 Task: Open a blank google sheet and write heading  Velocity Sales. Add 10 people name  'David White, Emily Green, Andrew Baker, Madison Evans, Logan King, Grace Hill, Gabriel Young, Elizabeth Flores, Samuel Reed, Avery Nelson'Item code in between  1000-2000. Product range in between  4000-7000. Add Products   TOMS Shoe, UGG  Shoe, Wolverine Shoe, Z-Coil Shoe, Adidas shoe, Gucci T-shirt, Louis Vuitton bag, Zara Shirt, H&M jeans, Chanel perfume.Choose quantity  5 to 9 commission 2 percent Total Add Amount. Save page  Velocity Sales templetes   book
Action: Mouse moved to (256, 158)
Screenshot: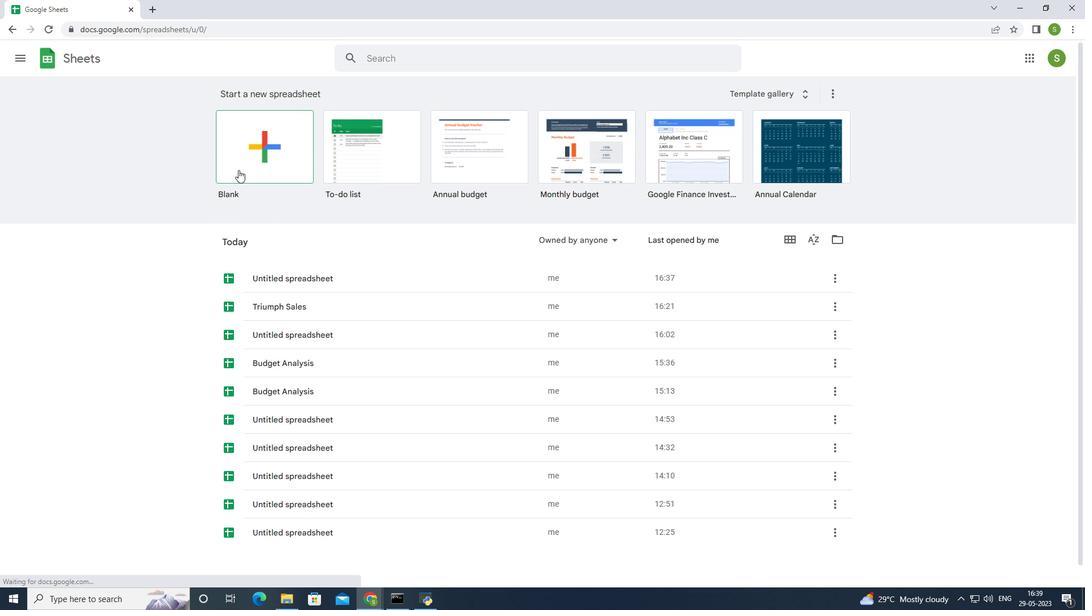 
Action: Mouse pressed left at (256, 158)
Screenshot: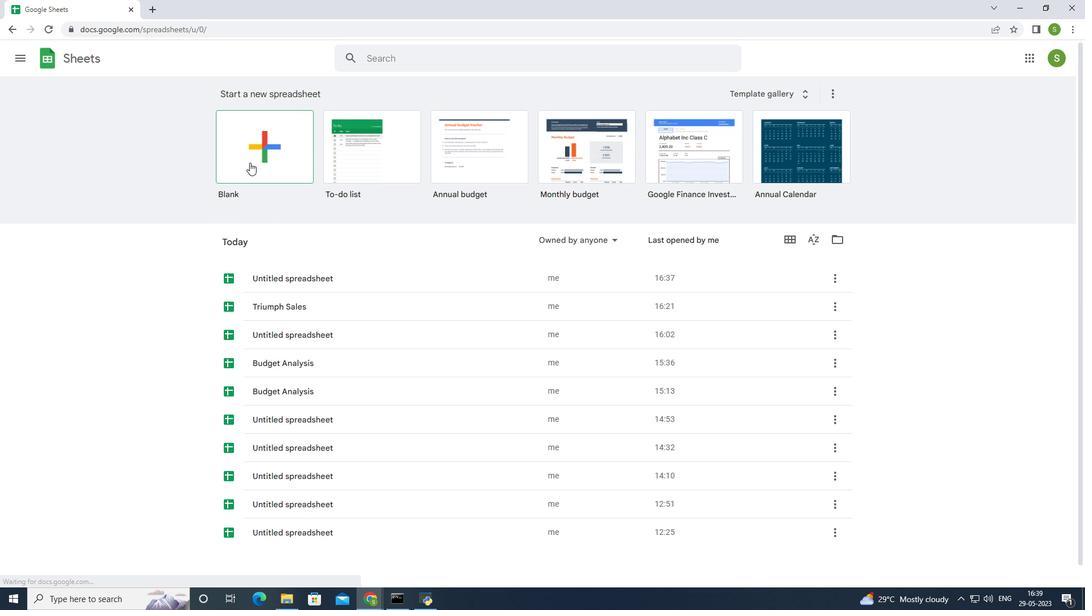 
Action: Mouse moved to (389, 156)
Screenshot: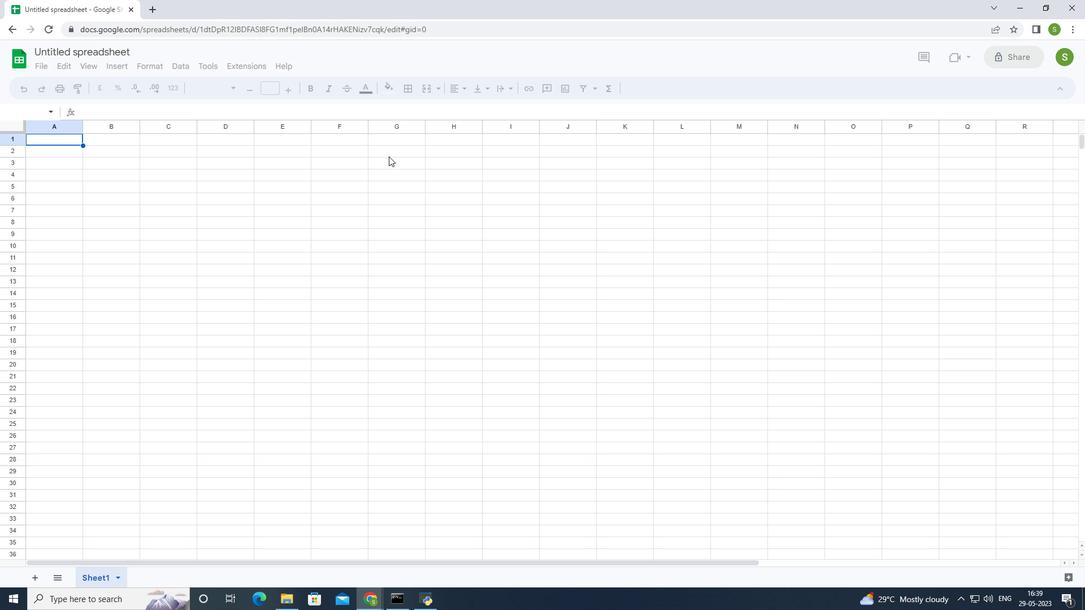 
Action: Mouse pressed left at (389, 156)
Screenshot: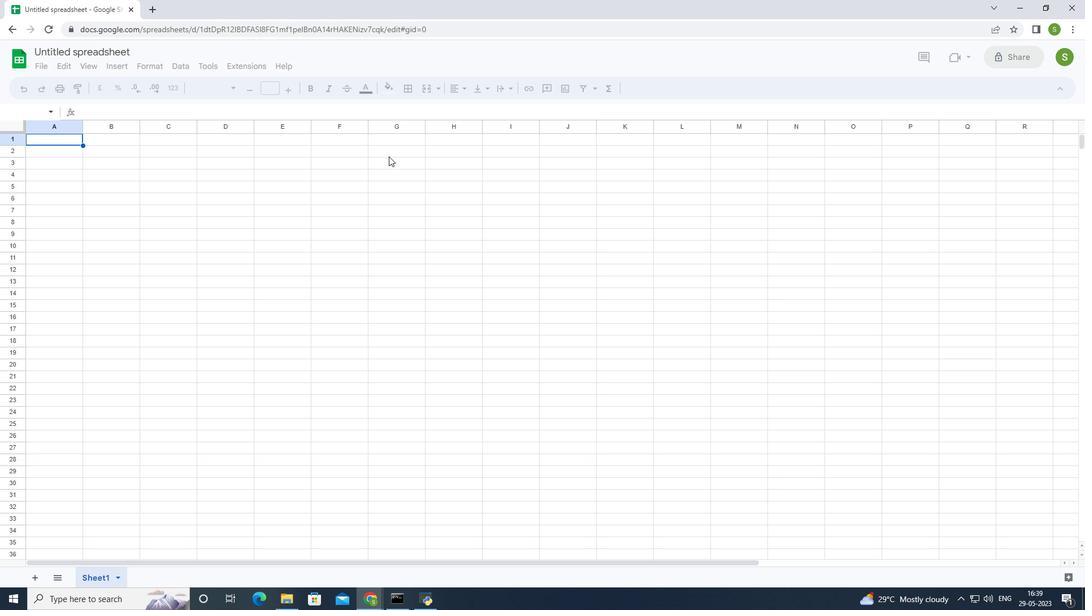 
Action: Mouse moved to (411, 160)
Screenshot: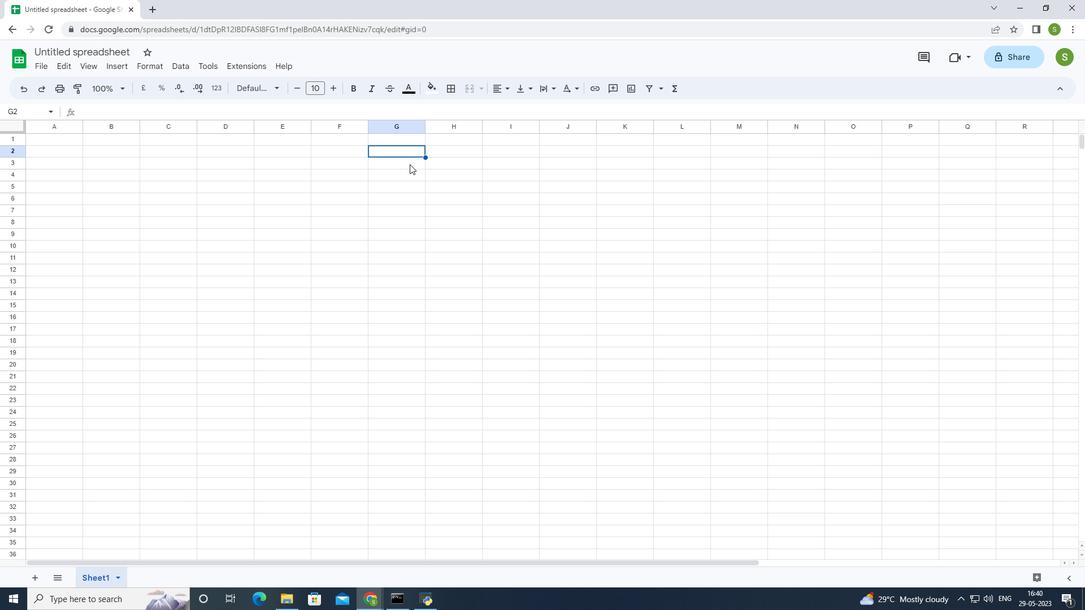 
Action: Key pressed <Key.shift>Velocit<Key.space><Key.backspace>y<Key.space><Key.shift>Sales<Key.enter>
Screenshot: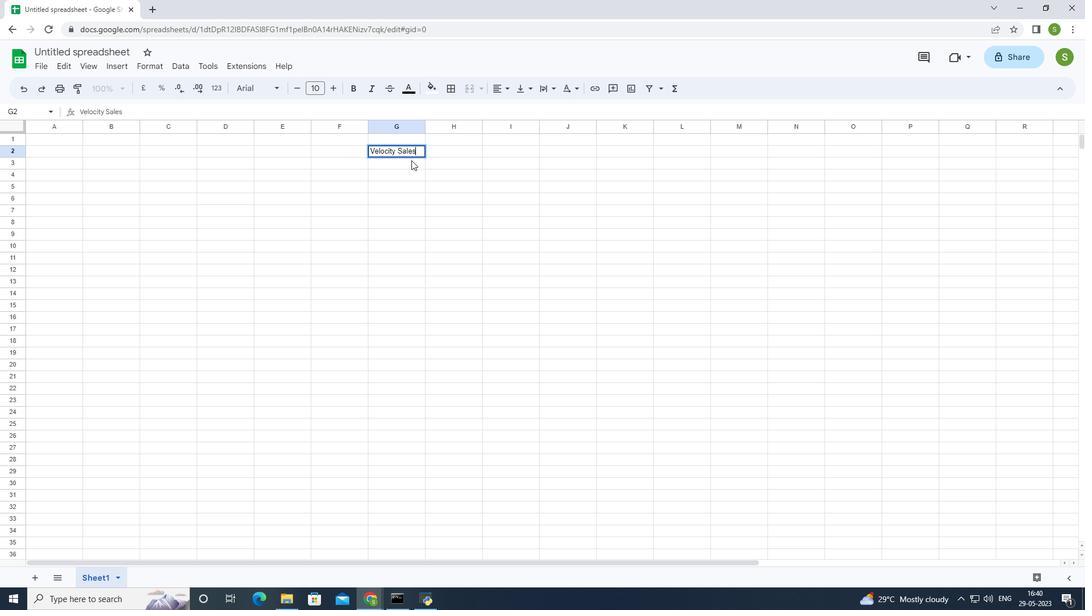 
Action: Mouse moved to (259, 174)
Screenshot: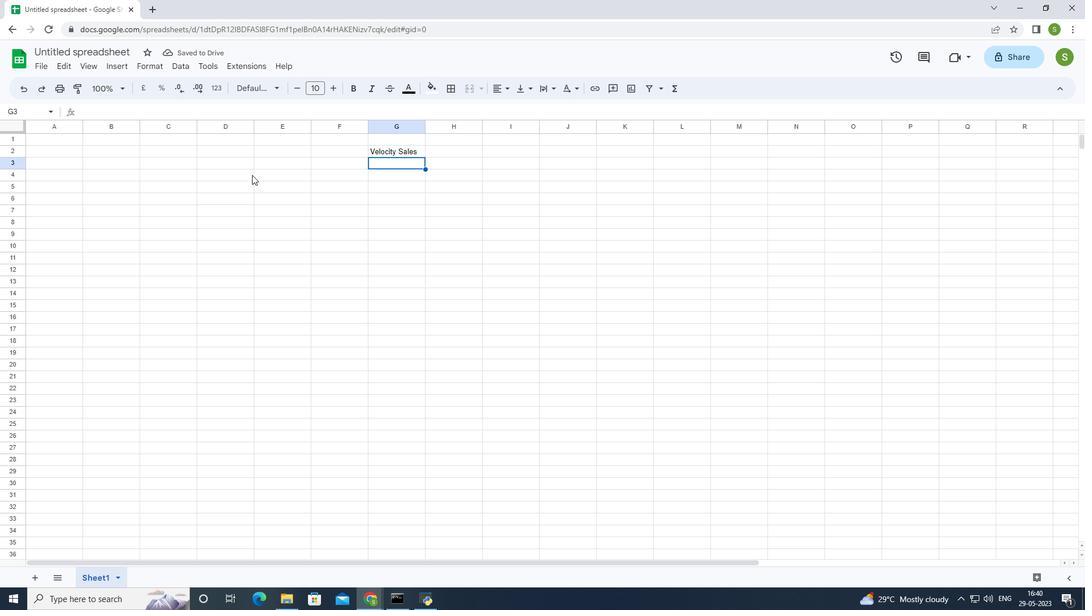 
Action: Mouse pressed left at (259, 174)
Screenshot: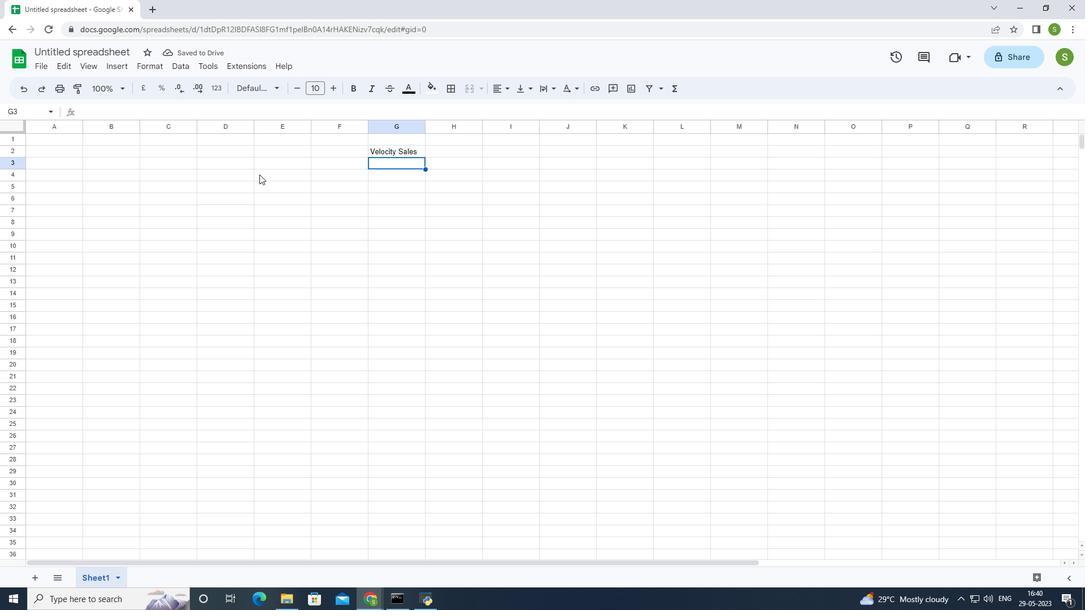 
Action: Mouse moved to (284, 172)
Screenshot: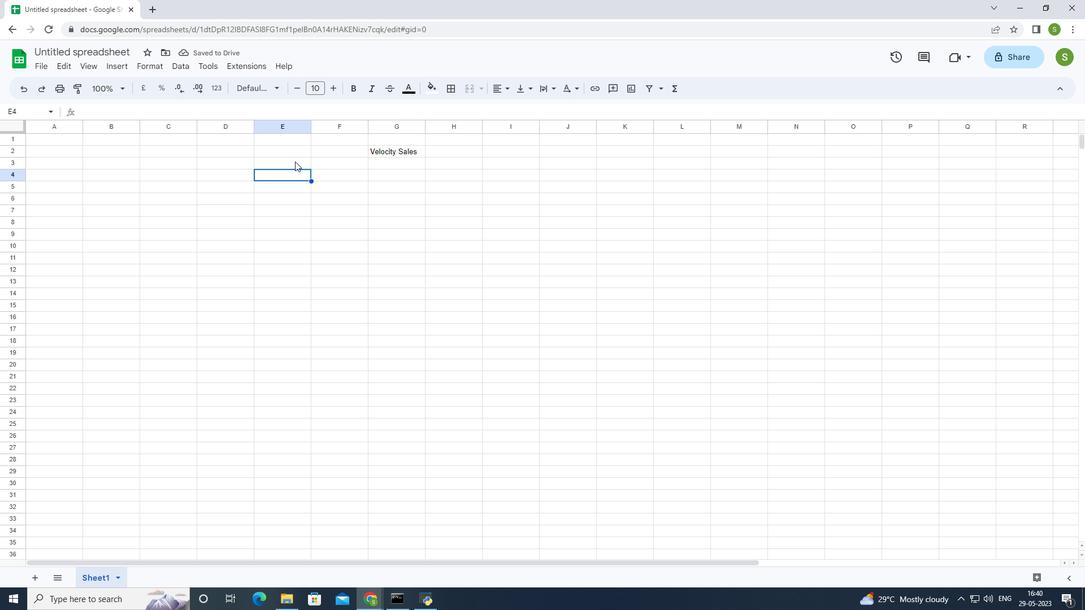 
Action: Key pressed <Key.shift><Key.shift>Name<Key.enter><Key.shift><Key.shift><Key.shift>David<Key.space><Key.shift>White<Key.enter><Key.shift>Emily<Key.space><Key.shift><Key.shift><Key.shift><Key.shift><Key.shift>Green<Key.enter><Key.shift><Key.shift><Key.shift><Key.shift><Key.shift><Key.shift><Key.shift><Key.shift><Key.shift><Key.shift>Andrew<Key.space><Key.shift>Baker<Key.enter><Key.shift>Madison<Key.space><Key.shift><Key.shift><Key.shift><Key.shift><Key.shift><Key.shift><Key.shift><Key.shift><Key.shift><Key.shift><Key.shift><Key.shift><Key.shift><Key.shift><Key.shift><Key.shift><Key.shift><Key.shift><Key.shift><Key.shift><Key.shift><Key.shift><Key.shift><Key.shift><Key.shift><Key.shift><Key.shift><Key.shift><Key.shift><Key.shift><Key.shift>Evans<Key.enter><Key.shift>Logan<Key.space><Key.shift>King<Key.enter><Key.shift><Key.shift>Grace<Key.space><Key.shift><Key.shift><Key.shift><Key.shift><Key.shift>Hill<Key.enter><Key.shift><Key.shift><Key.shift><Key.shift><Key.shift>Gabri<Key.space><Key.shift>Young<Key.enter><Key.up>
Screenshot: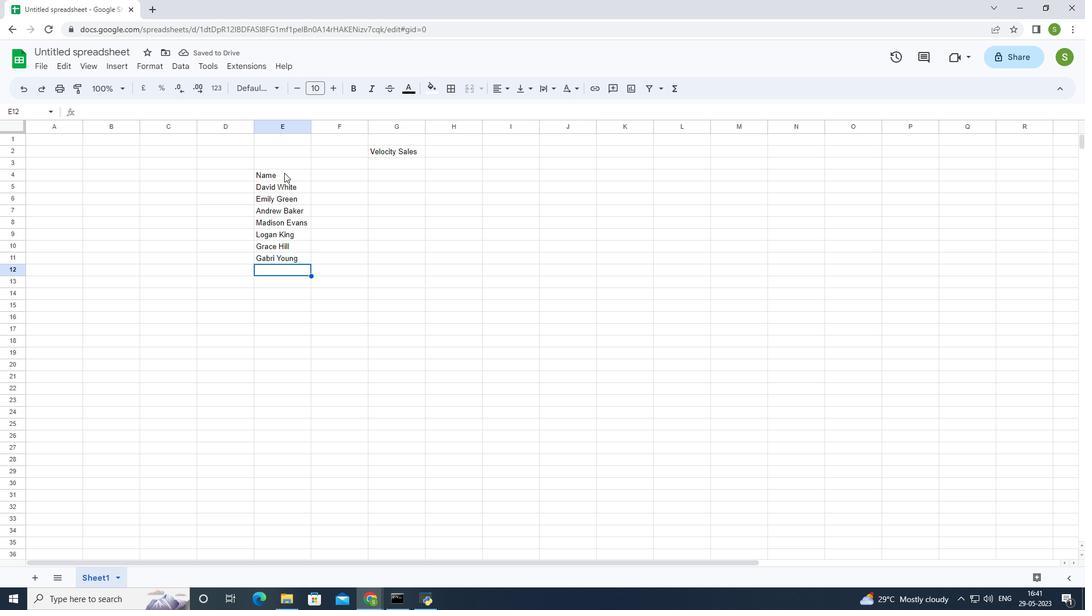 
Action: Mouse moved to (275, 255)
Screenshot: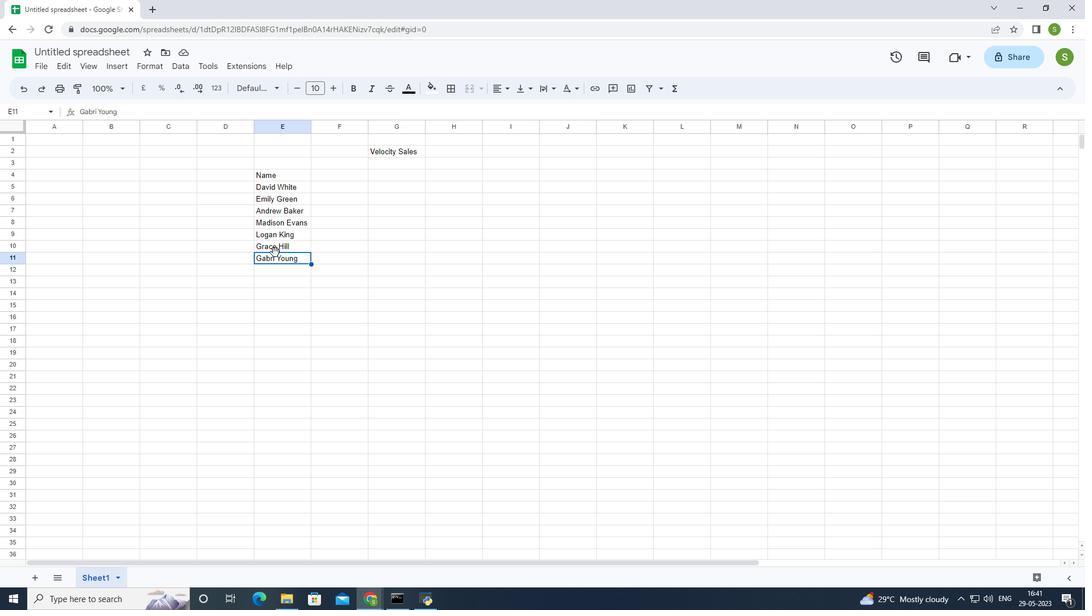 
Action: Mouse pressed left at (275, 255)
Screenshot: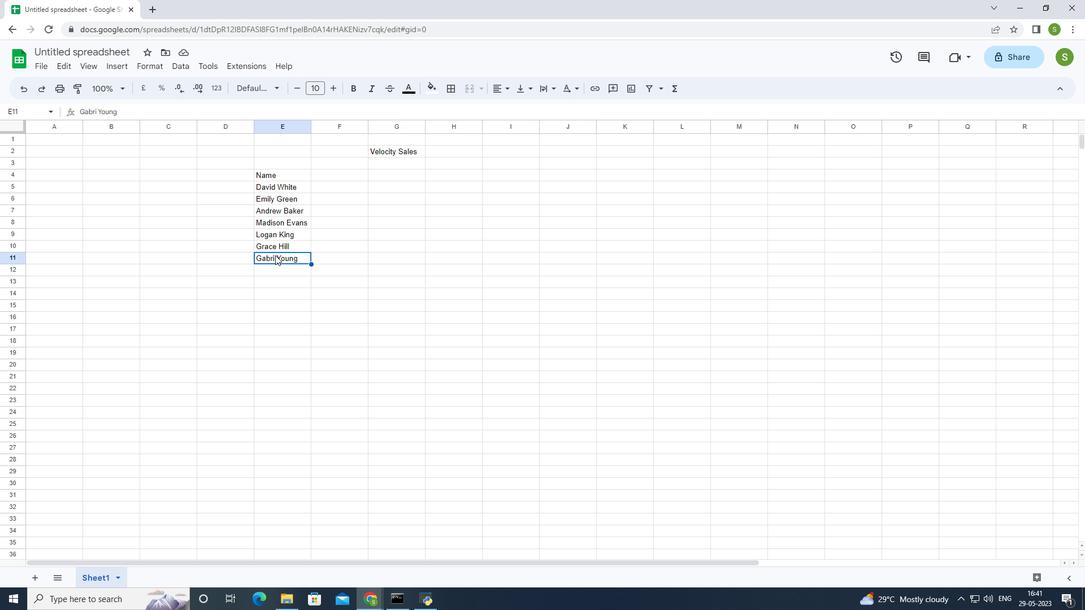 
Action: Mouse moved to (275, 252)
Screenshot: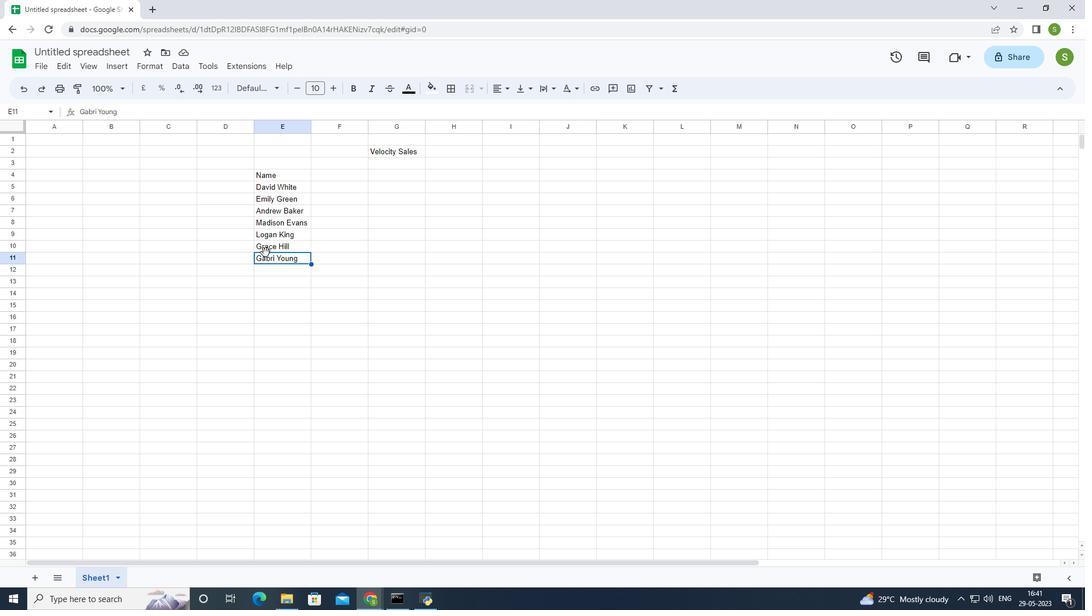 
Action: Mouse pressed left at (275, 252)
Screenshot: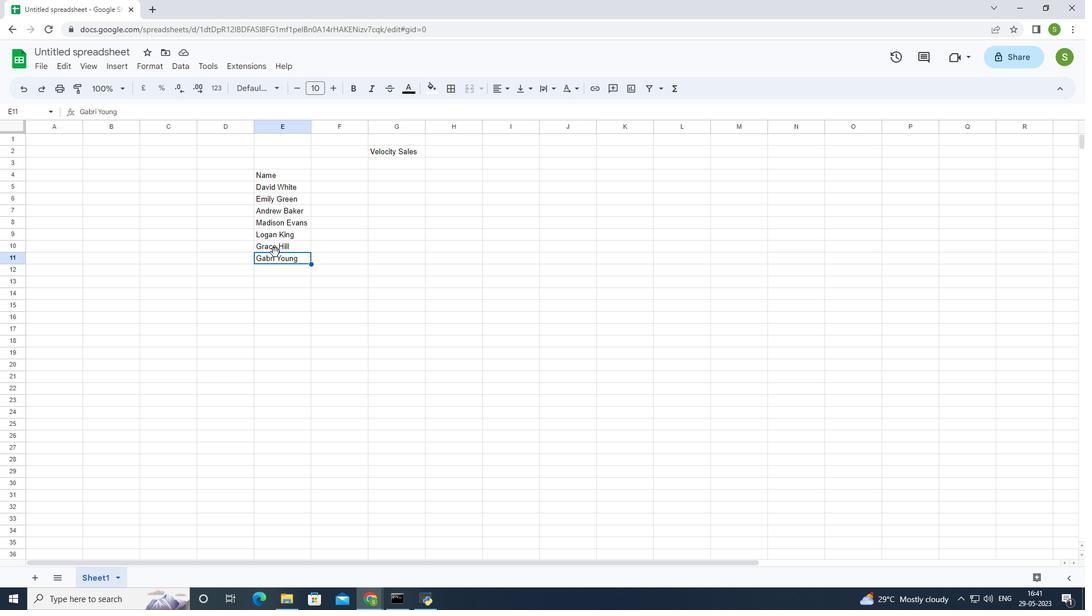 
Action: Mouse moved to (275, 254)
Screenshot: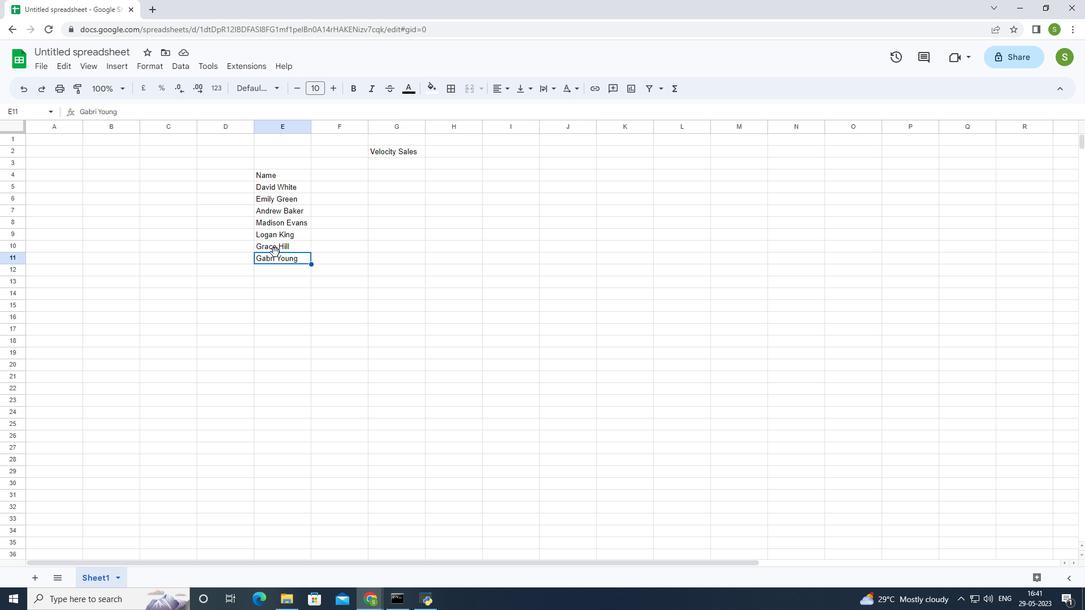 
Action: Mouse pressed left at (275, 254)
Screenshot: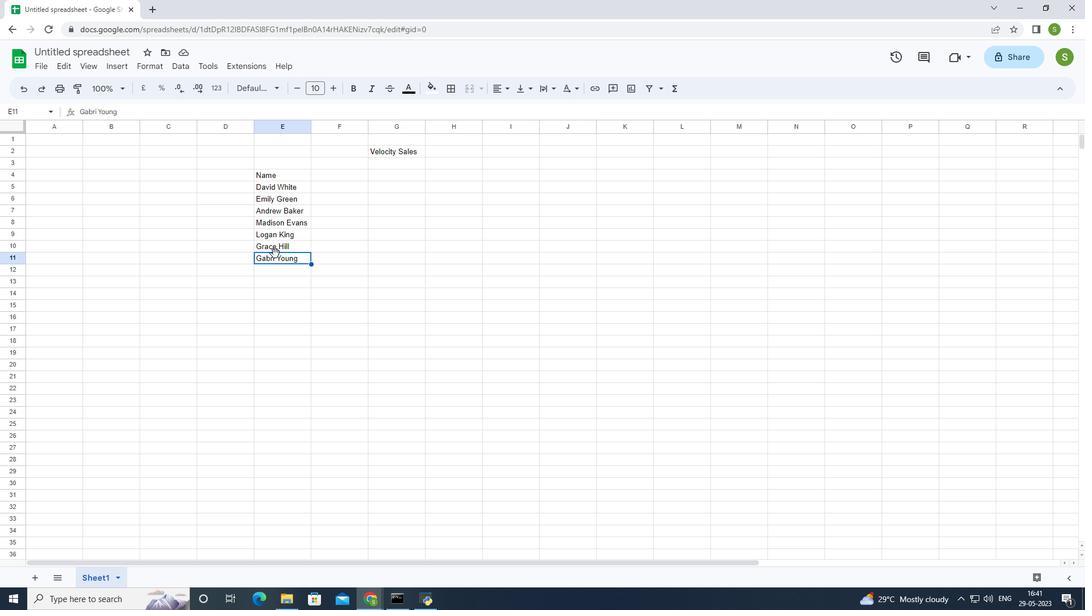 
Action: Mouse pressed left at (275, 254)
Screenshot: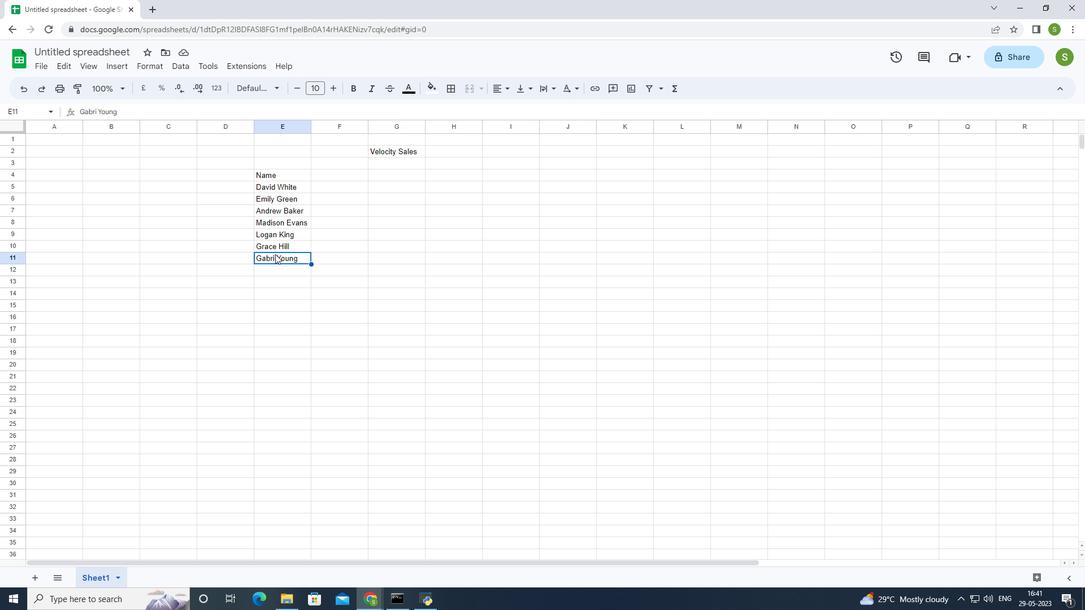 
Action: Mouse moved to (295, 254)
Screenshot: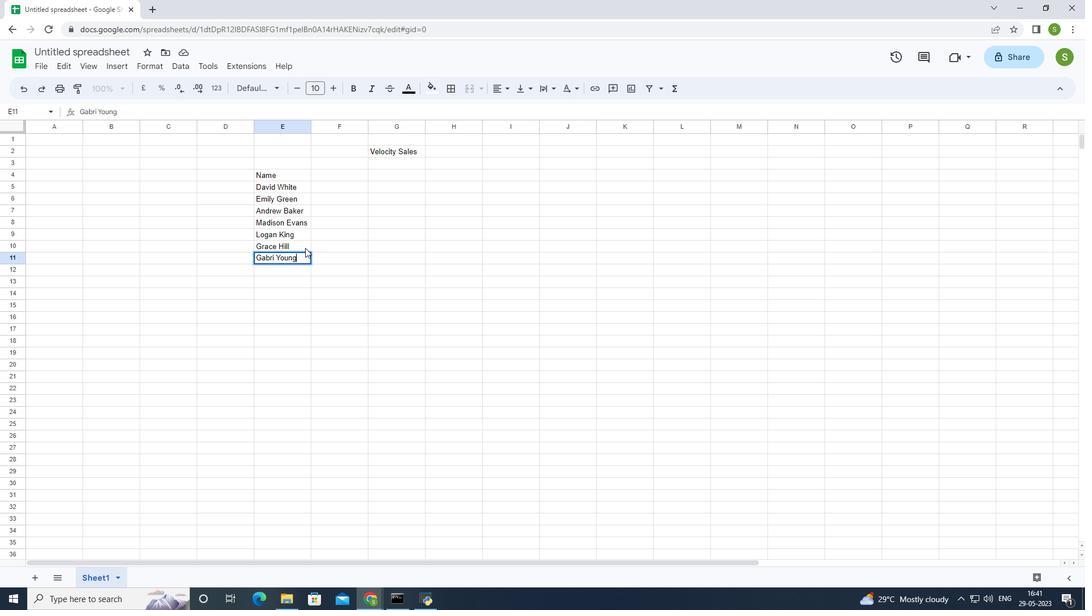 
Action: Key pressed <Key.left><Key.left><Key.left><Key.left><Key.left><Key.left>el<Key.down><Key.down><Key.enter><Key.shift>Elizabeth<Key.space>
Screenshot: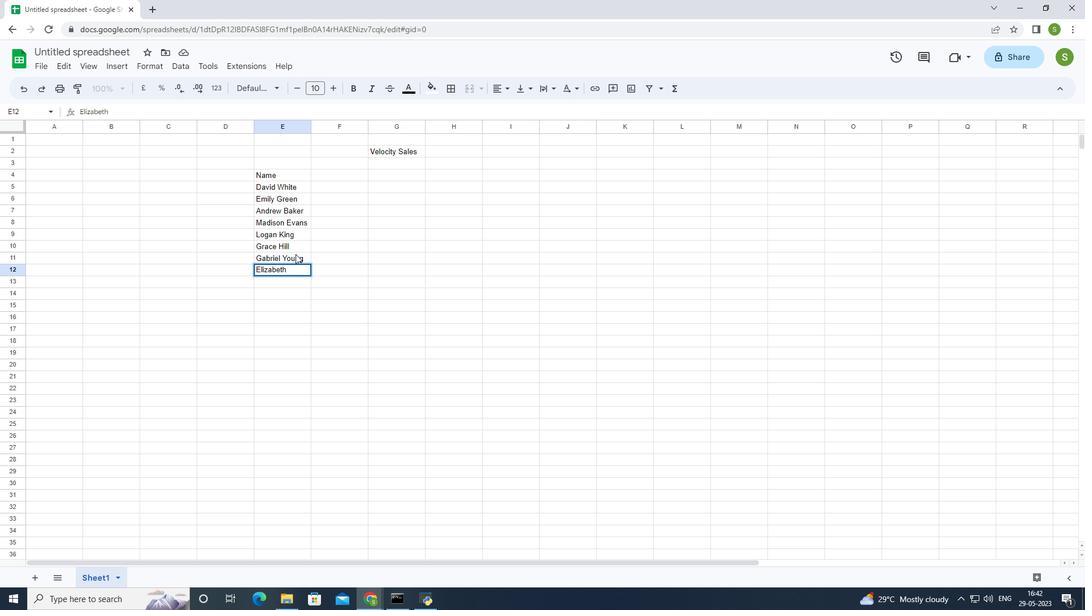 
Action: Mouse moved to (405, 280)
Screenshot: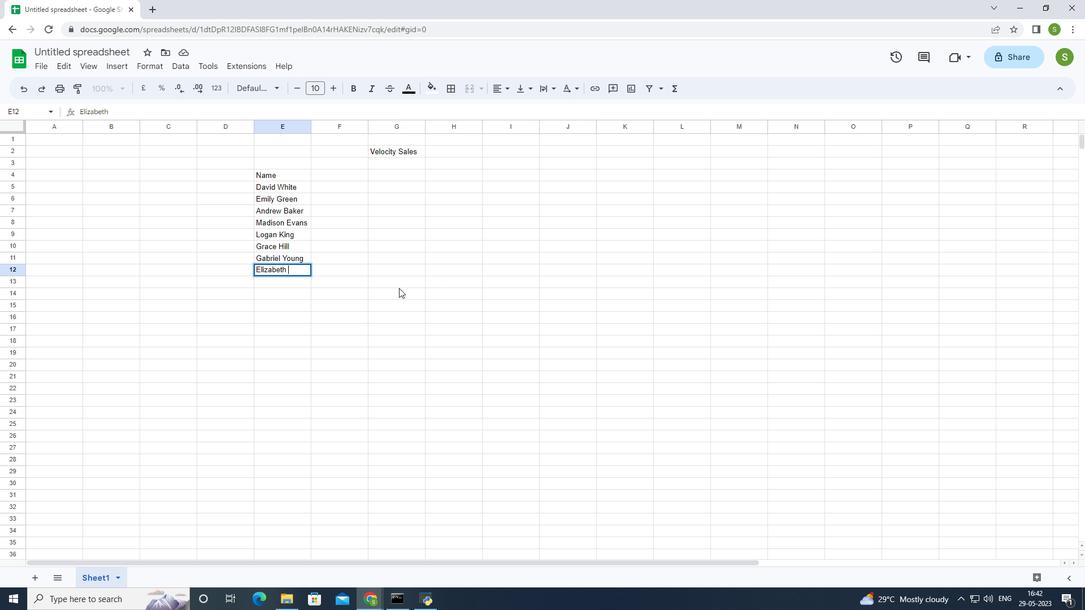 
Action: Key pressed <Key.shift><Key.shift><Key.shift><Key.shift><Key.shift><Key.shift><Key.shift><Key.shift><Key.shift><Key.shift><Key.shift><Key.shift><Key.shift><Key.shift><Key.shift><Key.shift><Key.shift><Key.shift><Key.shift><Key.shift><Key.shift>Flores<Key.enter><Key.shift>samuel<Key.space><Key.shift>Reed<Key.enter><Key.shift>Avery<Key.space><Key.shift>Nelson<Key.enter>
Screenshot: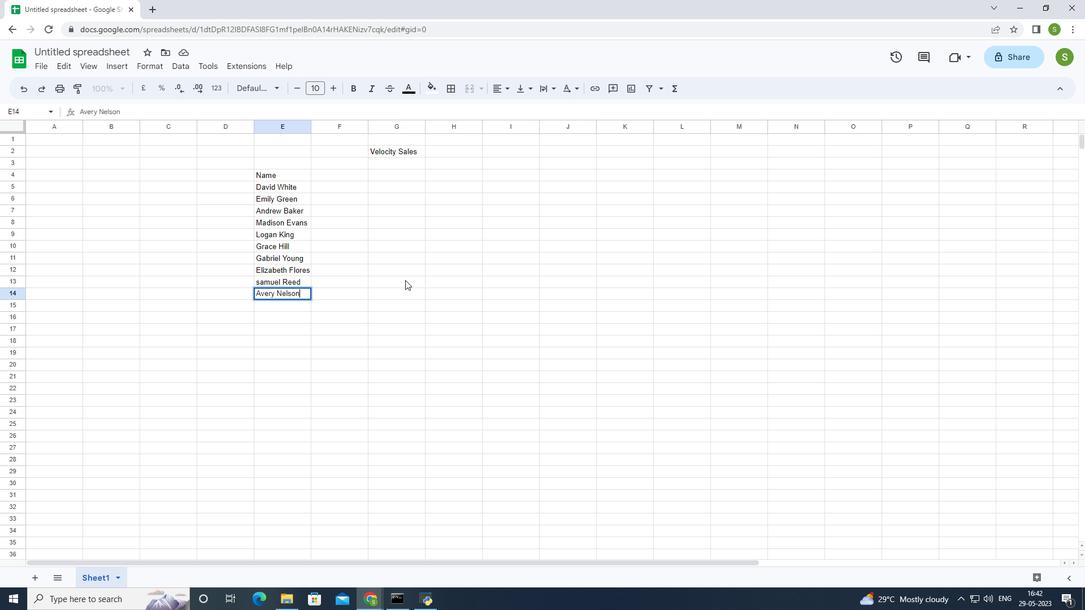 
Action: Mouse moved to (341, 172)
Screenshot: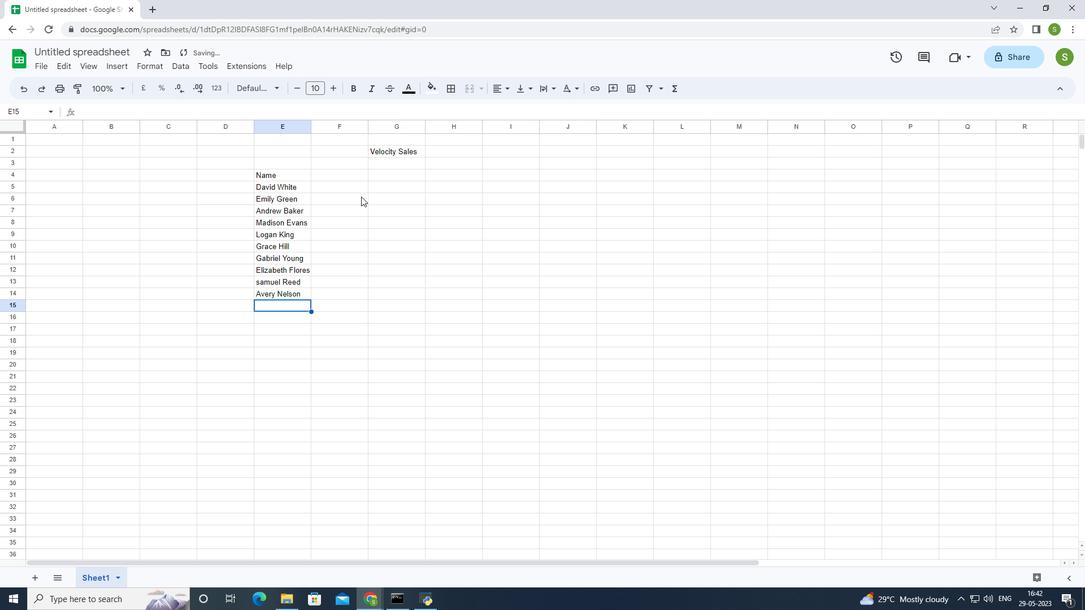 
Action: Mouse pressed left at (341, 172)
Screenshot: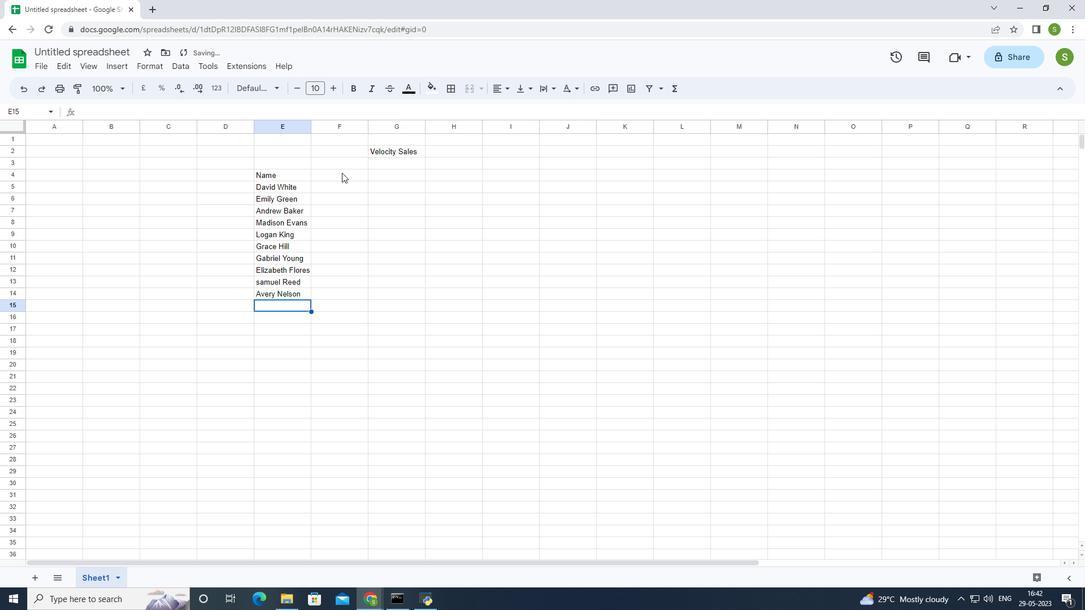 
Action: Mouse moved to (352, 167)
Screenshot: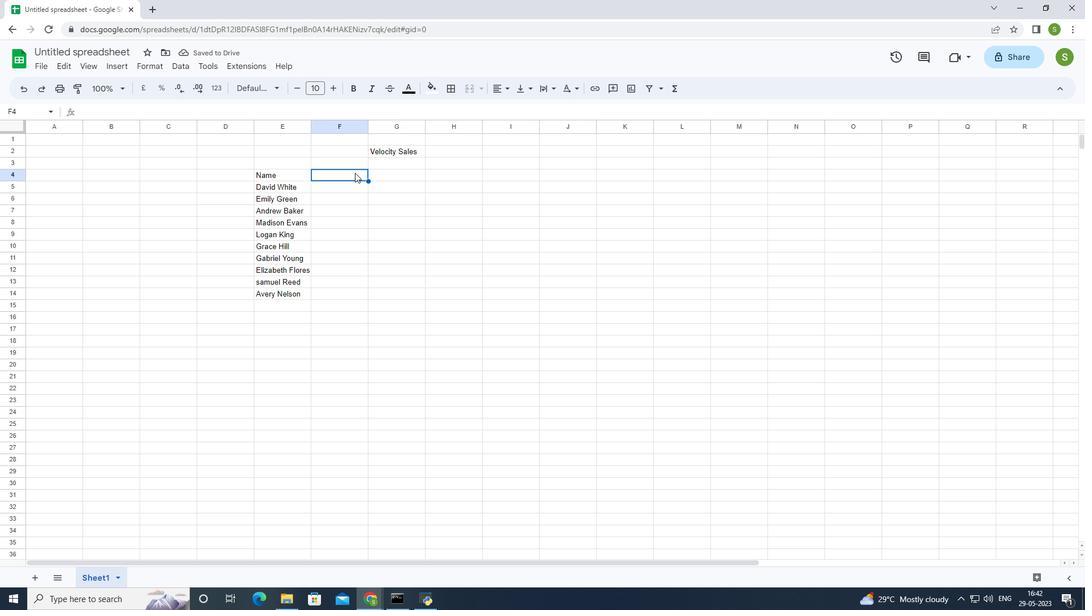 
Action: Key pressed <Key.shift>Item<Key.enter>
Screenshot: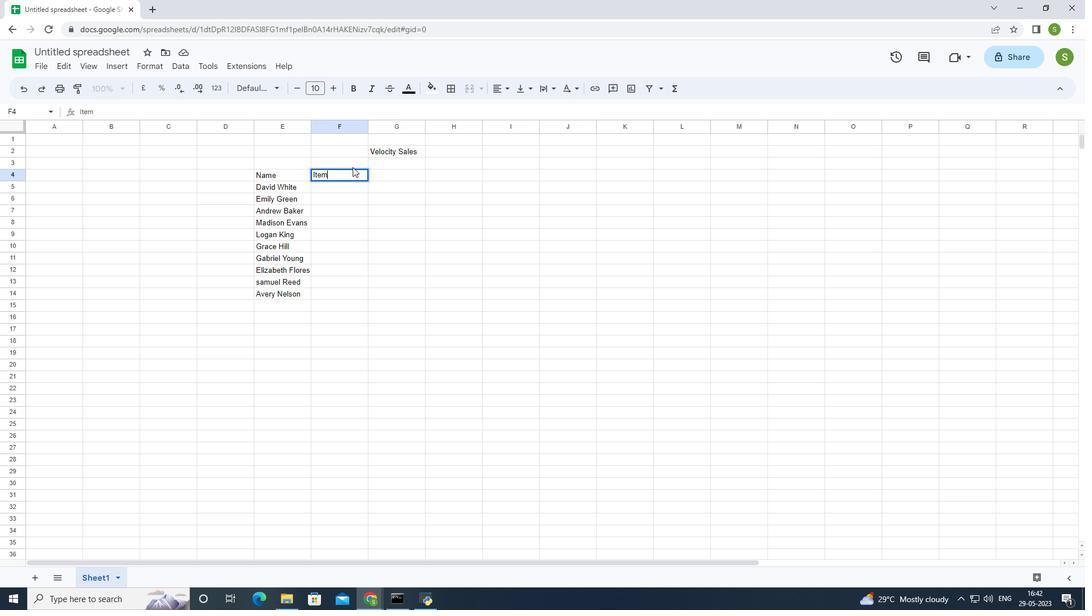 
Action: Mouse moved to (451, 166)
Screenshot: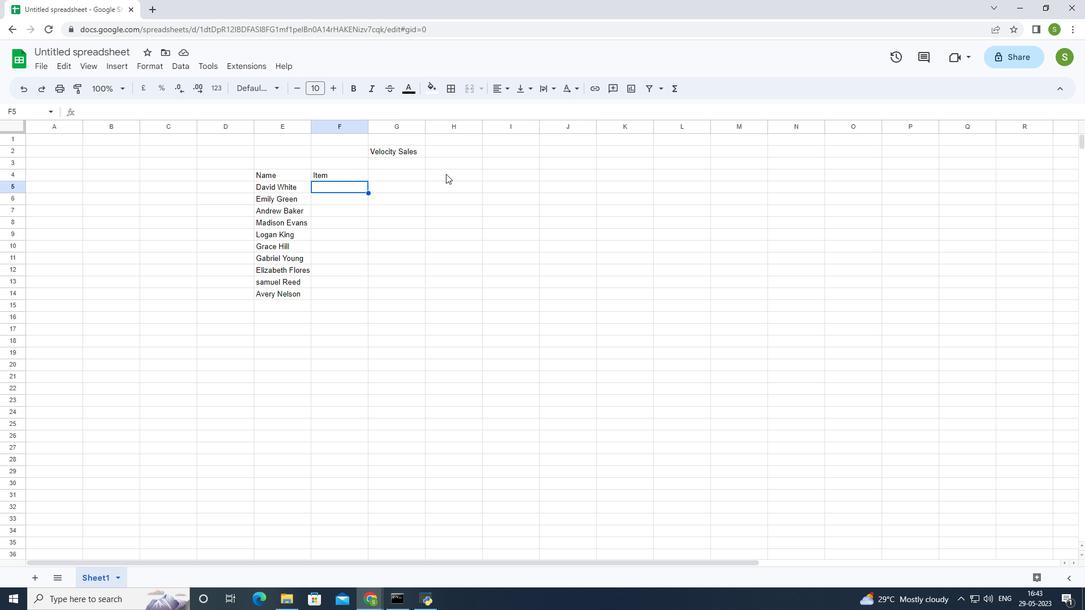 
Action: Key pressed 1000<Key.enter>1010<Key.enter>1020<Key.enter>1030<Key.enter>111110<Key.backspace><Key.backspace><Key.backspace><Key.backspace><Key.backspace>040<Key.enter>1050<Key.enter>1060<Key.enter>1070<Key.enter>1080<Key.enter>2000<Key.enter>
Screenshot: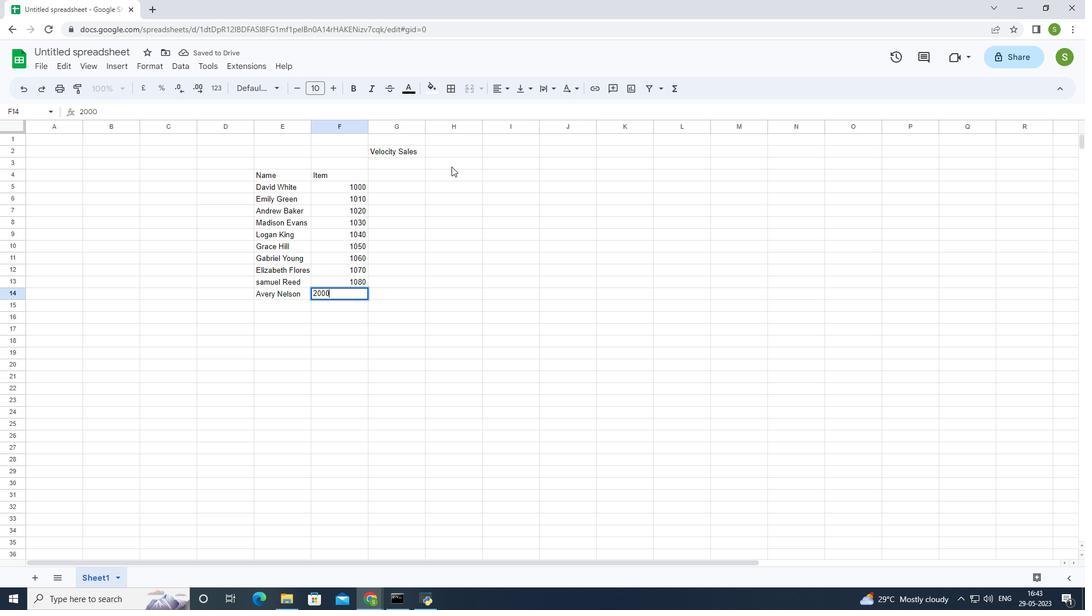 
Action: Mouse moved to (392, 171)
Screenshot: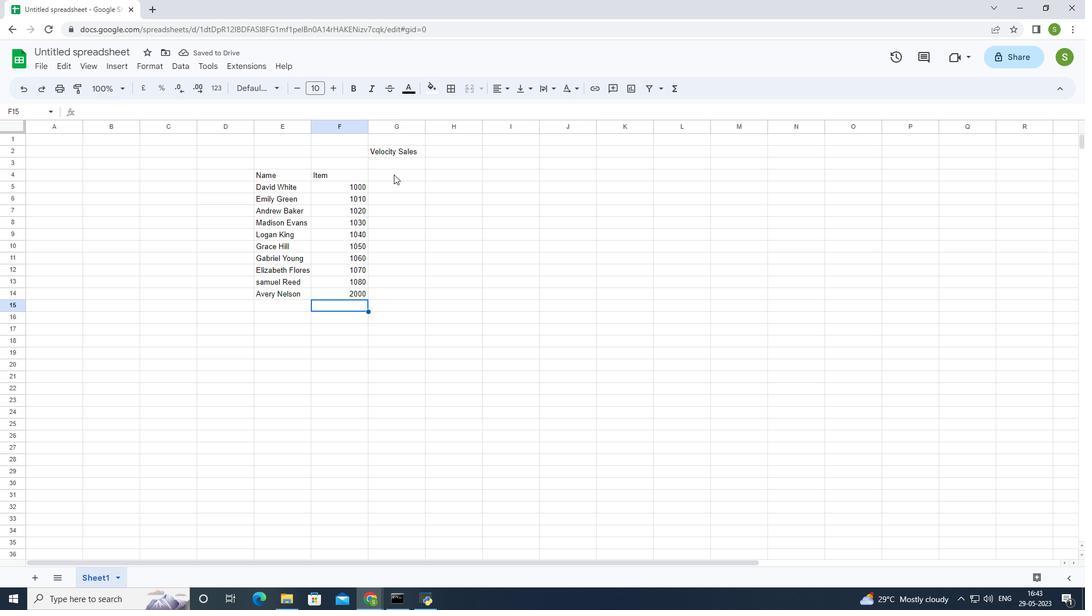 
Action: Mouse pressed left at (392, 171)
Screenshot: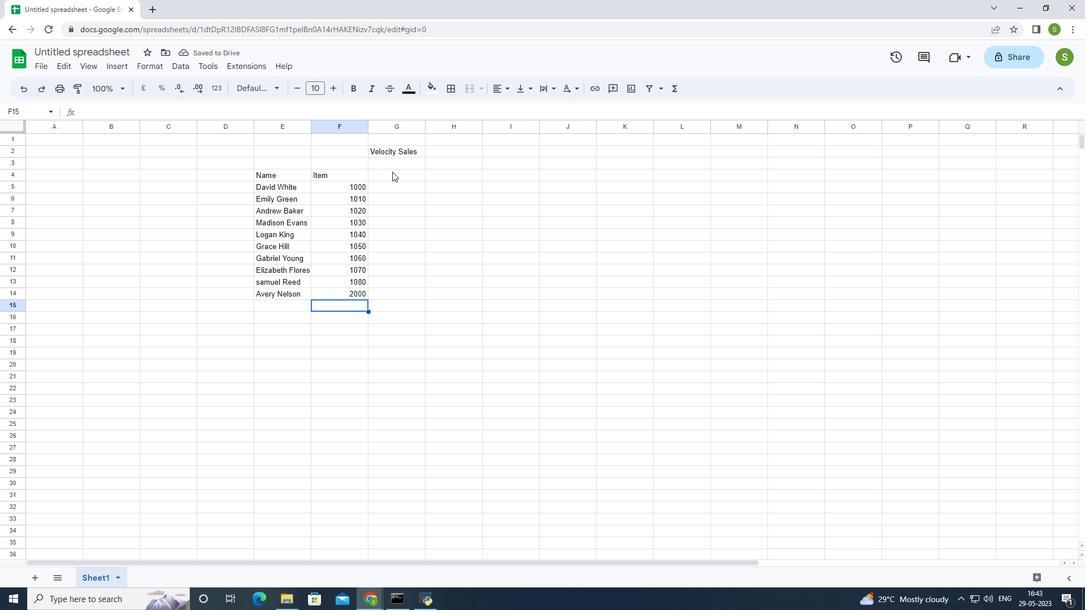 
Action: Mouse moved to (410, 171)
Screenshot: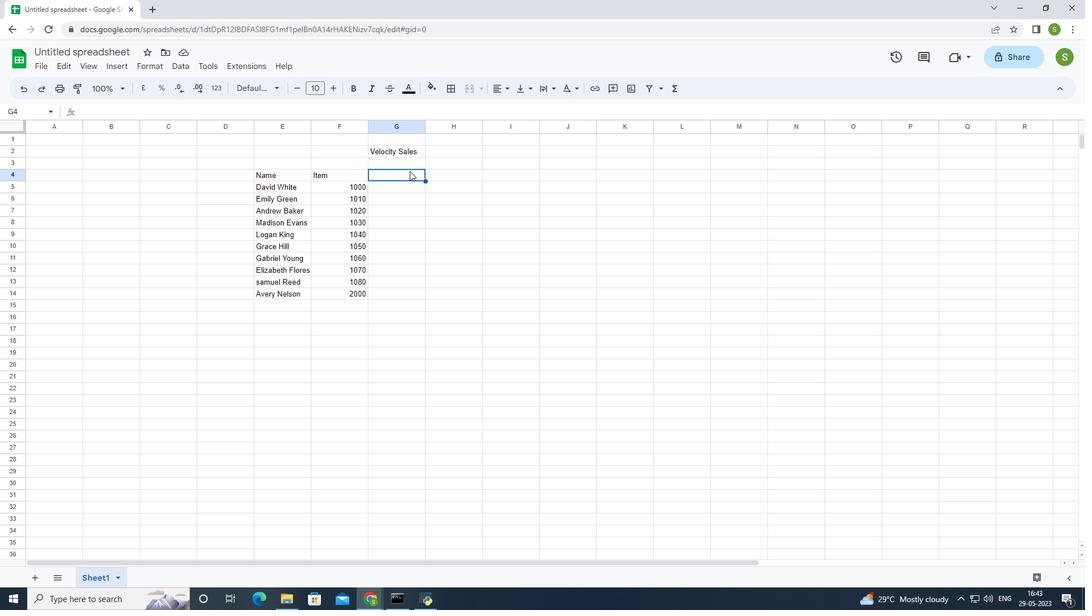 
Action: Key pressed <Key.shift>Product<Key.enter>4000<Key.enter>4444<Key.enter>4567<Key.enter>5000<Key.enter>5678<Key.enter>6789<Key.backspace><Key.enter><Key.up><Key.up><Key.down>6000<Key.enter>6789<Key.enter>765<Key.backspace><Key.backspace><Key.backspace>5678<Key.backspace>9<Key.enter>5067<Key.enter>7000<Key.enter>
Screenshot: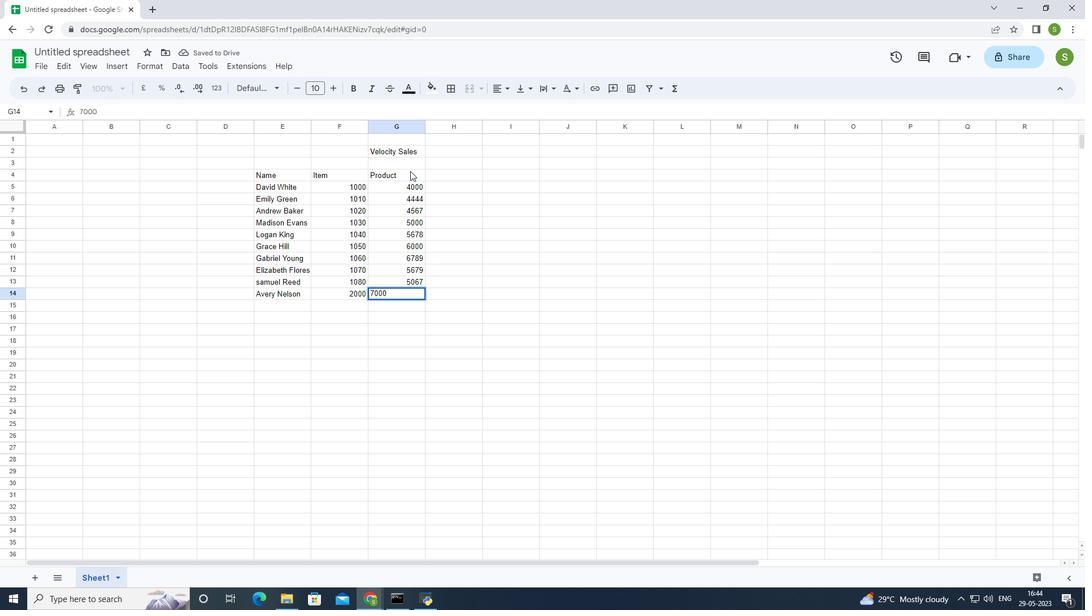 
Action: Mouse moved to (469, 174)
Screenshot: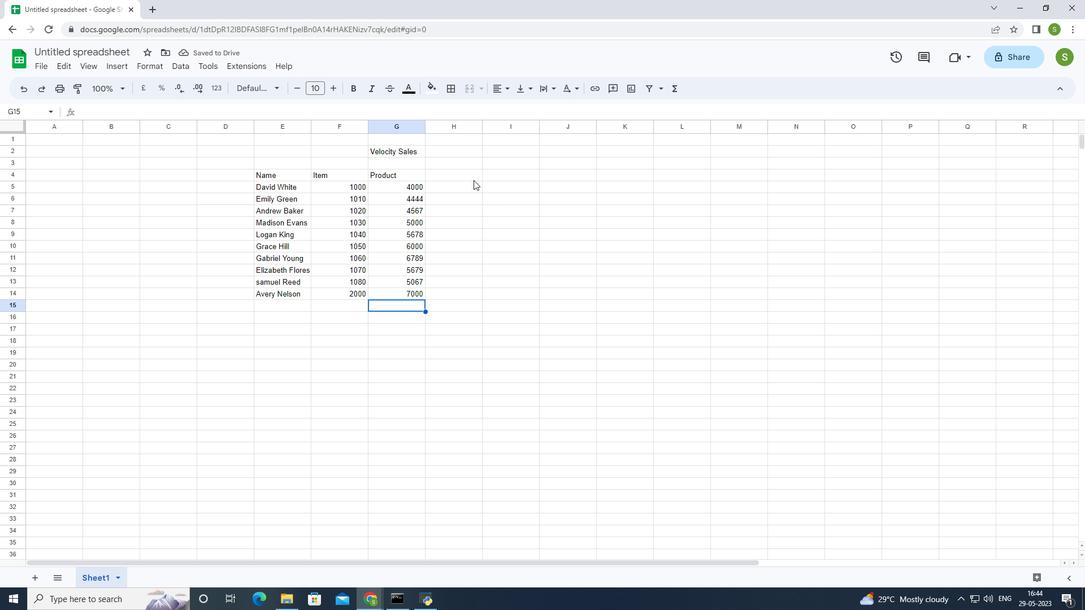 
Action: Mouse pressed left at (469, 174)
Screenshot: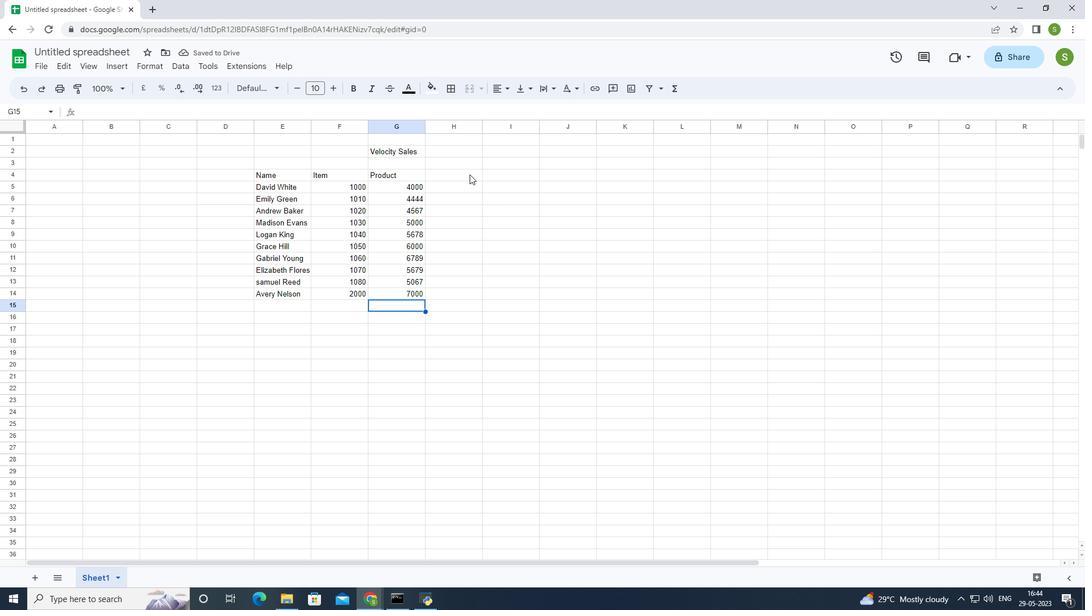 
Action: Key pressed <Key.shift>Product<Key.space><Key.shift>Range<Key.enter>
Screenshot: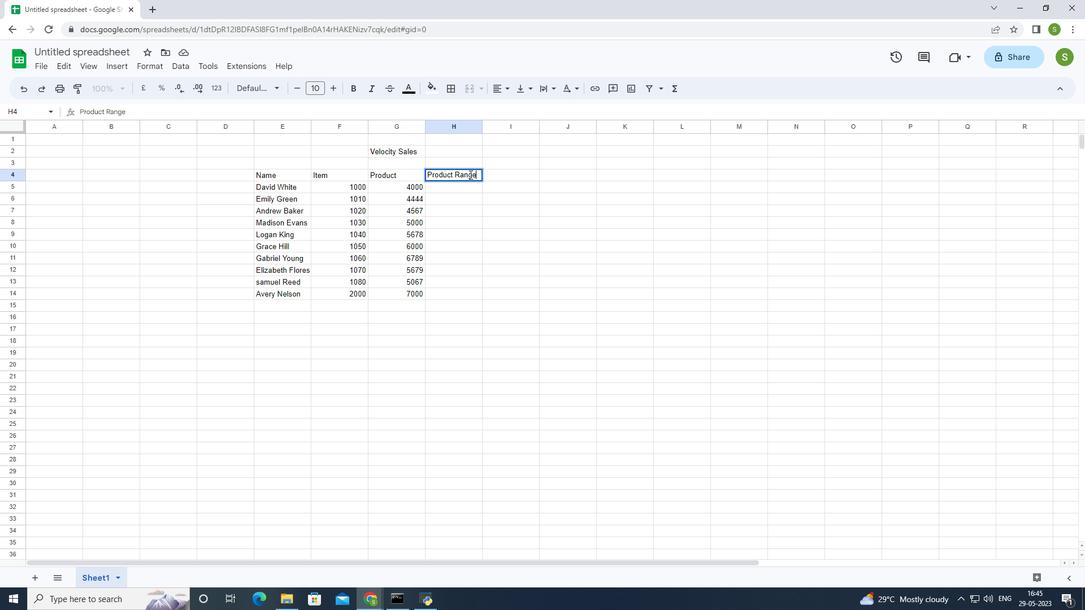 
Action: Mouse moved to (401, 172)
Screenshot: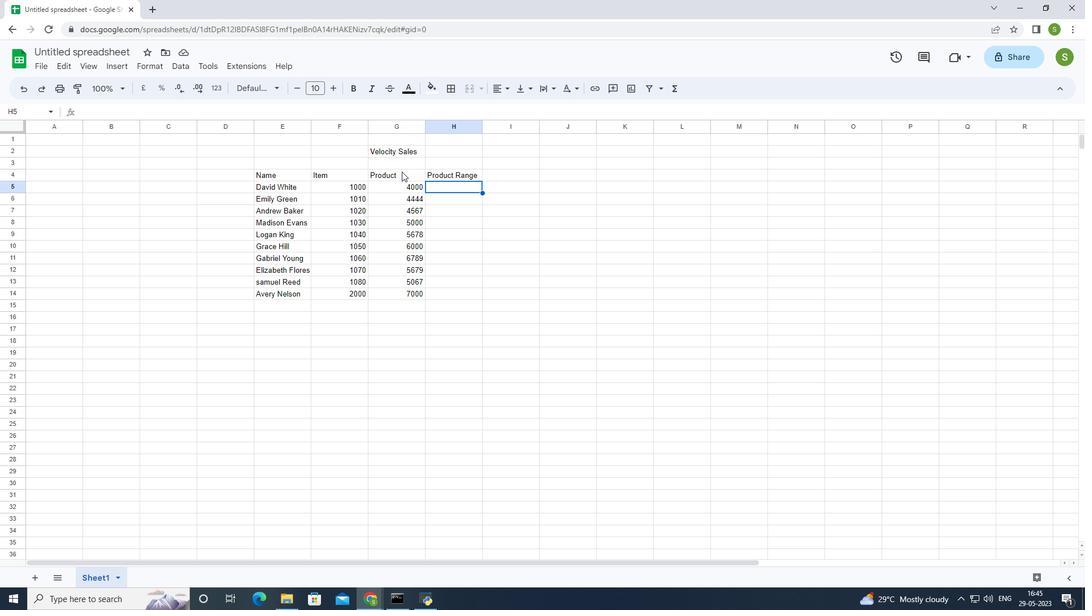 
Action: Mouse pressed left at (401, 172)
Screenshot: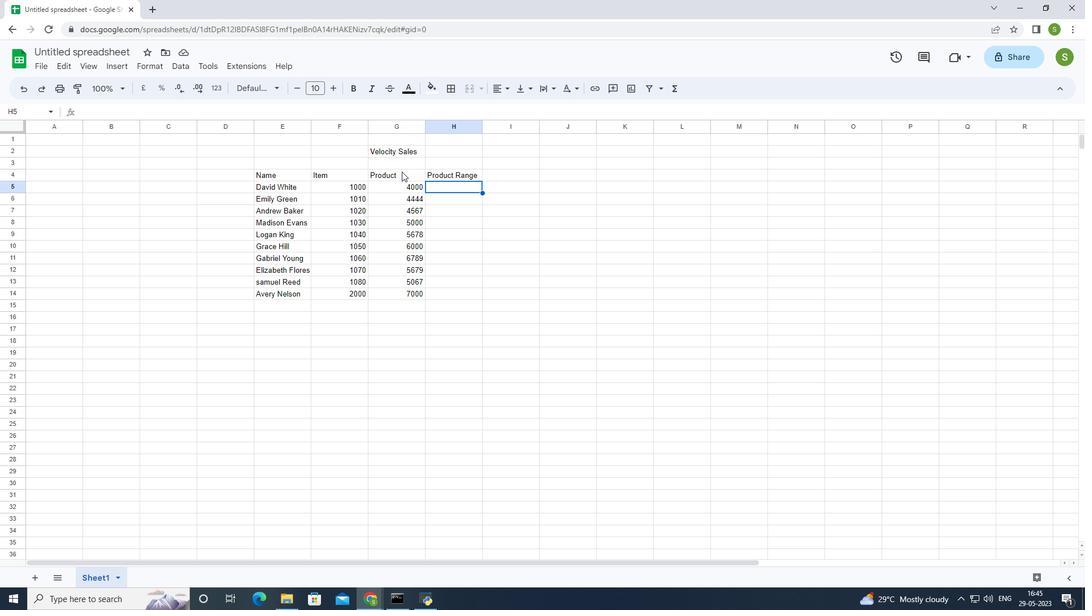 
Action: Mouse moved to (405, 175)
Screenshot: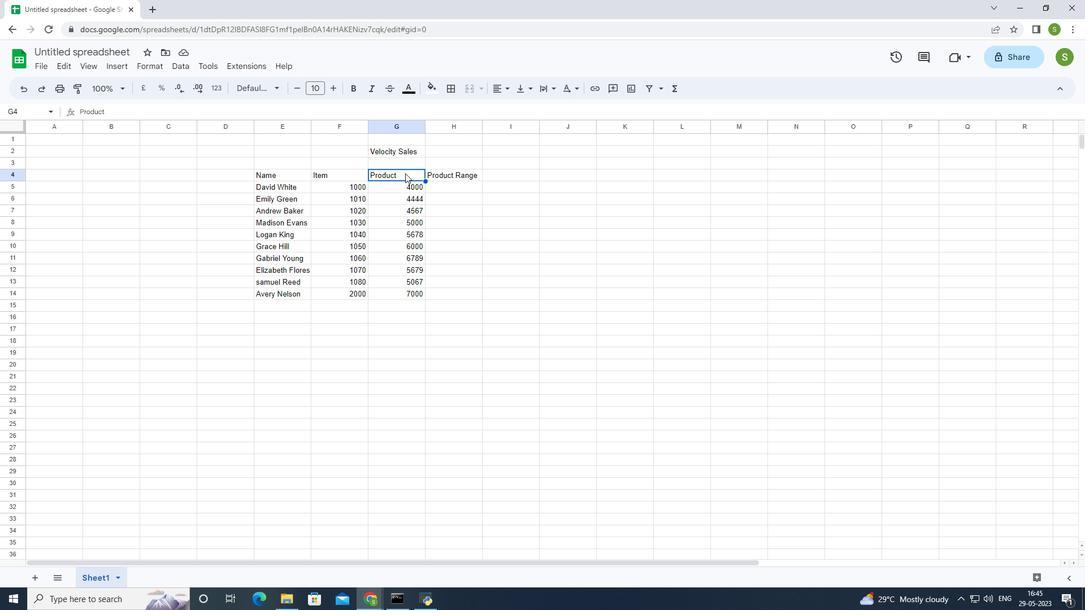 
Action: Mouse pressed left at (405, 174)
Screenshot: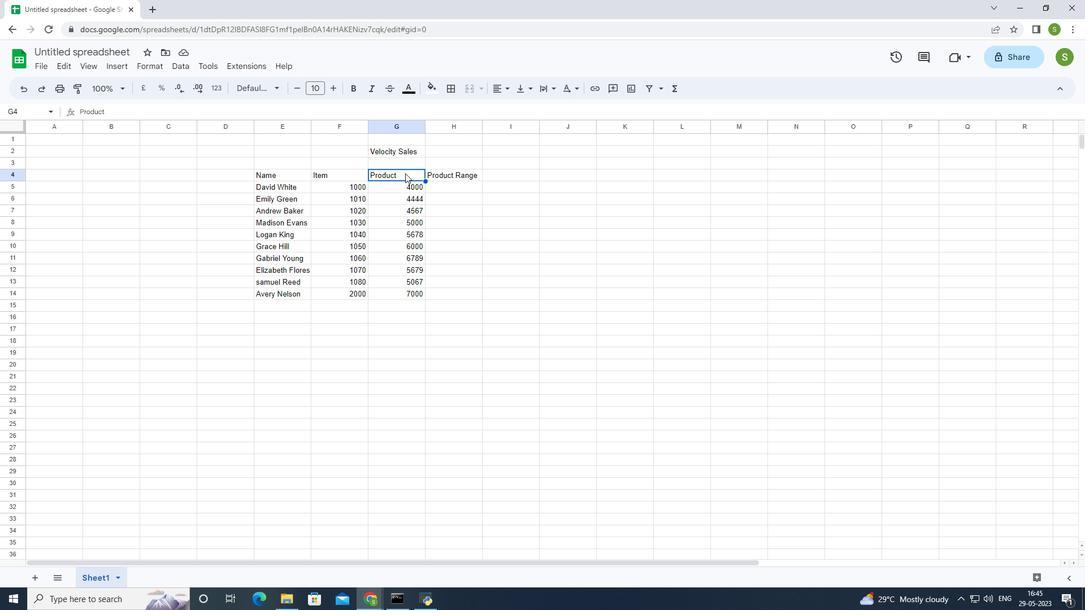 
Action: Mouse pressed left at (405, 175)
Screenshot: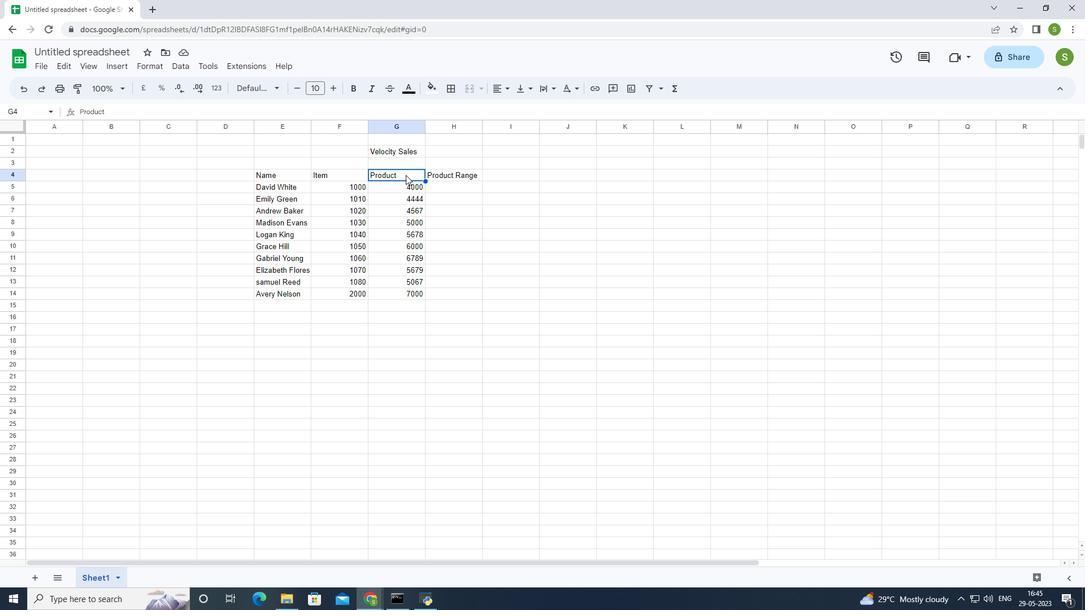 
Action: Mouse pressed left at (405, 175)
Screenshot: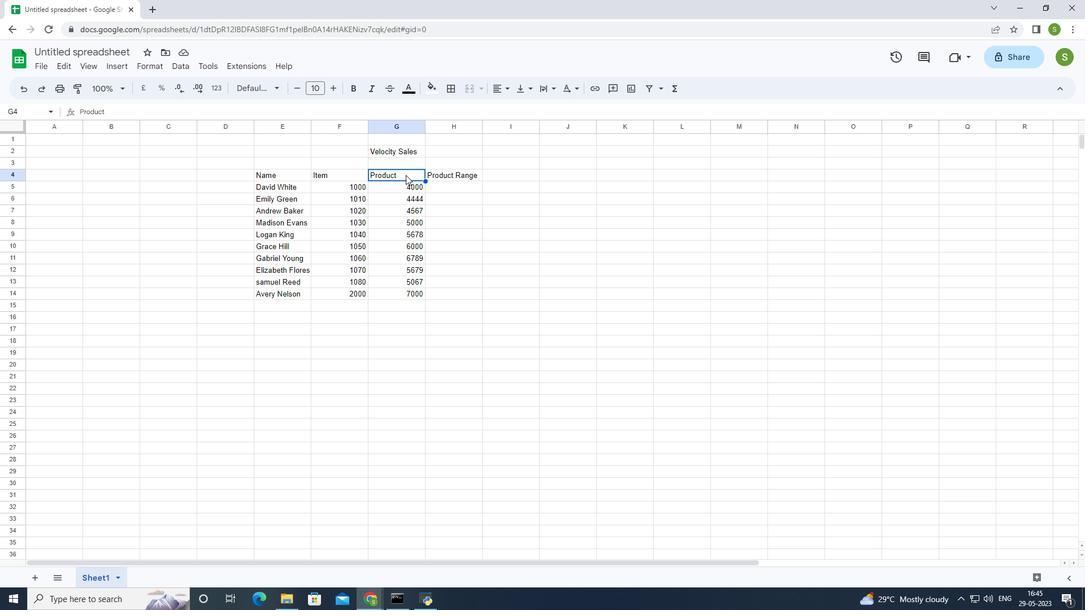 
Action: Mouse moved to (406, 174)
Screenshot: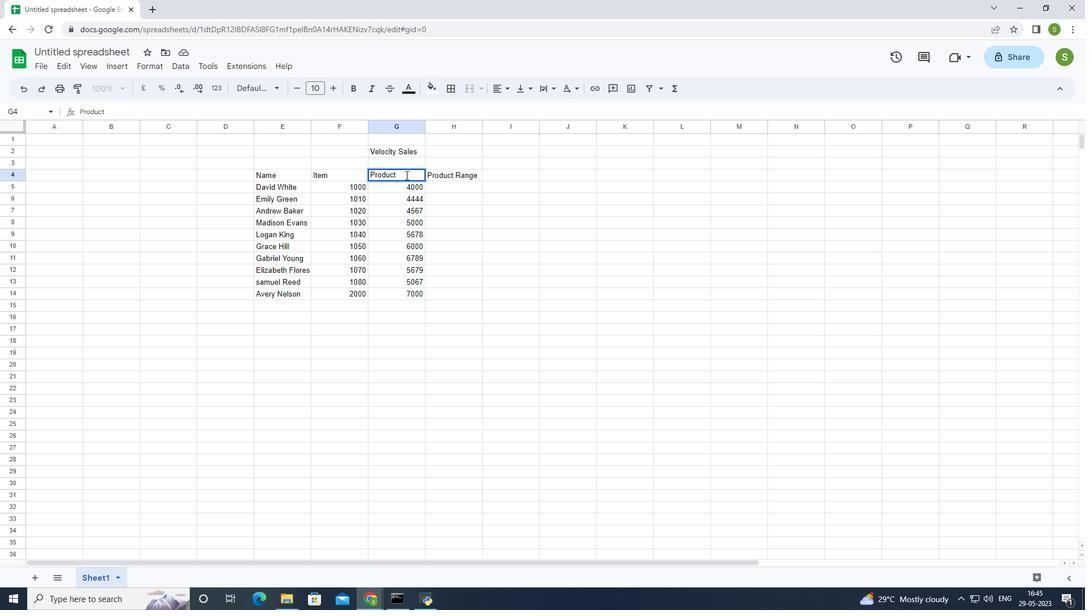 
Action: Key pressed <Key.space>r<Key.backspace><Key.shift>Range<Key.enter>
Screenshot: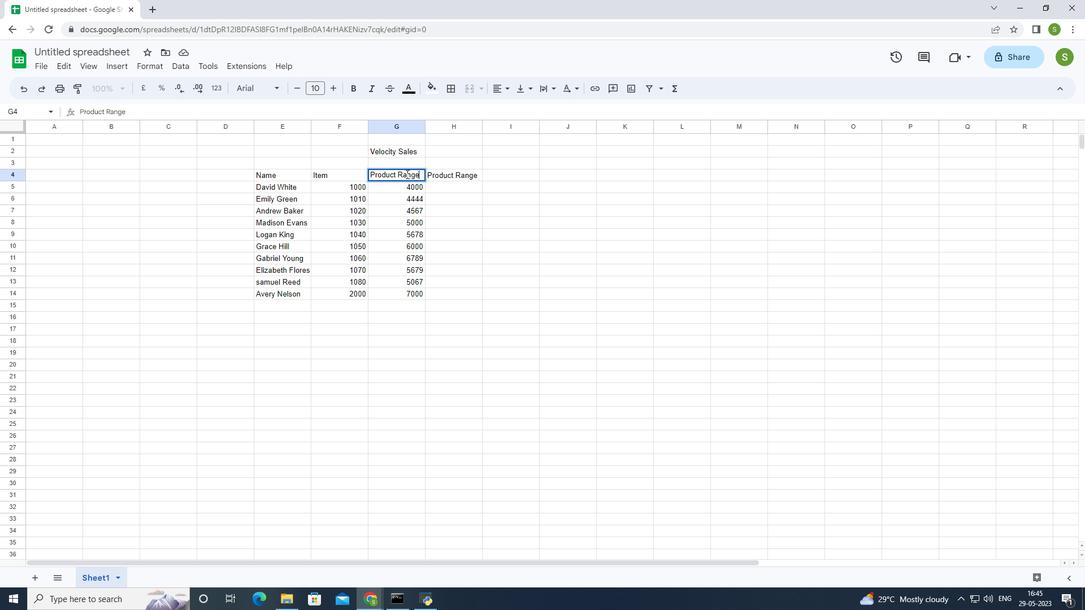 
Action: Mouse moved to (464, 173)
Screenshot: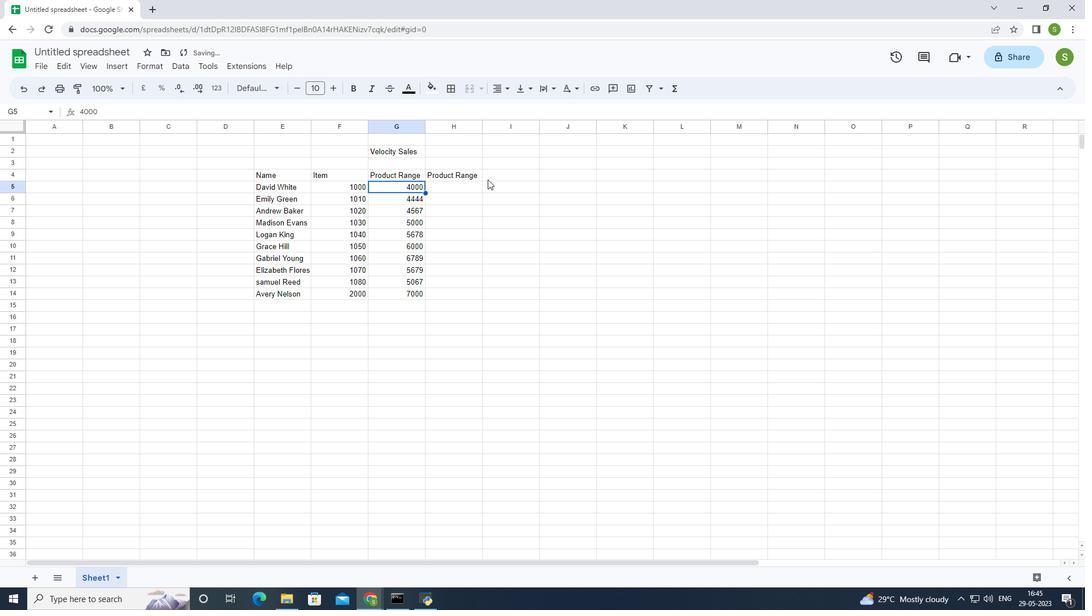 
Action: Mouse pressed left at (464, 173)
Screenshot: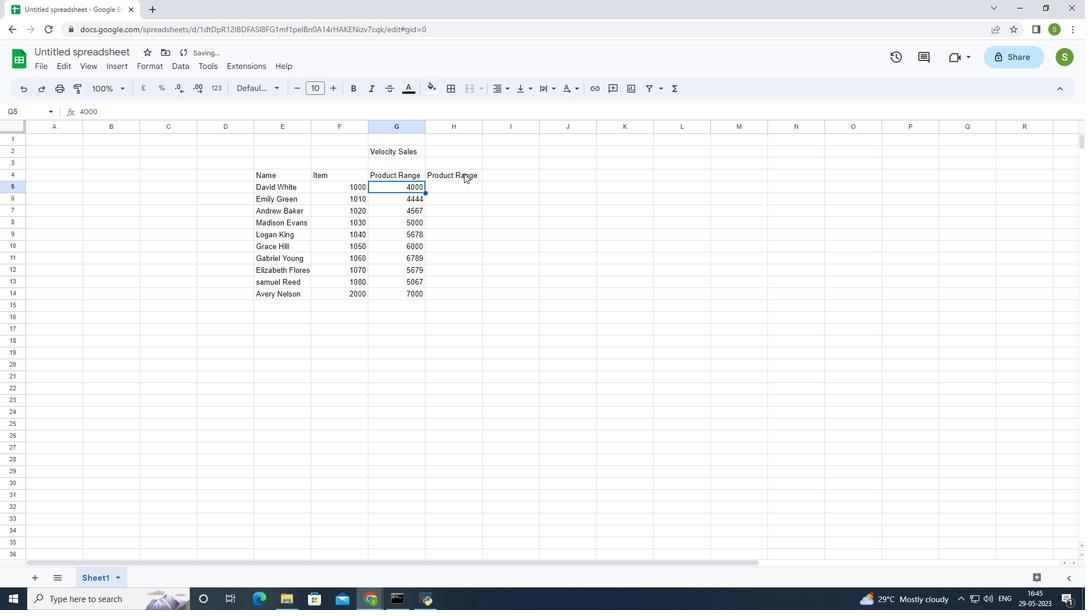 
Action: Mouse moved to (464, 173)
Screenshot: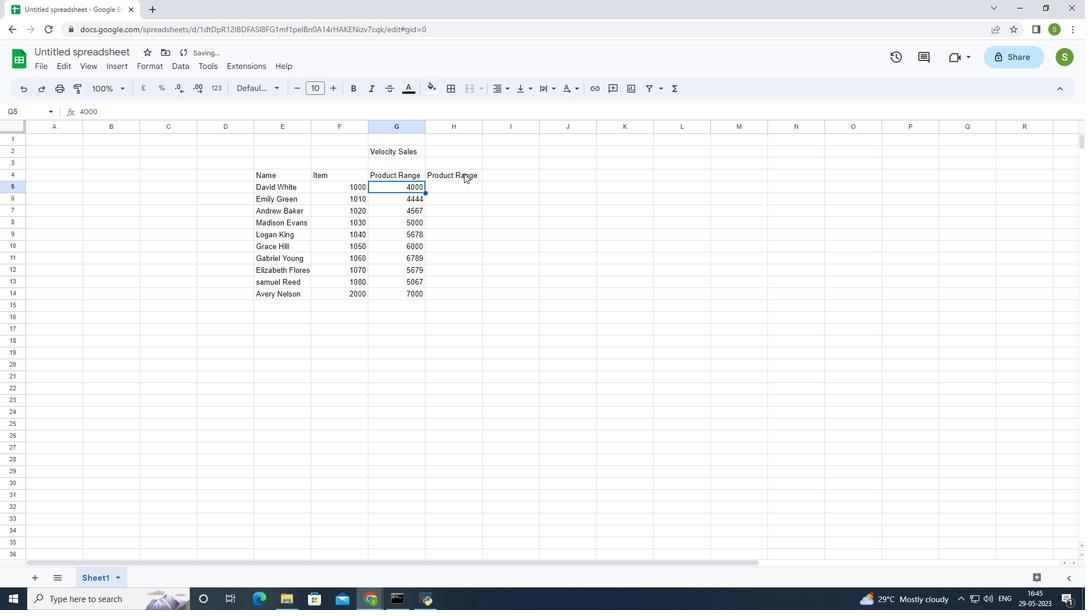 
Action: Mouse pressed left at (464, 173)
Screenshot: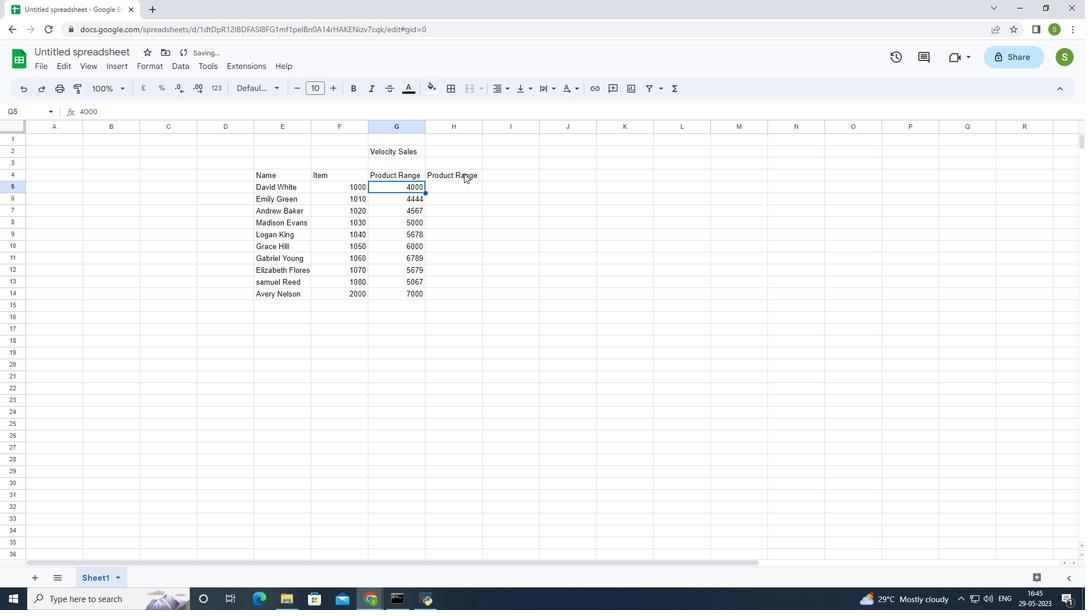 
Action: Mouse pressed left at (464, 173)
Screenshot: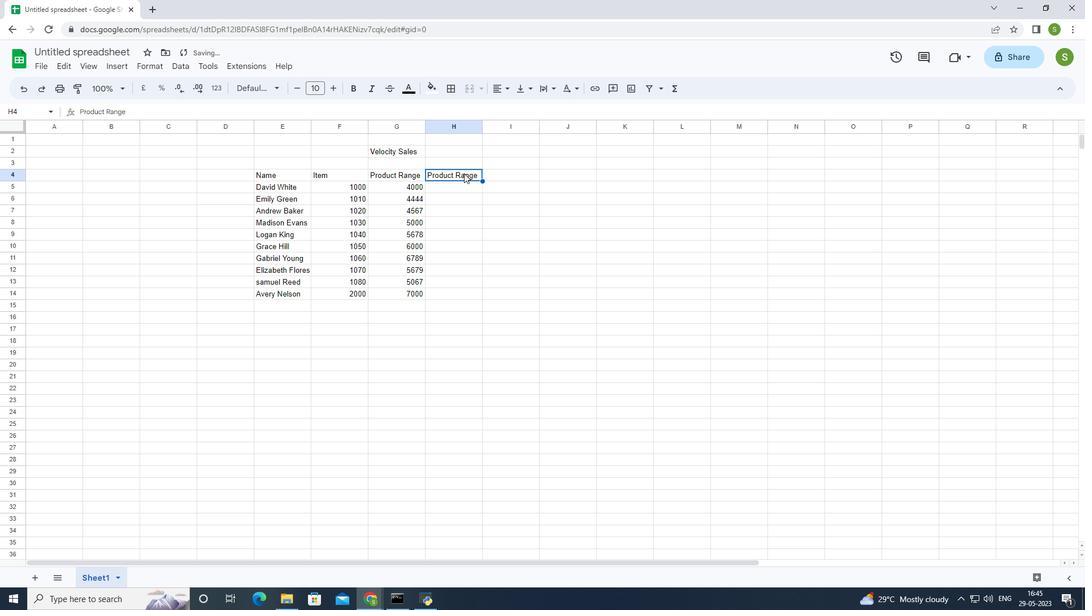 
Action: Mouse moved to (462, 162)
Screenshot: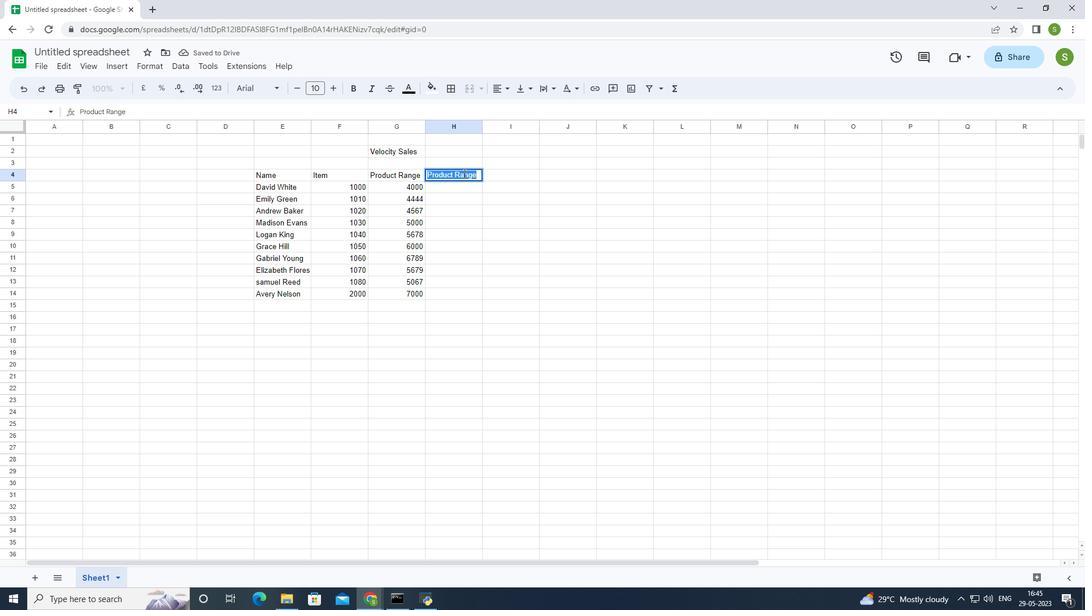 
Action: Key pressed <Key.shift>Product<Key.enter>
Screenshot: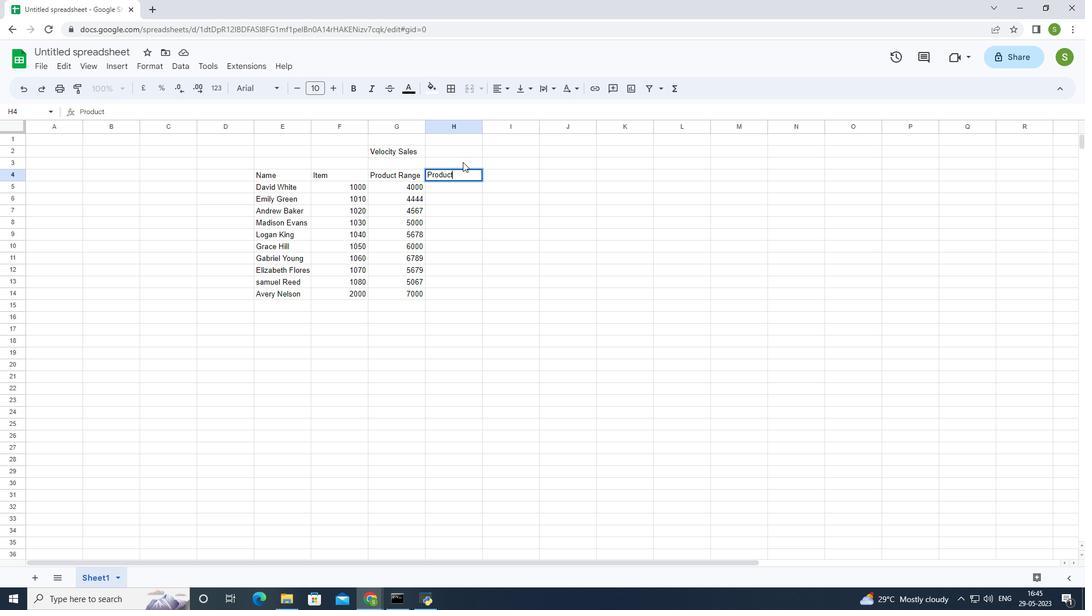 
Action: Mouse moved to (469, 157)
Screenshot: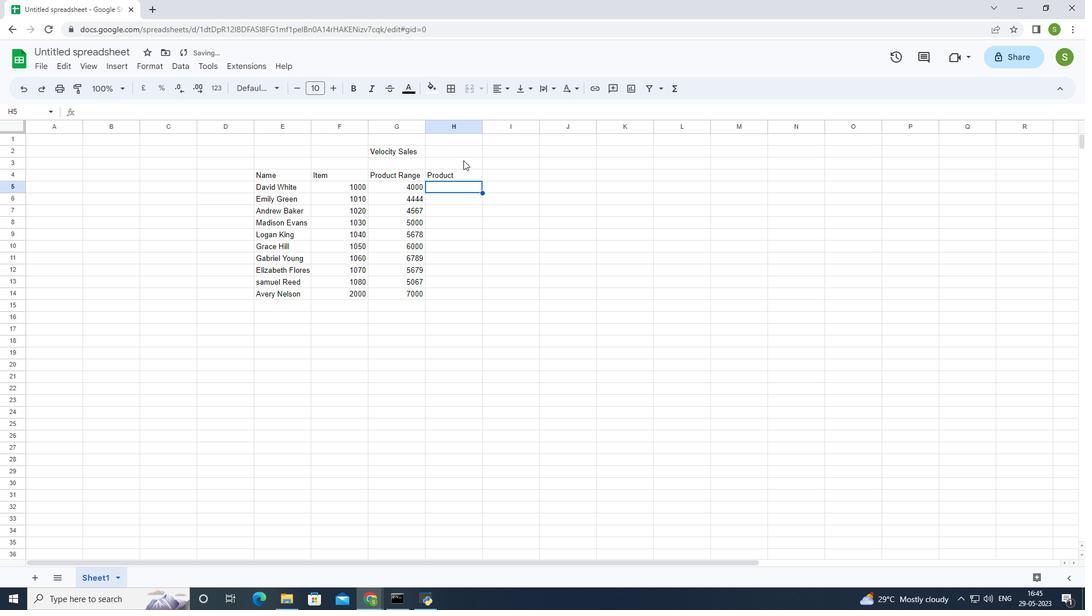 
Action: Key pressed <Key.shift>Tom<Key.backspace><Key.backspace><Key.shift>OMS<Key.space><Key.shift>shoe<Key.enter><Key.shift>Ugc<Key.backspace><Key.backspace><Key.shift><Key.shift><Key.shift><Key.shift><Key.shift><Key.shift><Key.shift><Key.shift><Key.shift><Key.shift>GC<Key.space><Key.shift>Shoe<Key.enter><Key.shift>Wolverine<Key.space><Key.shift>Shoe<Key.enter><Key.shift>z-<Key.space><Key.shift>Coli<Key.backspace><Key.backspace>il<Key.space><Key.shift>Shoe<Key.enter><Key.shift>Adidas<Key.space><Key.shift>Shoe<Key.enter><Key.space><Key.shift><Key.shift><Key.shift>Gucci<Key.space><Key.shift><Key.shift><Key.shift><Key.shift><Key.shift><Key.shift><Key.shift><Key.shift><Key.shift><Key.shift><Key.shift><Key.shift><Key.shift><Key.shift><Key.shift><Key.shift><Key.shift><Key.shift><Key.shift><Key.shift><Key.shift><Key.shift><Key.shift><Key.shift><Key.shift><Key.shift><Key.shift><Key.shift><Key.shift><Key.shift><Key.shift><Key.shift>T-<Key.shift>Shirt<Key.enter><Key.shift>Louis<Key.space><Key.shift>Vuitton<Key.space>bag<Key.enter><Key.shift>Zara<Key.space><Key.shift>Shirt<Key.enter><Key.shift><Key.shift><Key.shift><Key.shift><Key.shift><Key.shift><Key.shift><Key.shift><Key.shift>H<Key.shift_r><Key.shift_r><Key.shift_r><Key.shift_r><Key.shift_r>&M<Key.space>jeans<Key.enter><Key.shift>Chanel<Key.space>perfume
Screenshot: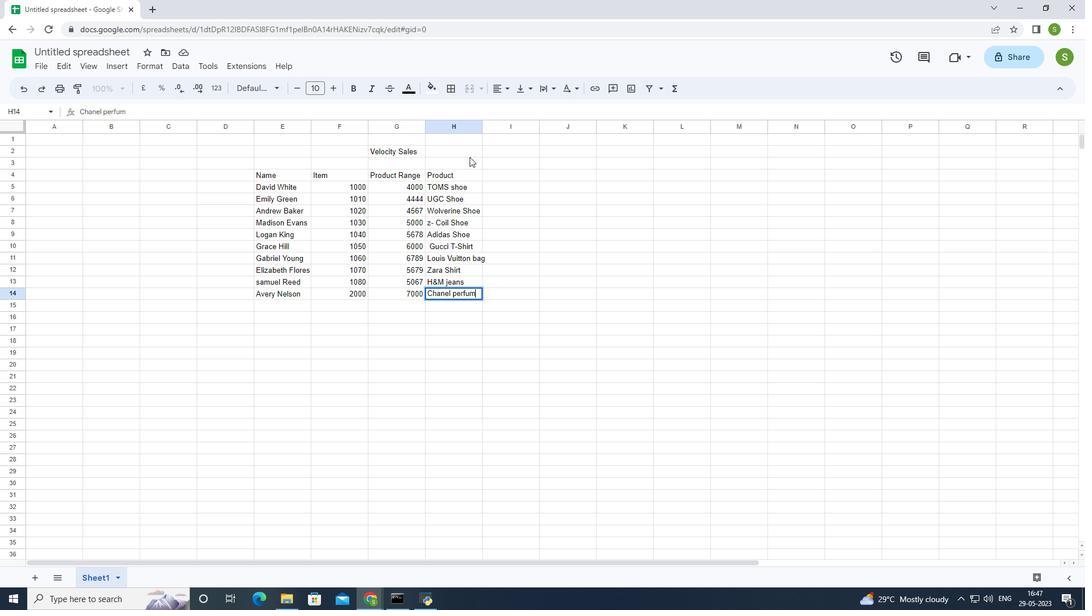 
Action: Mouse moved to (501, 177)
Screenshot: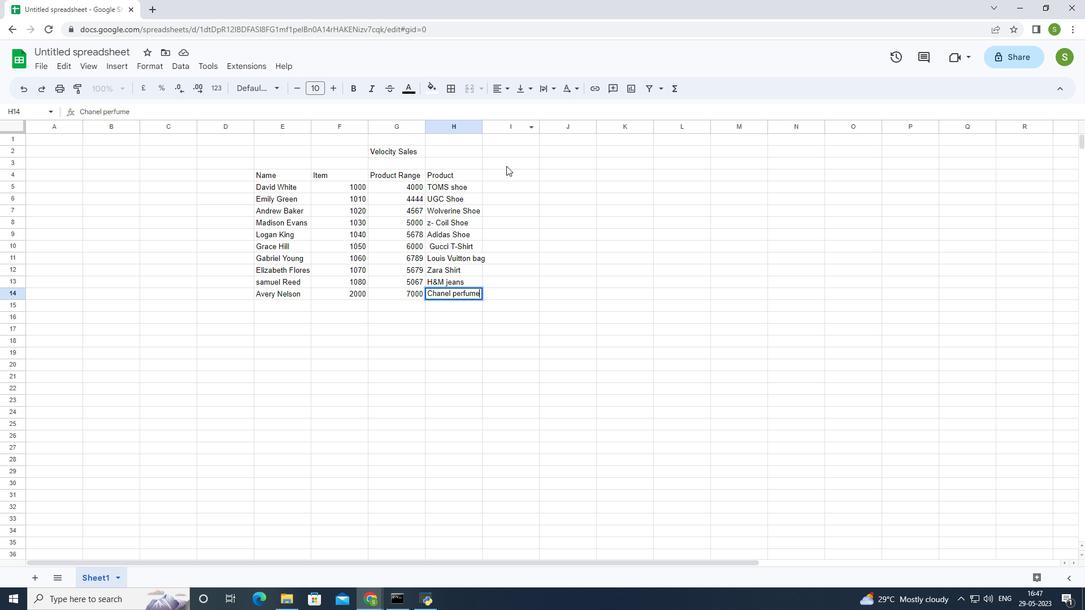 
Action: Mouse pressed left at (501, 177)
Screenshot: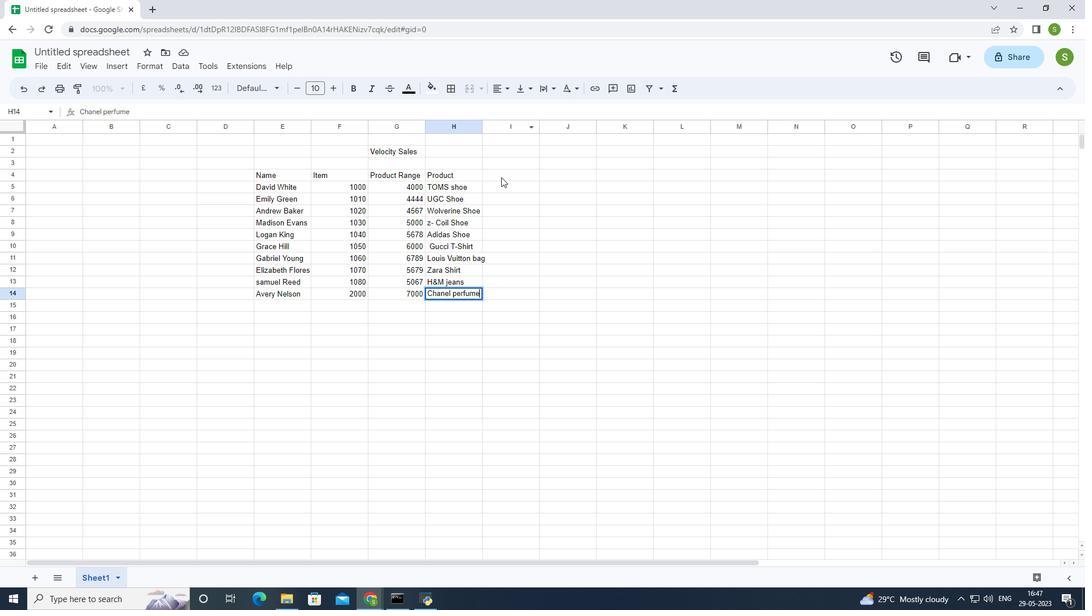 
Action: Mouse moved to (491, 142)
Screenshot: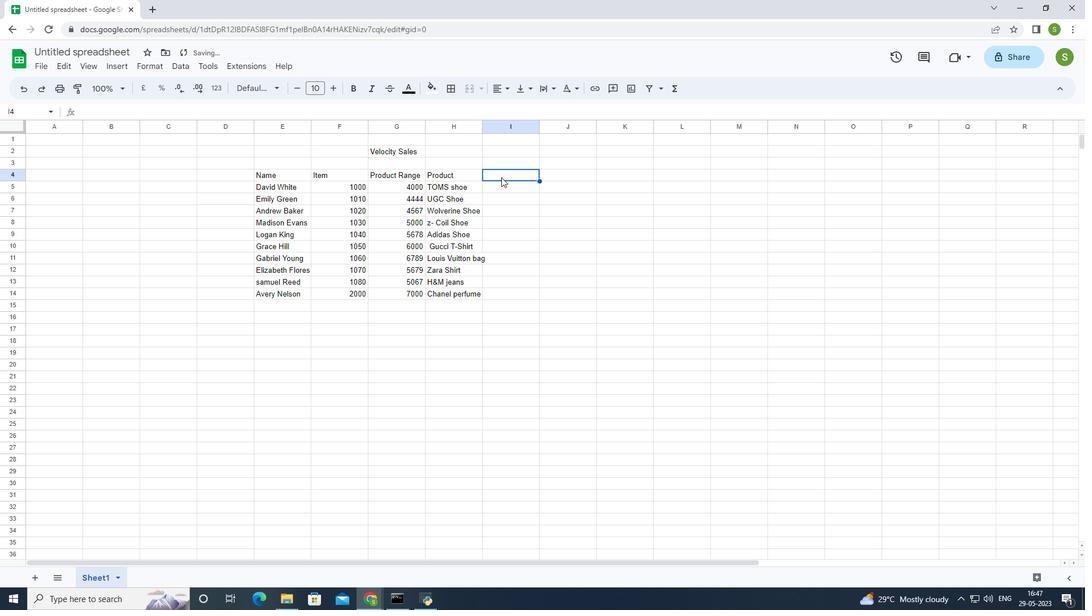 
Action: Key pressed <Key.shift><Key.shift><Key.shift><Key.shift><Key.shift><Key.shift><Key.shift><Key.shift>Quantity<Key.enter>
Screenshot: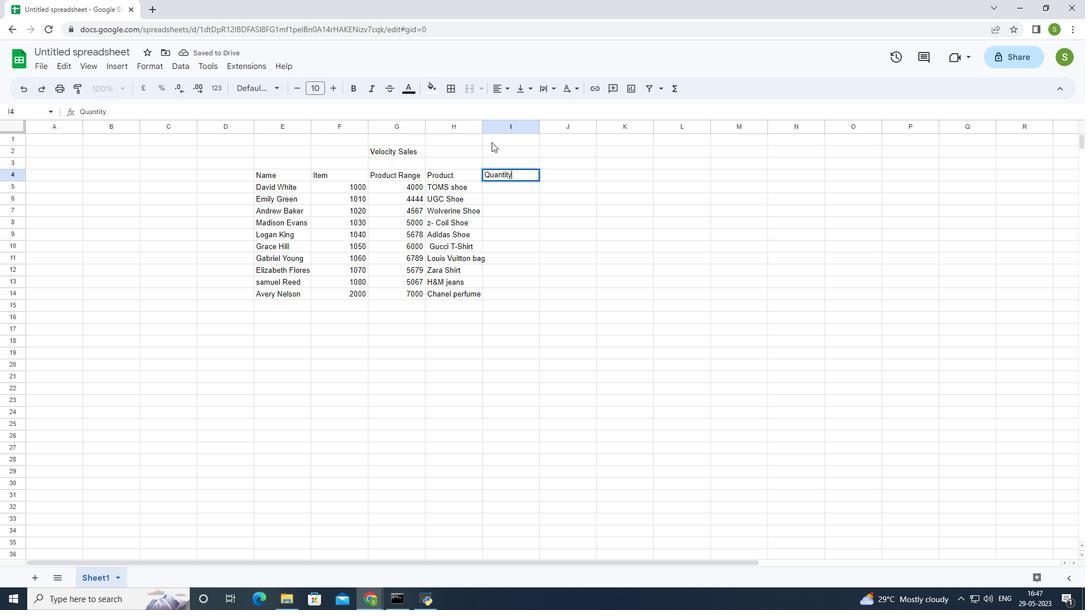 
Action: Mouse moved to (463, 145)
Screenshot: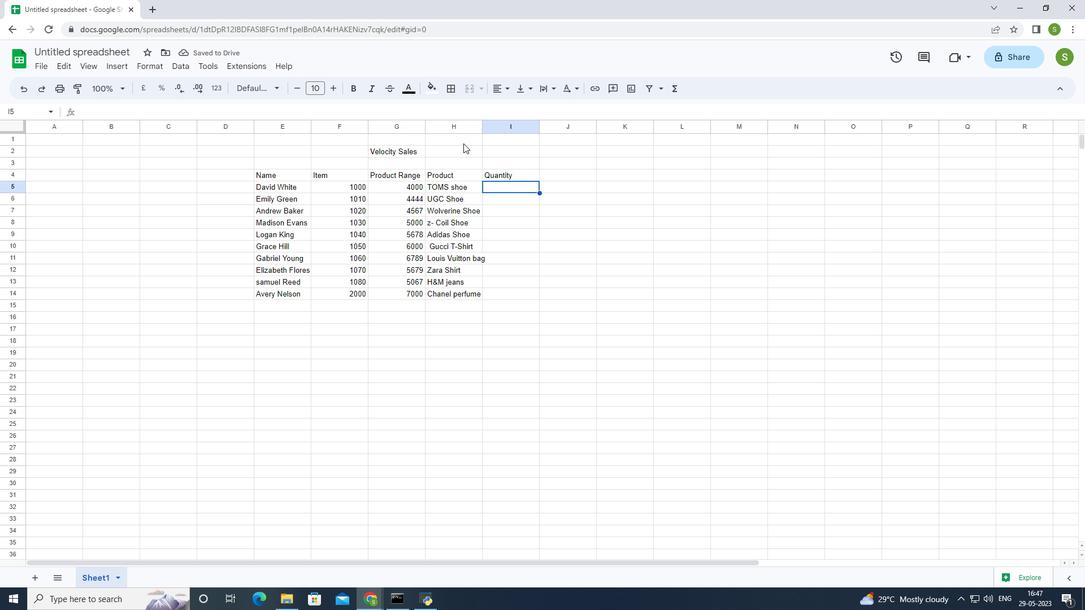
Action: Key pressed 5
Screenshot: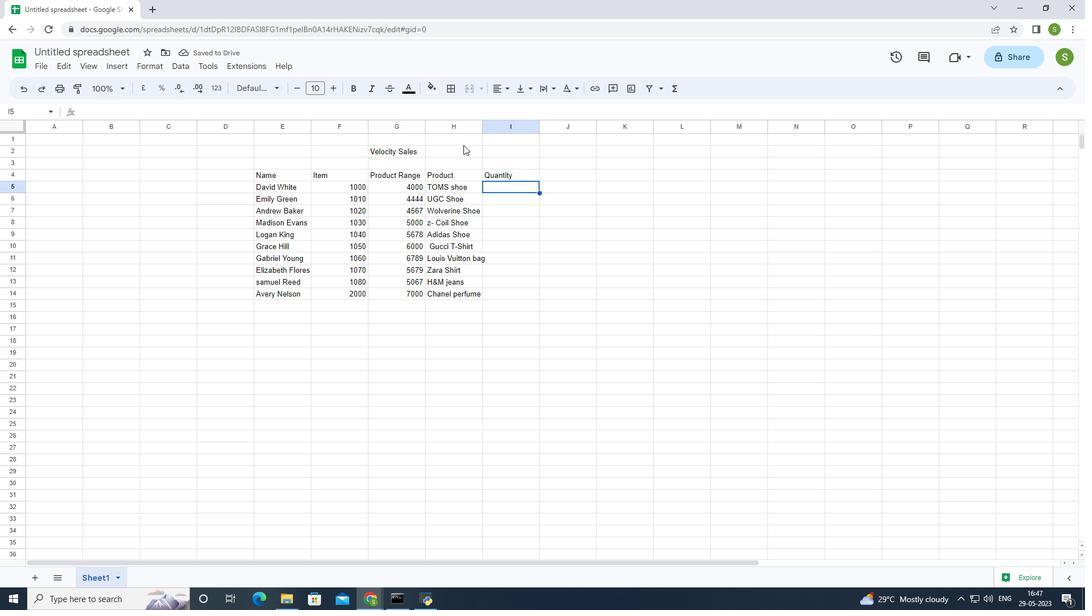 
Action: Mouse moved to (610, 170)
Screenshot: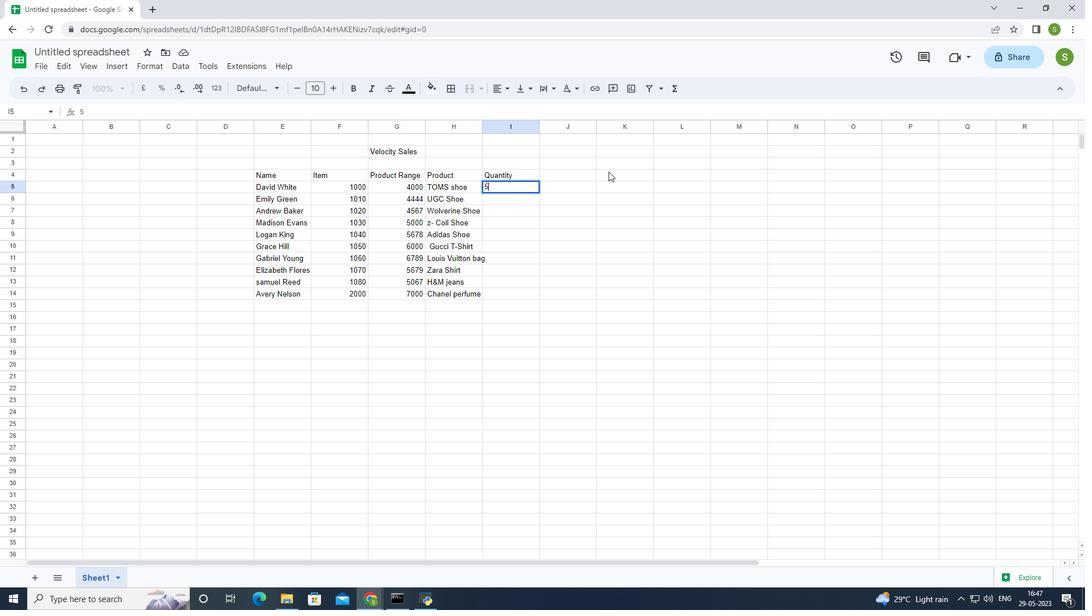 
Action: Key pressed <Key.down>67<Key.down><Key.up>6<Key.down>7<Key.down>8<Key.down>9<Key.down>8<Key.down>7<Key.down>6<Key.down>5<Key.down>7<Key.down>
Screenshot: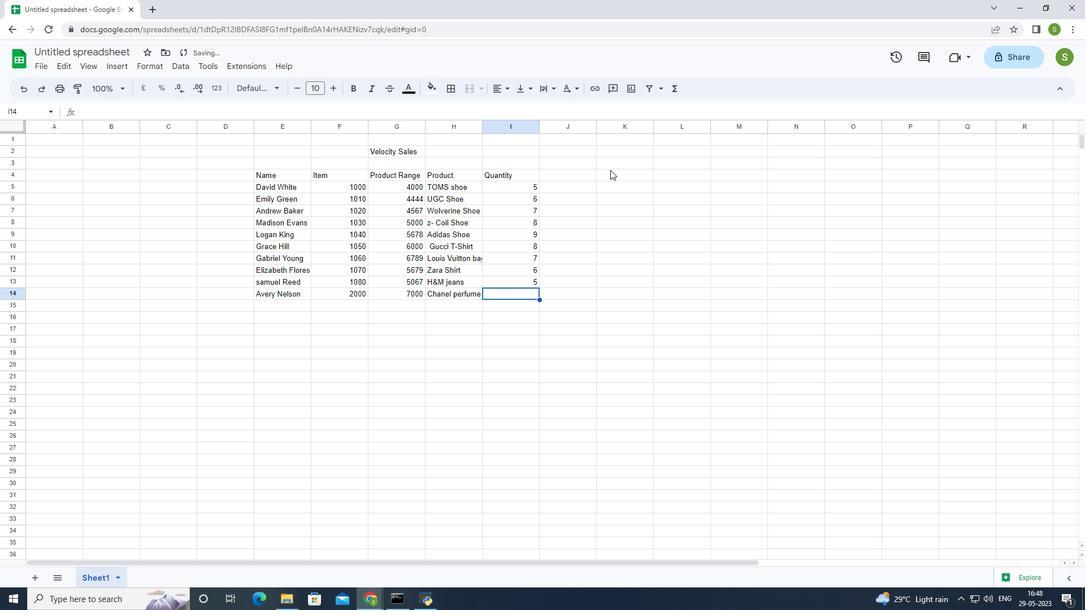 
Action: Mouse moved to (574, 172)
Screenshot: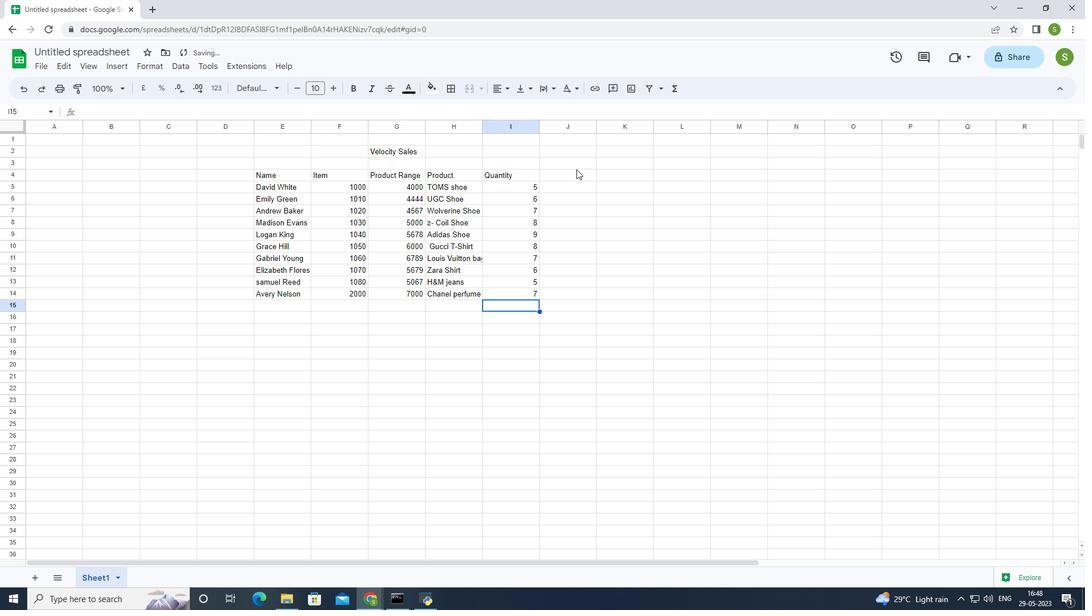 
Action: Mouse pressed left at (574, 172)
Screenshot: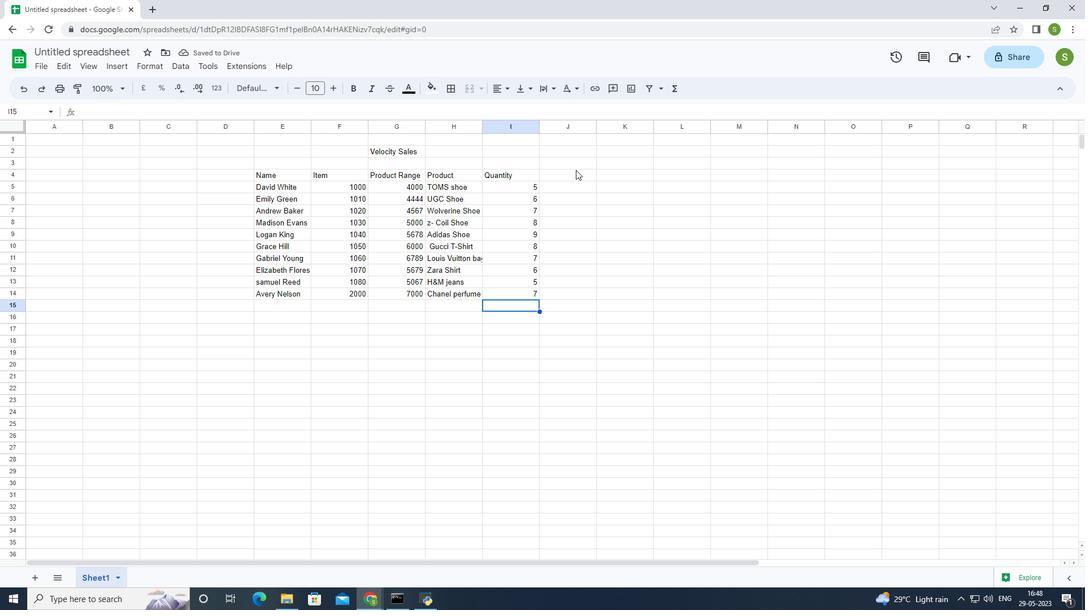 
Action: Mouse moved to (634, 204)
Screenshot: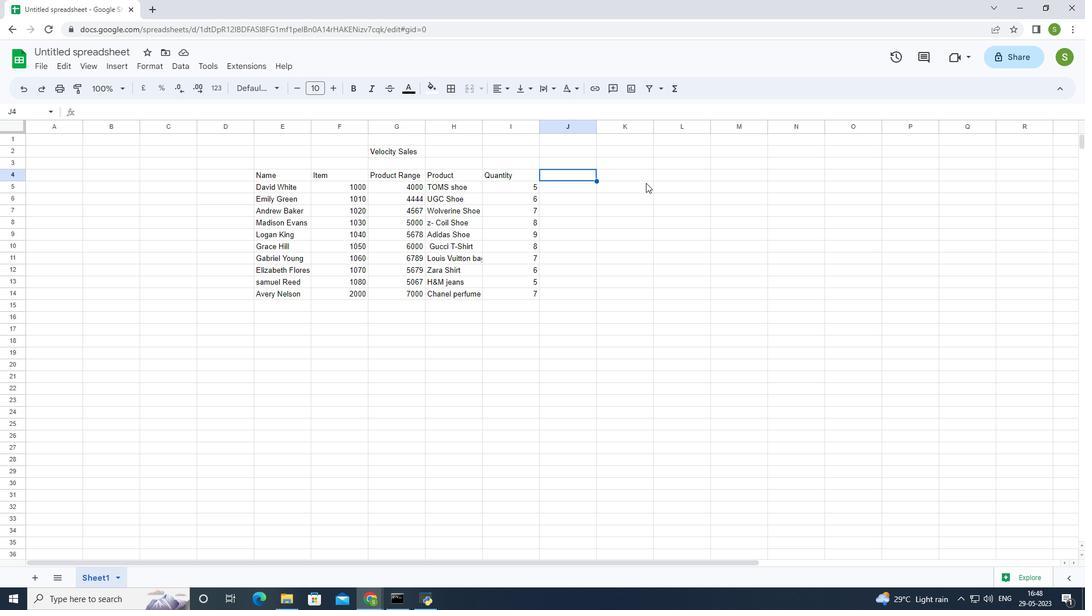 
Action: Key pressed ctrl+Amo<Key.backspace><Key.backspace><Key.backspace>ctrl+A
Screenshot: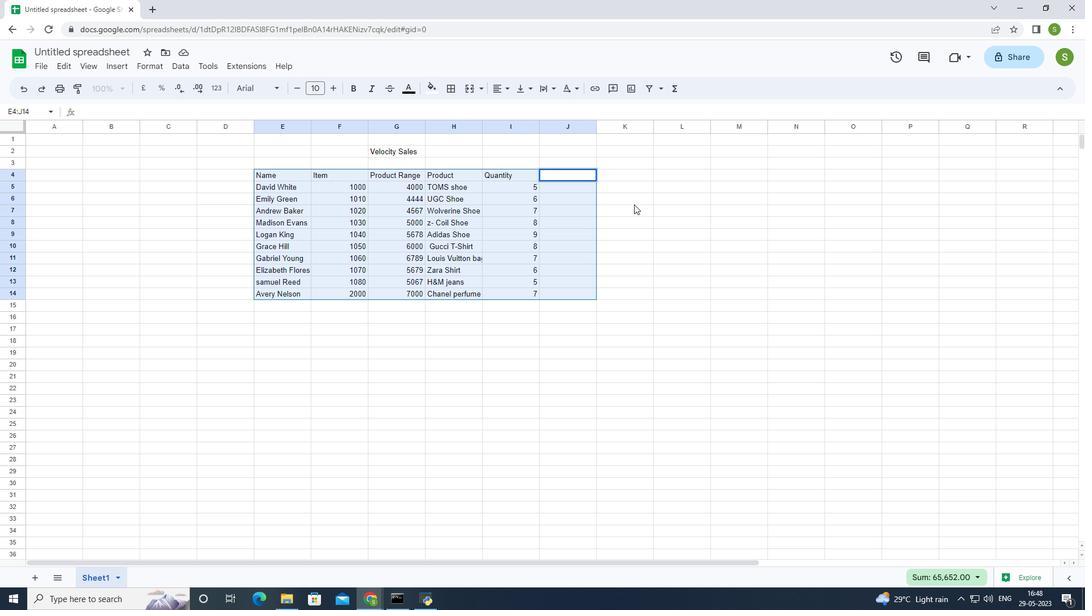 
Action: Mouse moved to (577, 184)
Screenshot: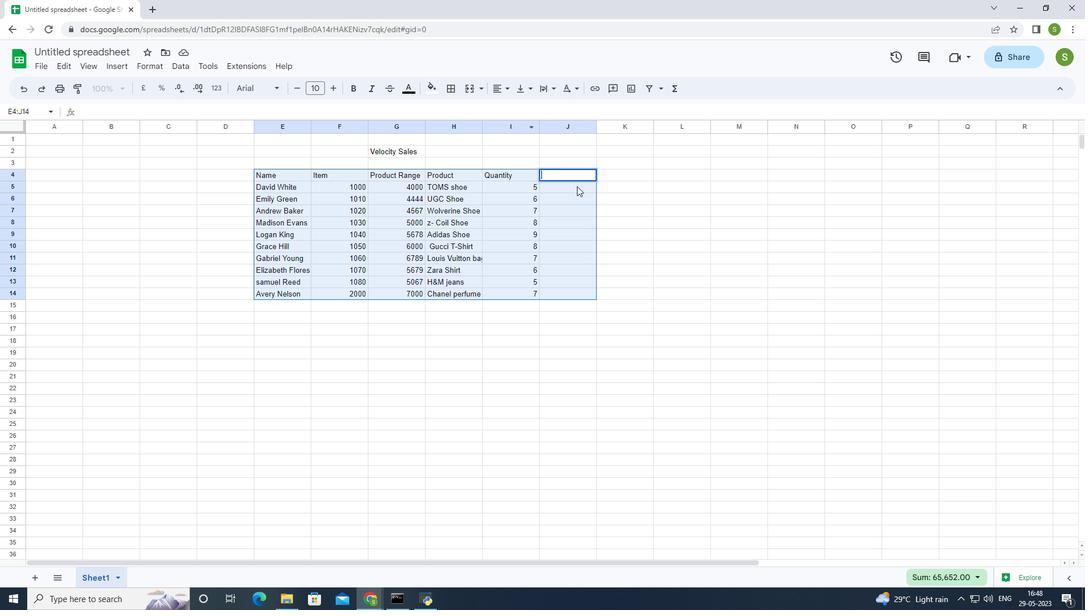 
Action: Mouse pressed left at (577, 184)
Screenshot: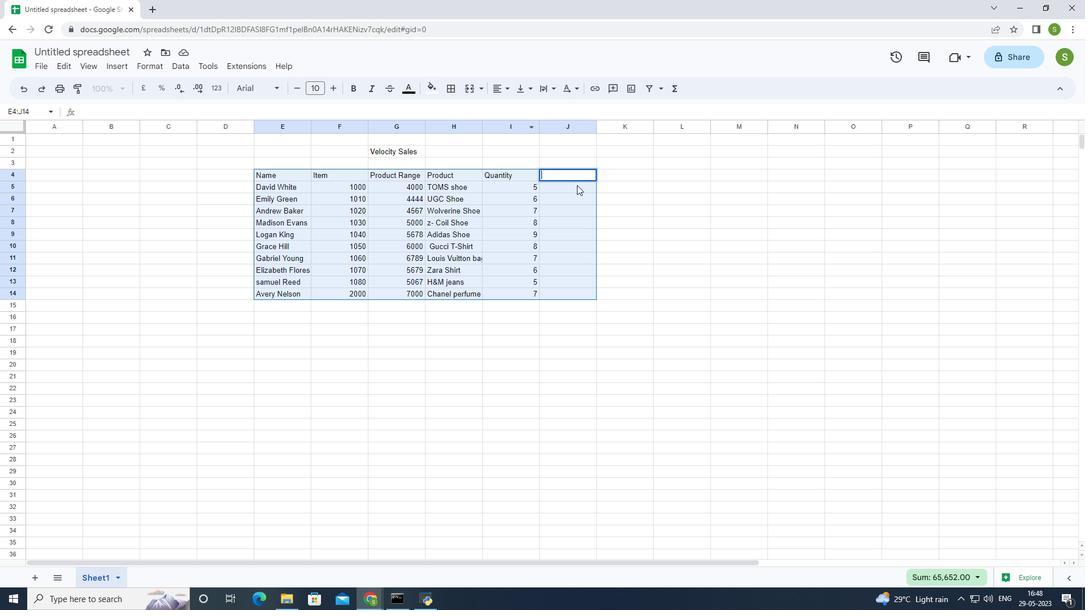 
Action: Mouse moved to (560, 171)
Screenshot: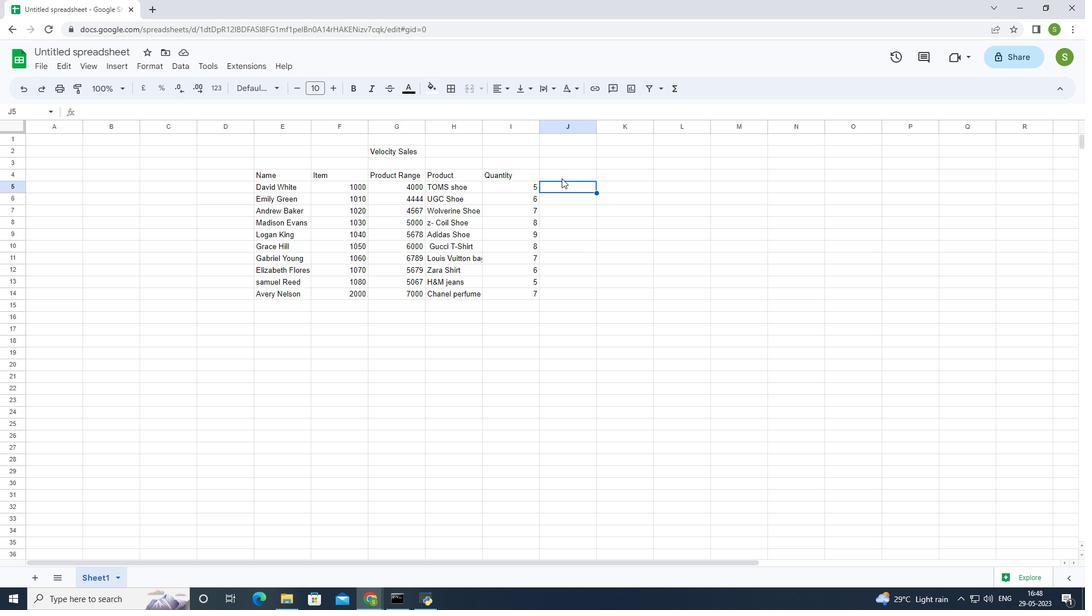 
Action: Mouse pressed left at (560, 171)
Screenshot: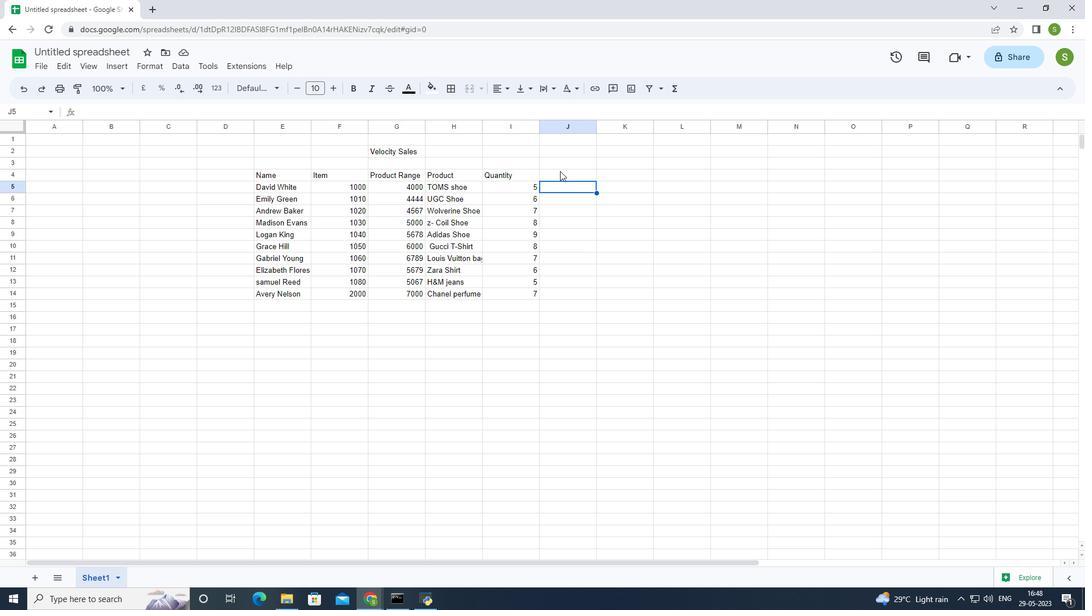 
Action: Mouse moved to (558, 171)
Screenshot: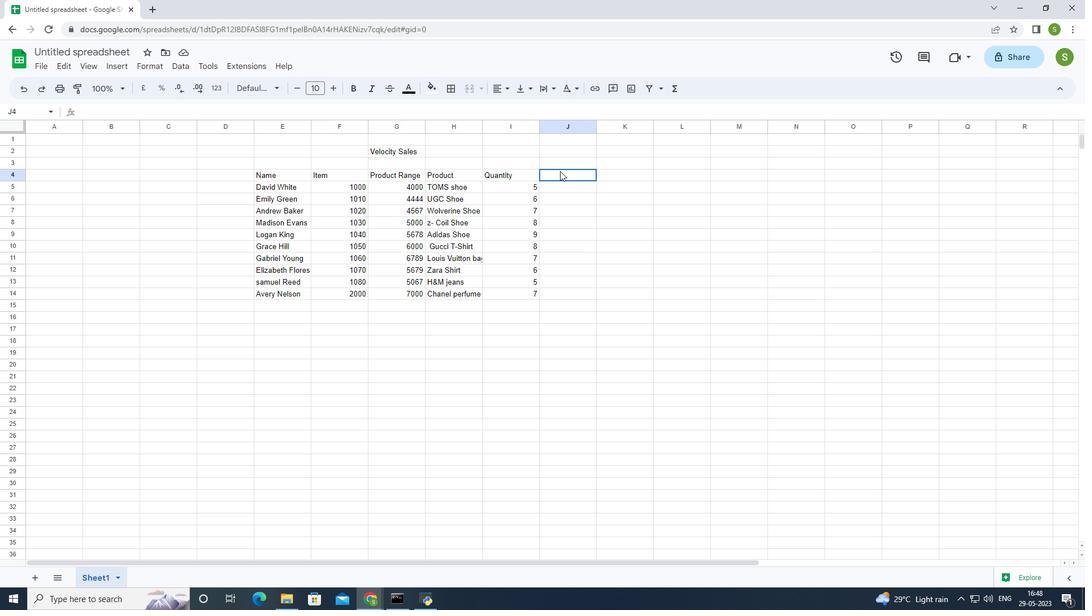 
Action: Key pressed ctrl+Amo
Screenshot: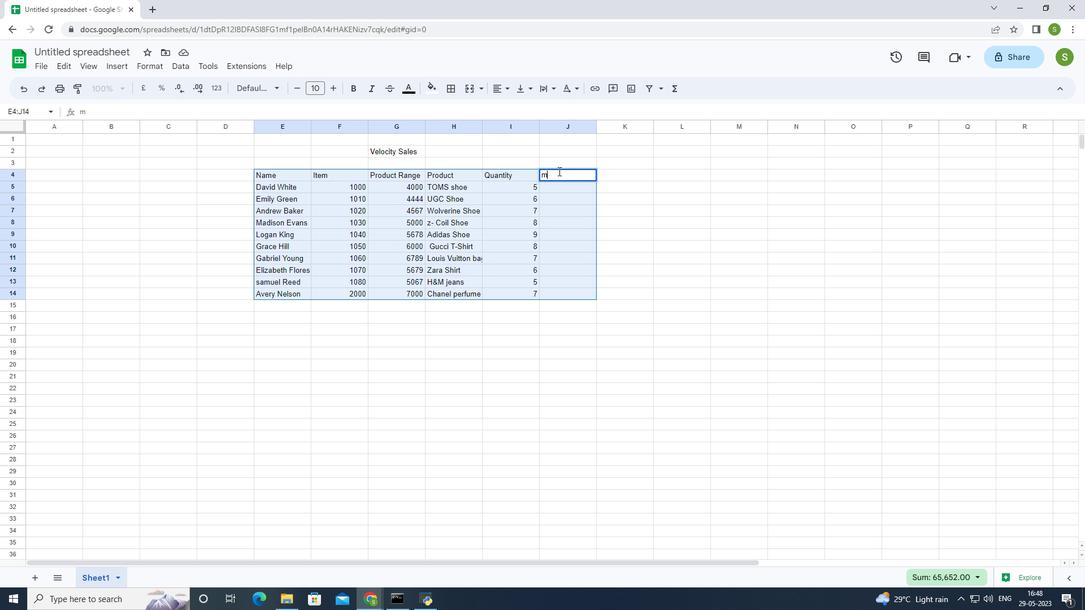 
Action: Mouse moved to (662, 211)
Screenshot: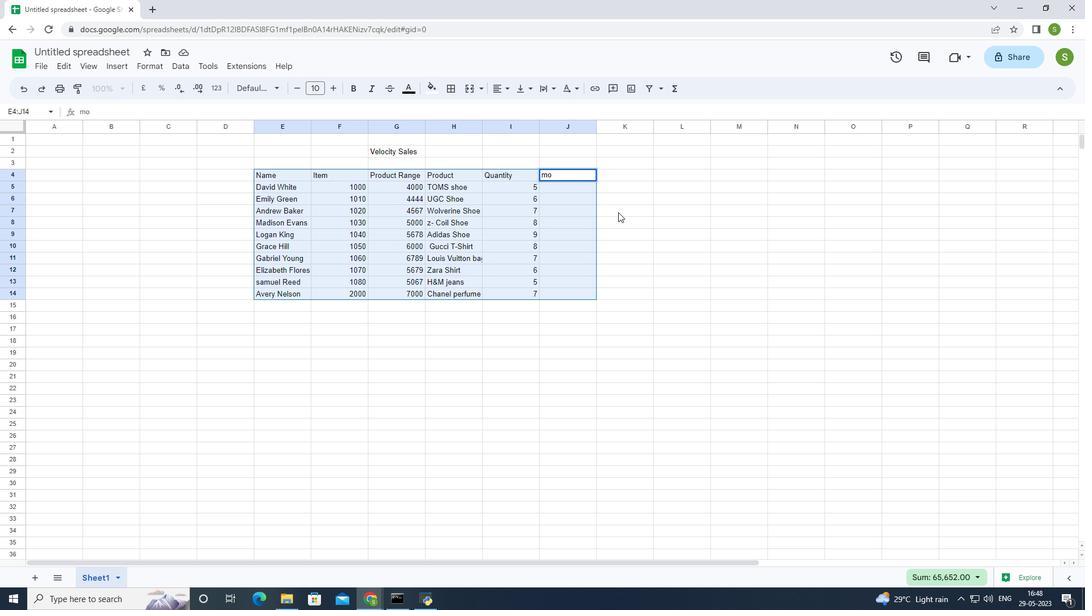 
Action: Mouse pressed left at (662, 211)
Screenshot: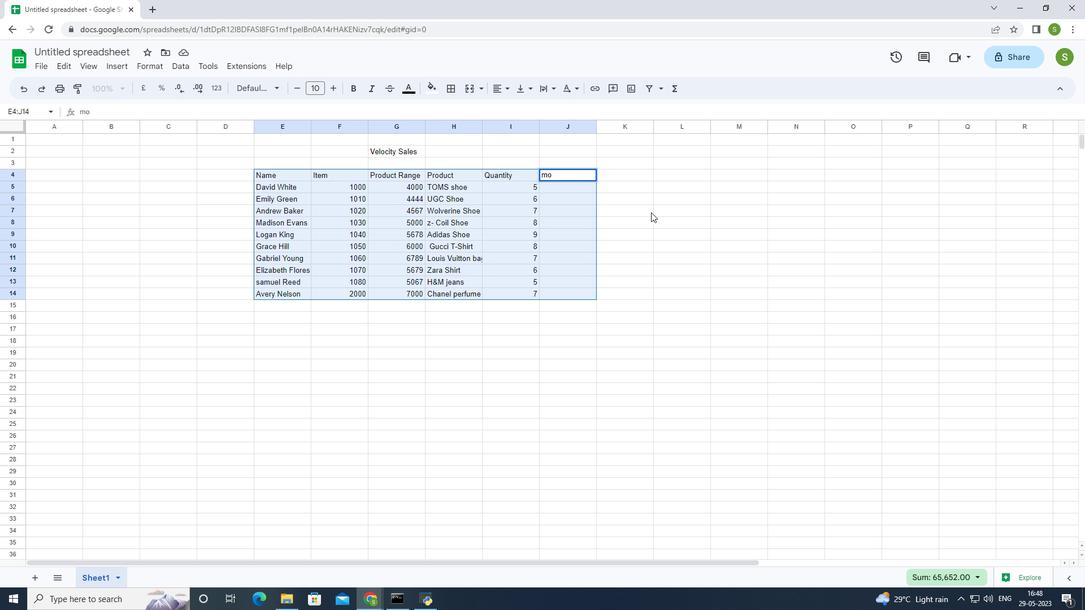 
Action: Mouse moved to (565, 176)
Screenshot: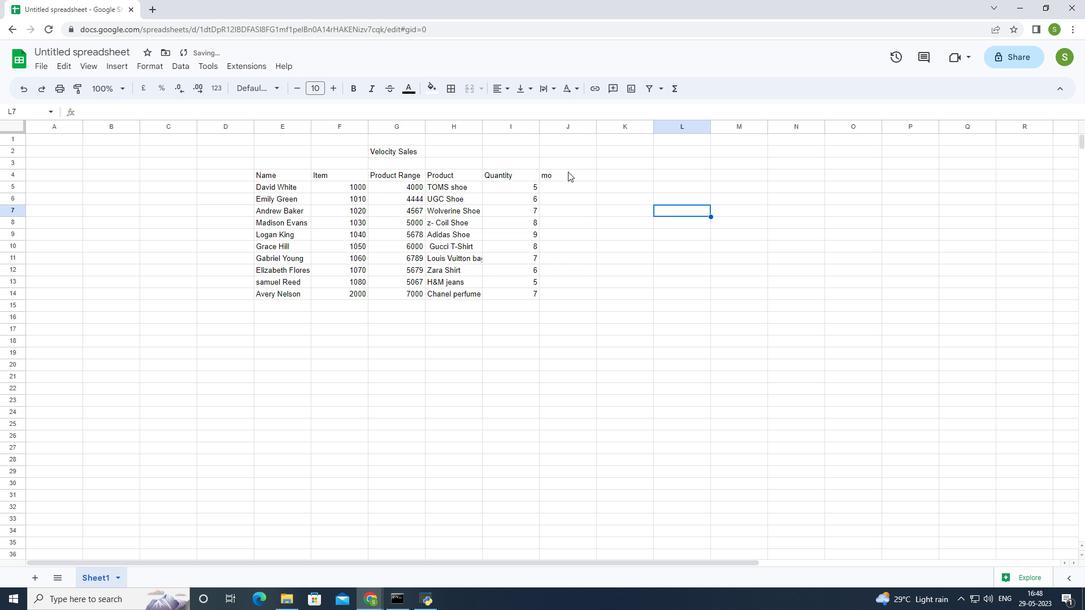 
Action: Mouse pressed left at (565, 176)
Screenshot: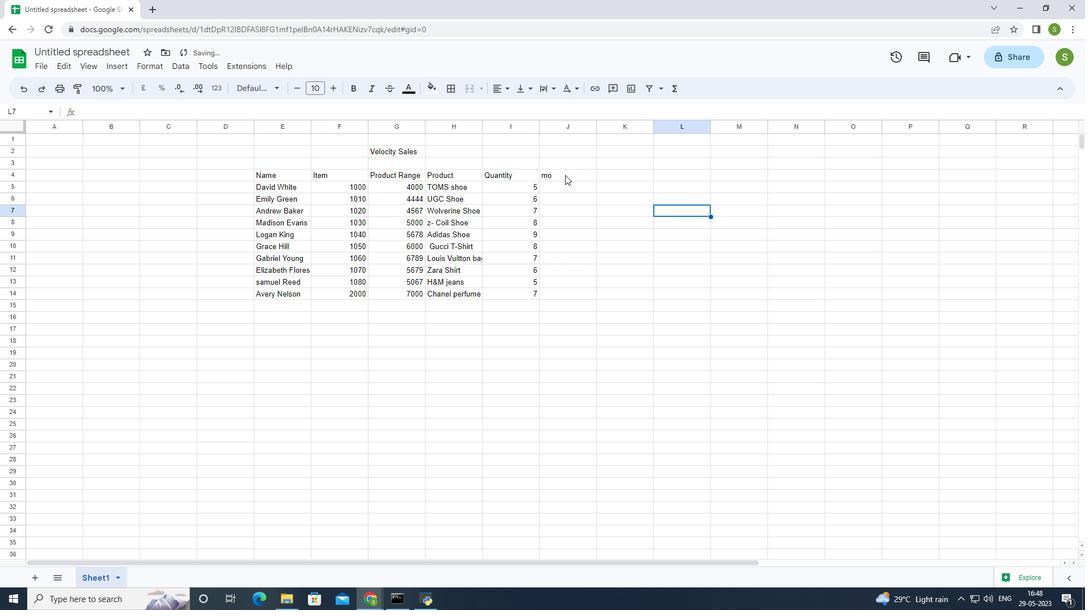 
Action: Key pressed <Key.shift><Key.shift><Key.shift><Key.shift><Key.shift><Key.shift><Key.shift><Key.shift><Key.shift><Key.shift><Key.shift><Key.shift><Key.shift><Key.shift><Key.shift><Key.shift><Key.shift><Key.shift><Key.shift><Key.shift><Key.shift><Key.shift><Key.shift><Key.shift><Key.shift><Key.shift><Key.shift><Key.backspace><Key.backspace><Key.backspace>Amount<Key.enter>=<Key.shift>SUM<Key.shift_r>(
Screenshot: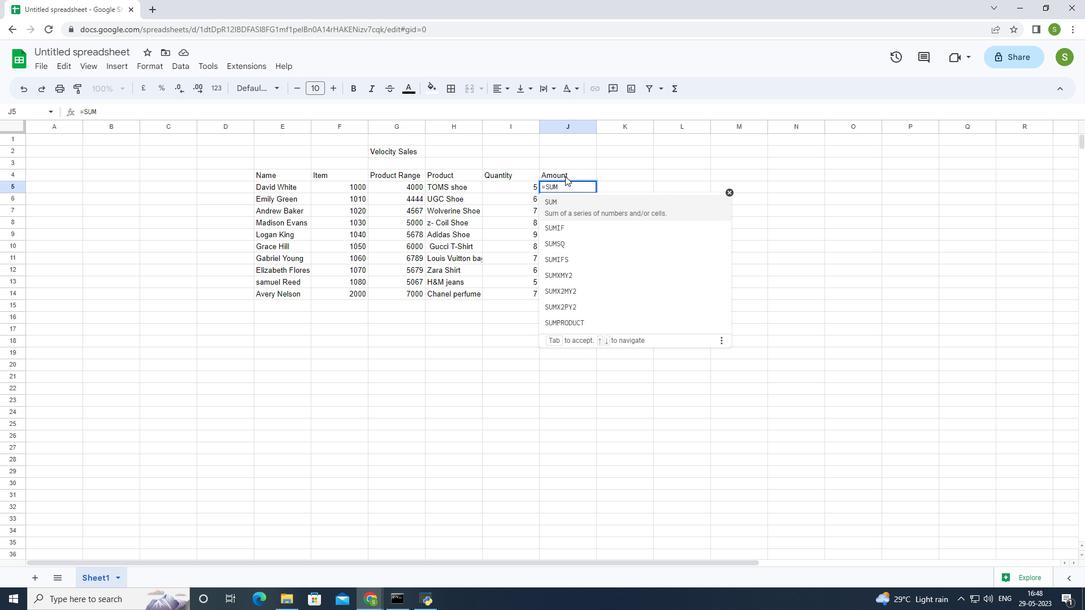 
Action: Mouse moved to (415, 190)
Screenshot: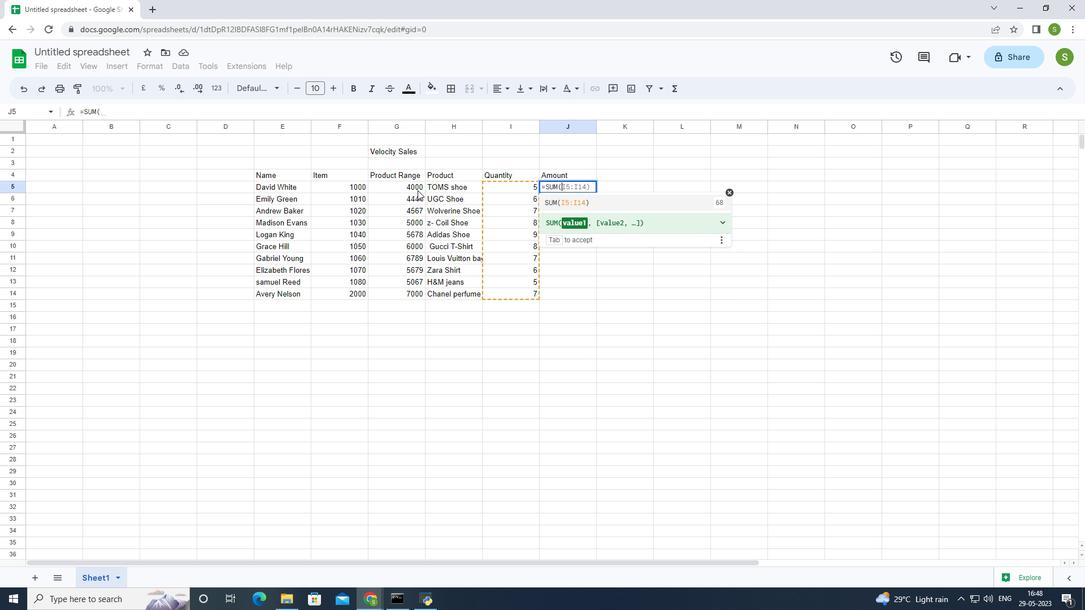 
Action: Mouse pressed left at (415, 190)
Screenshot: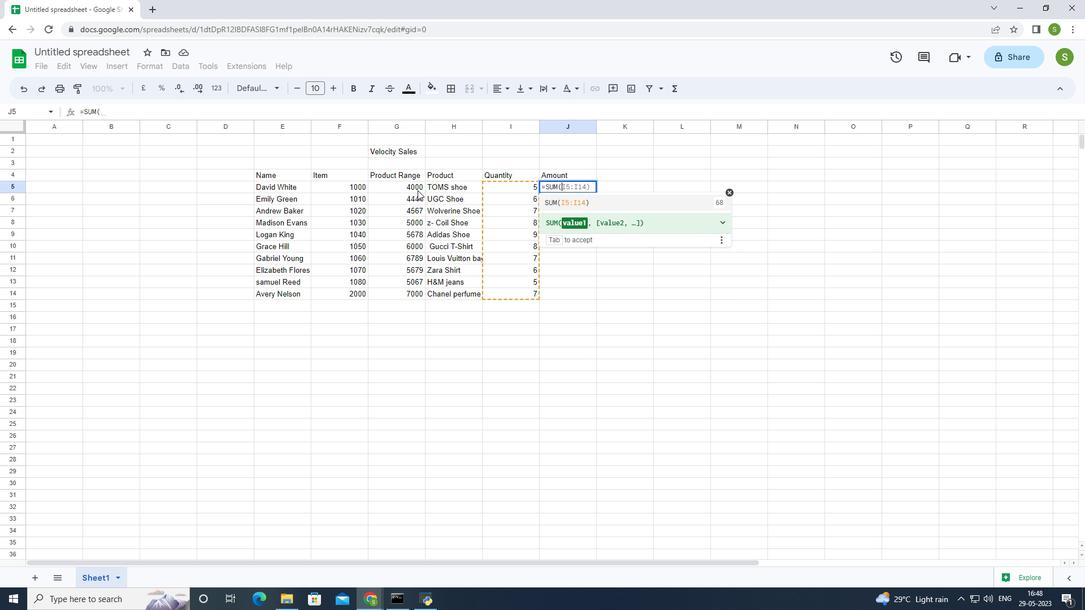 
Action: Mouse moved to (573, 187)
Screenshot: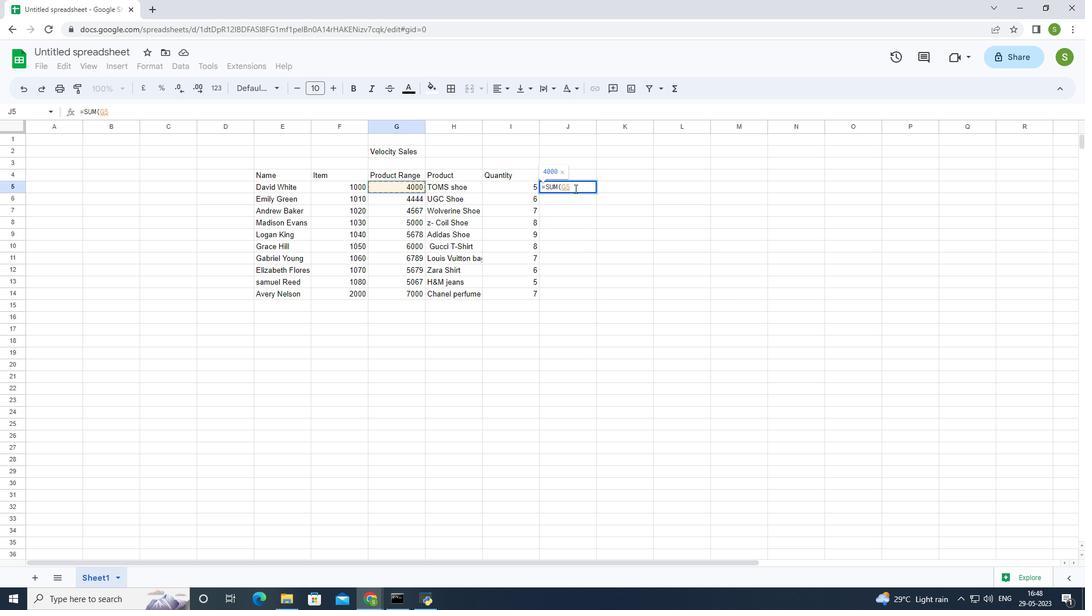 
Action: Key pressed <Key.shift_r>*
Screenshot: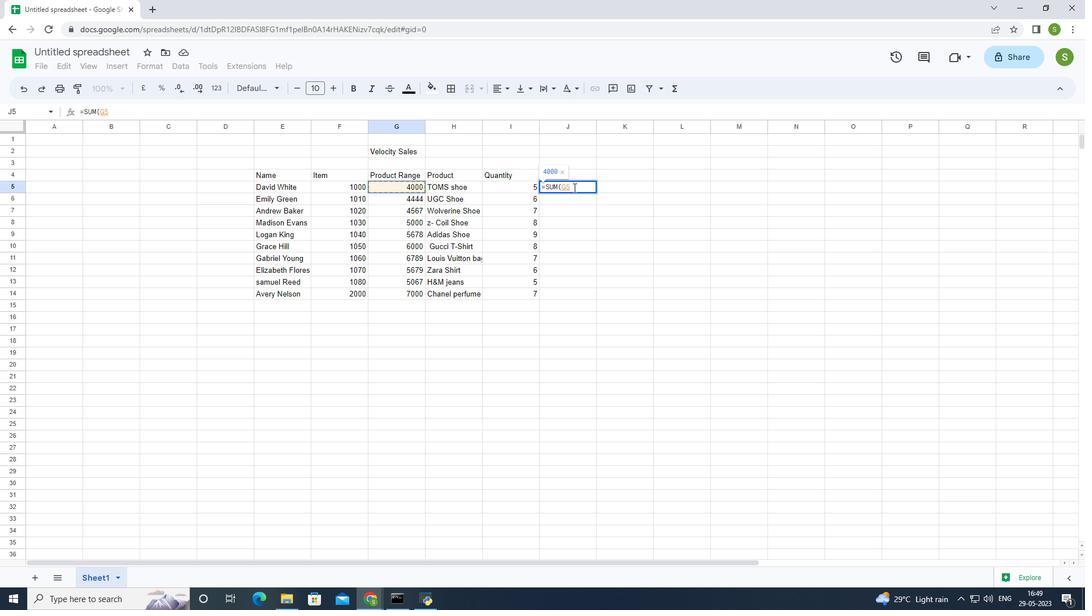 
Action: Mouse moved to (522, 181)
Screenshot: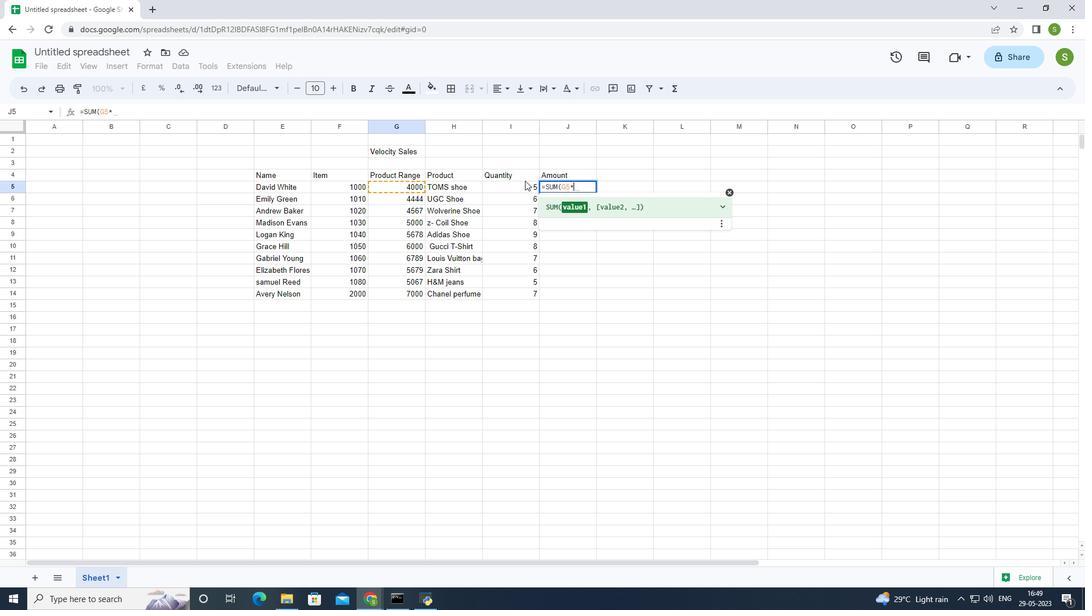 
Action: Mouse pressed left at (522, 181)
Screenshot: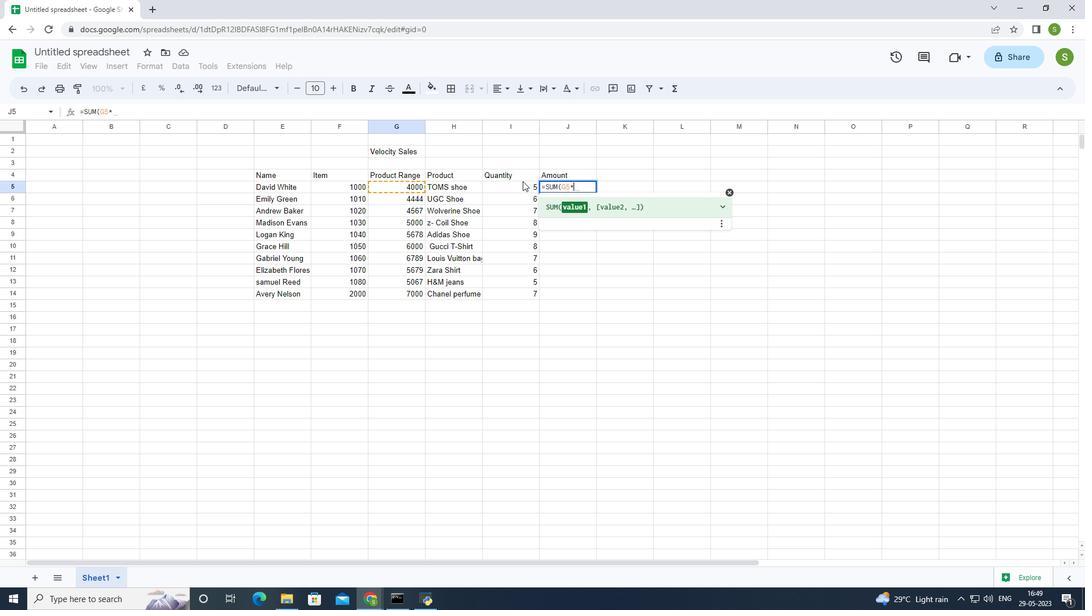 
Action: Mouse moved to (599, 198)
Screenshot: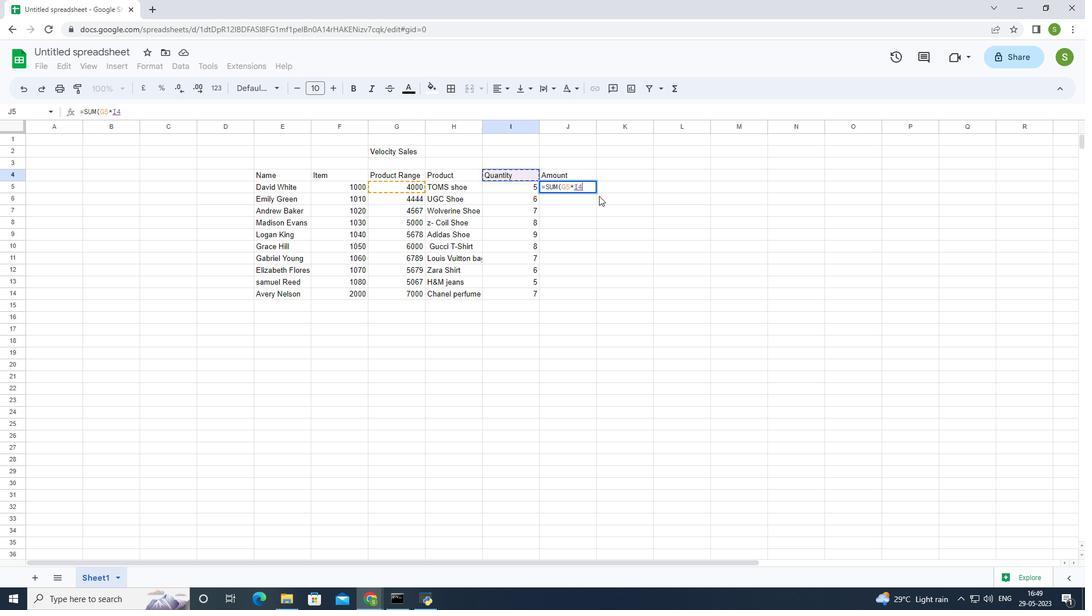 
Action: Key pressed <Key.enter>
Screenshot: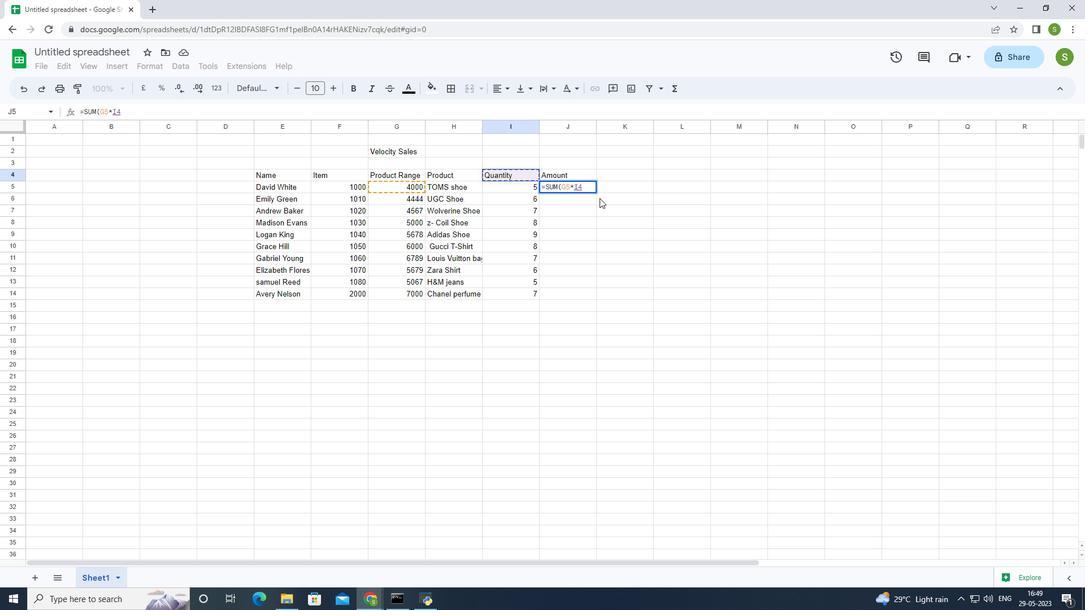 
Action: Mouse moved to (614, 273)
Screenshot: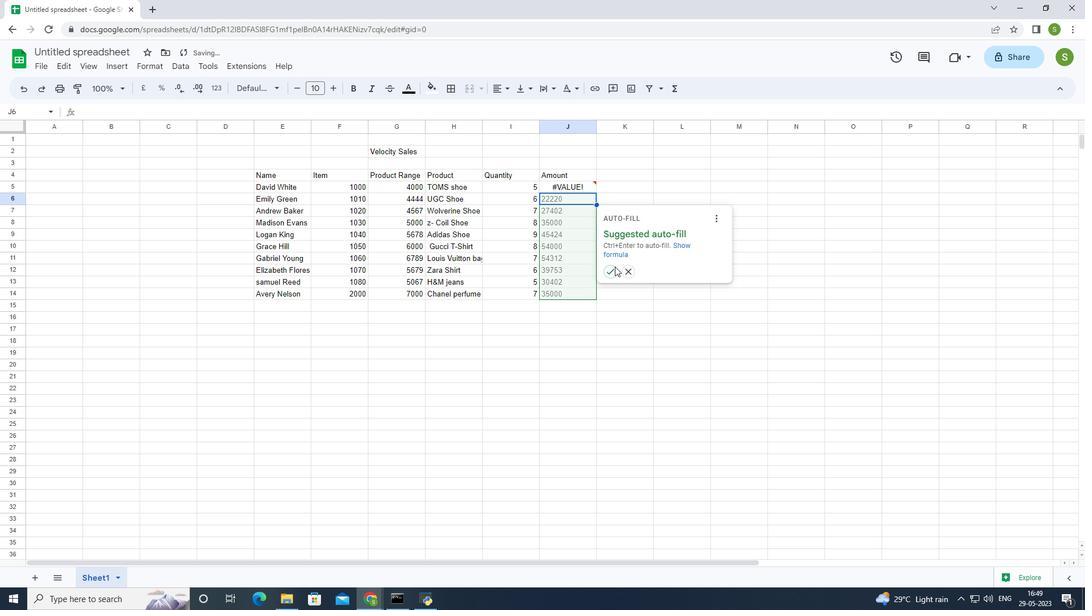
Action: Mouse pressed left at (614, 273)
Screenshot: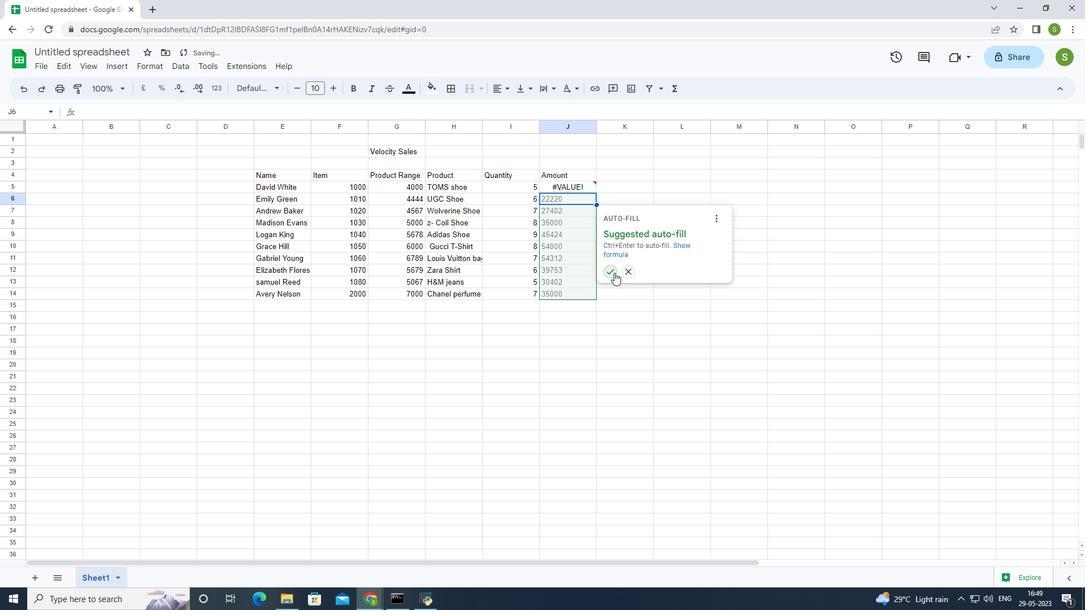 
Action: Mouse moved to (605, 171)
Screenshot: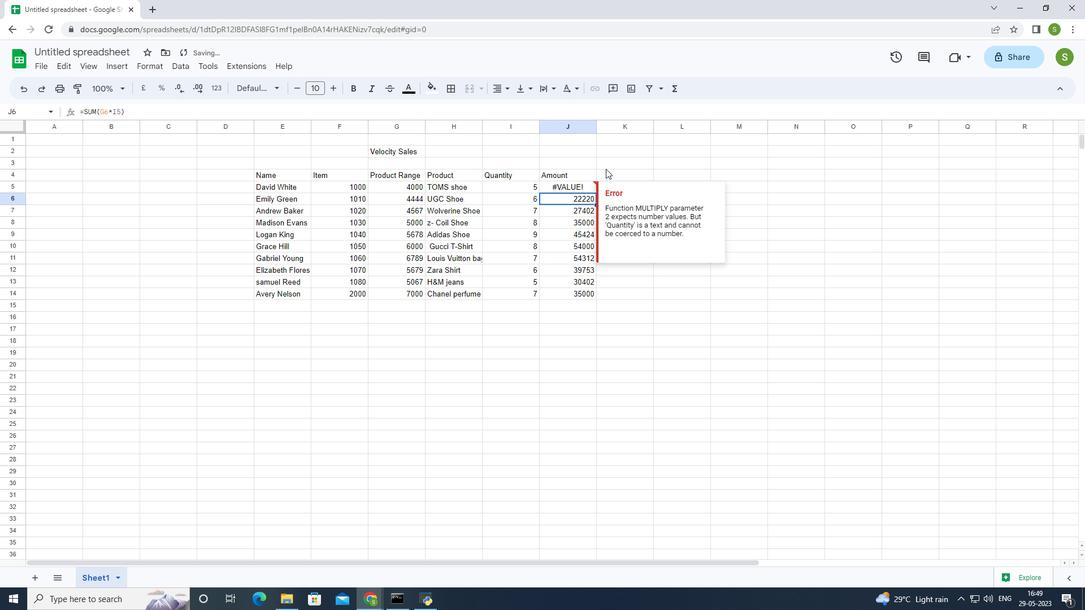 
Action: Mouse pressed left at (605, 171)
Screenshot: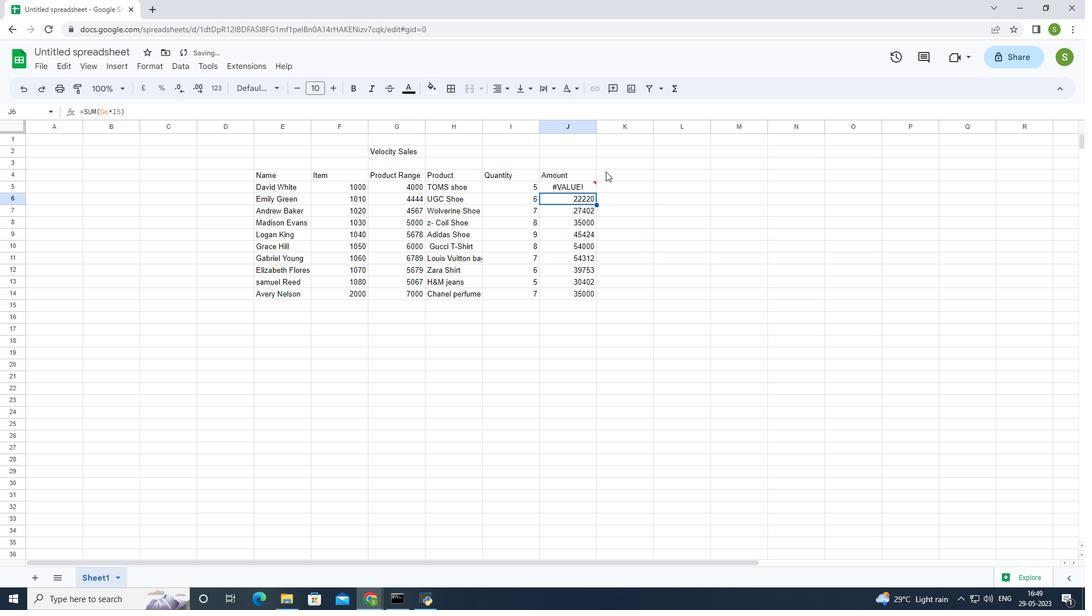 
Action: Mouse moved to (579, 185)
Screenshot: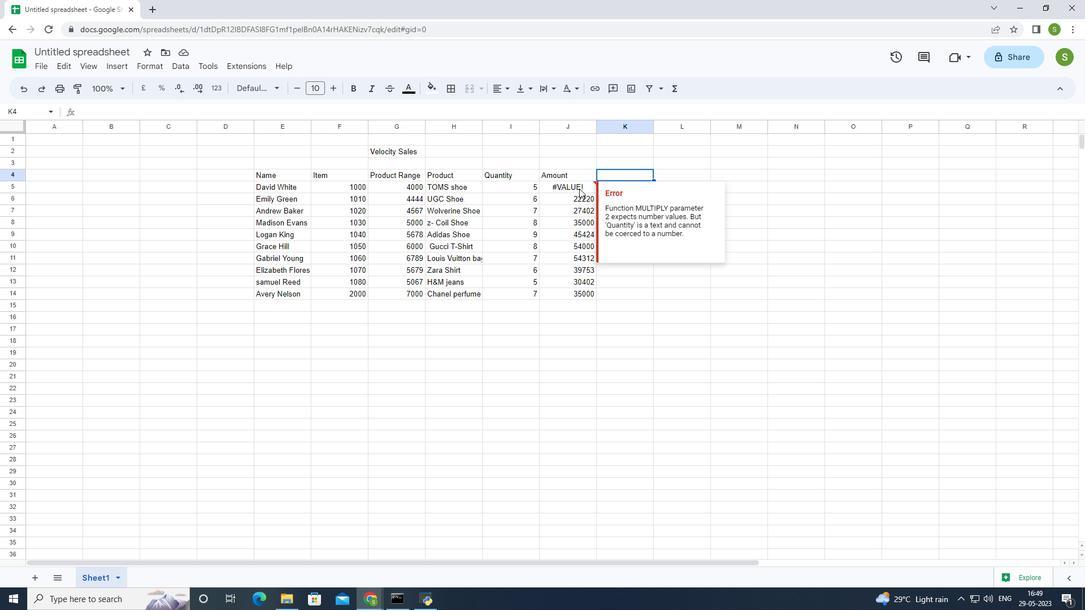 
Action: Mouse pressed left at (579, 185)
Screenshot: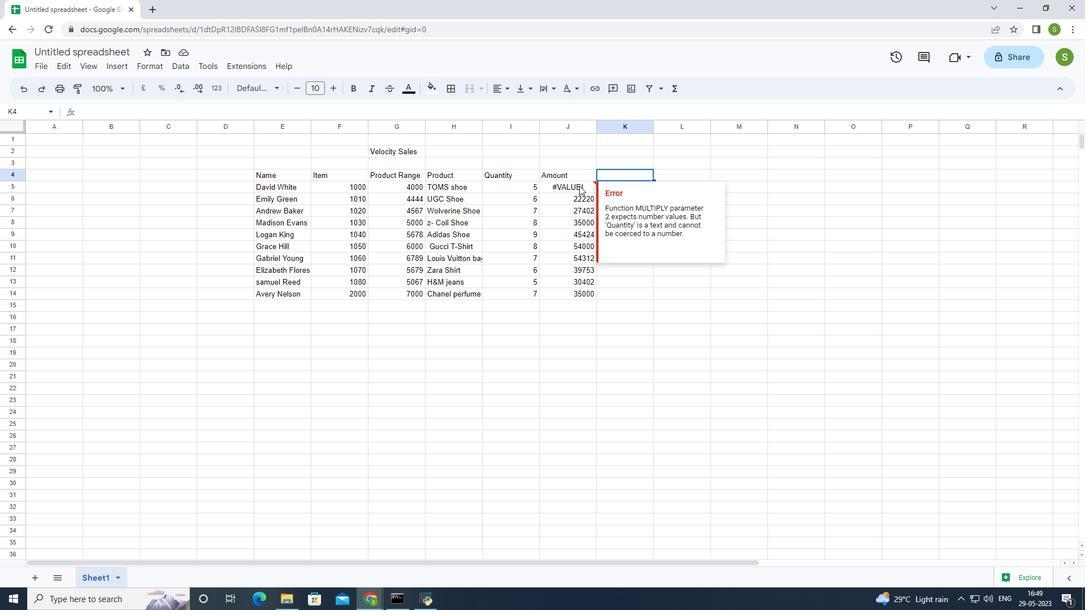 
Action: Mouse moved to (585, 184)
Screenshot: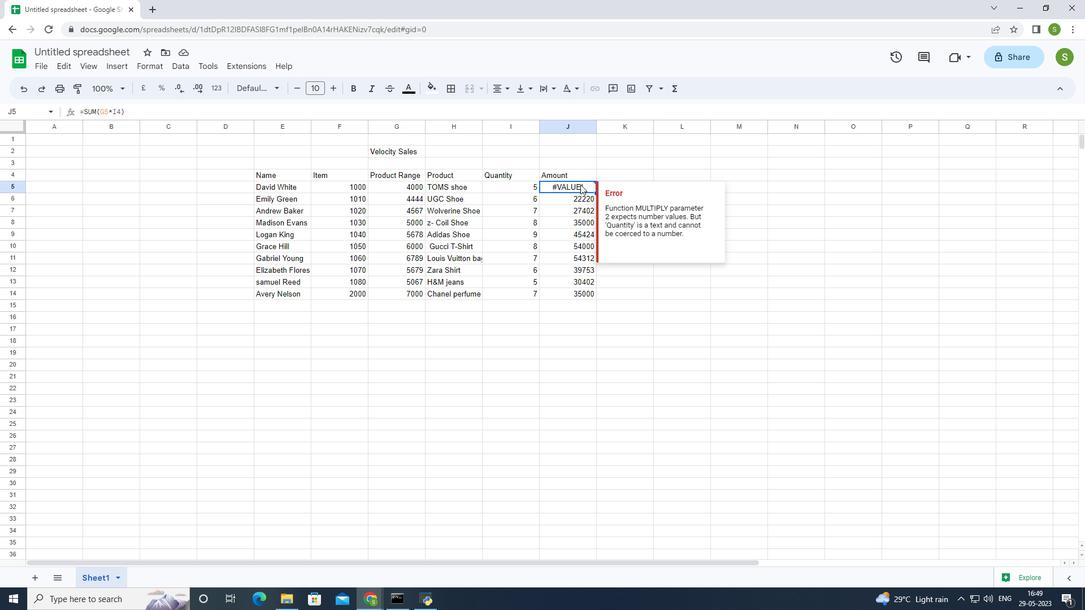 
Action: Mouse pressed left at (585, 184)
Screenshot: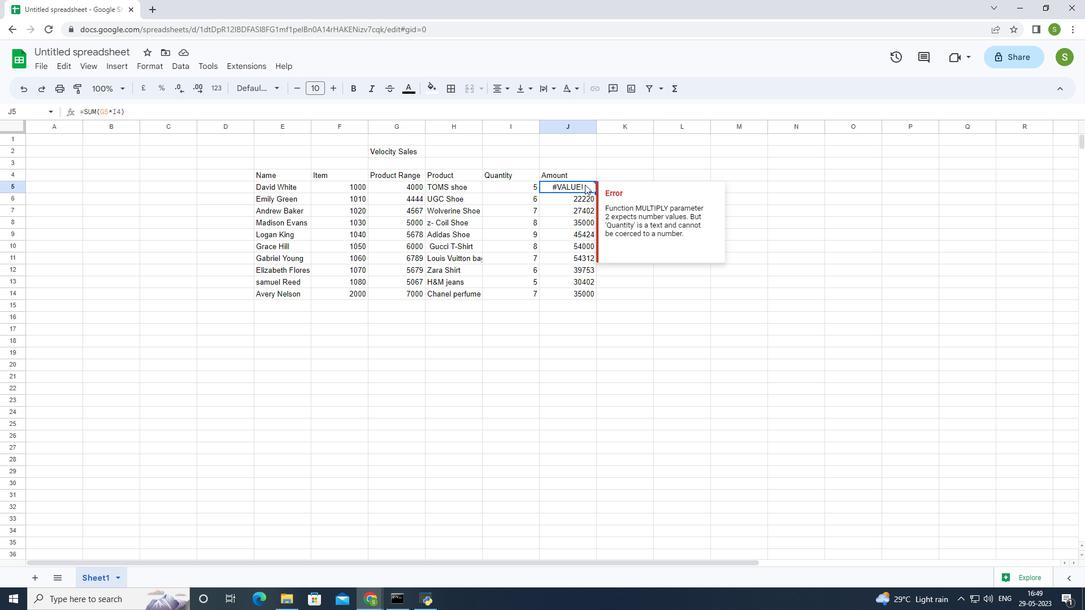 
Action: Mouse moved to (585, 183)
Screenshot: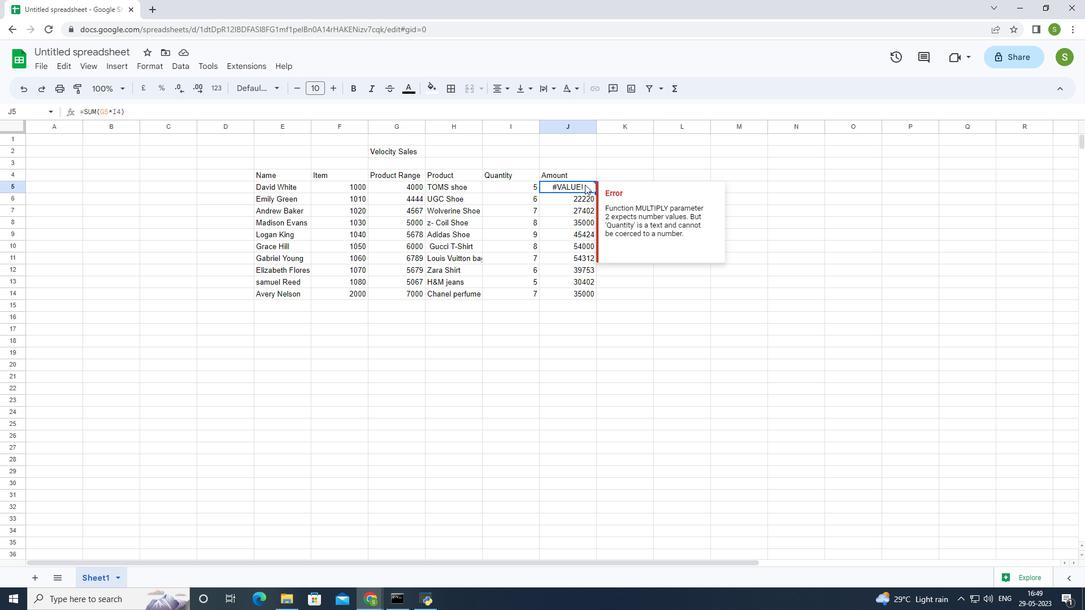 
Action: Mouse pressed left at (585, 183)
Screenshot: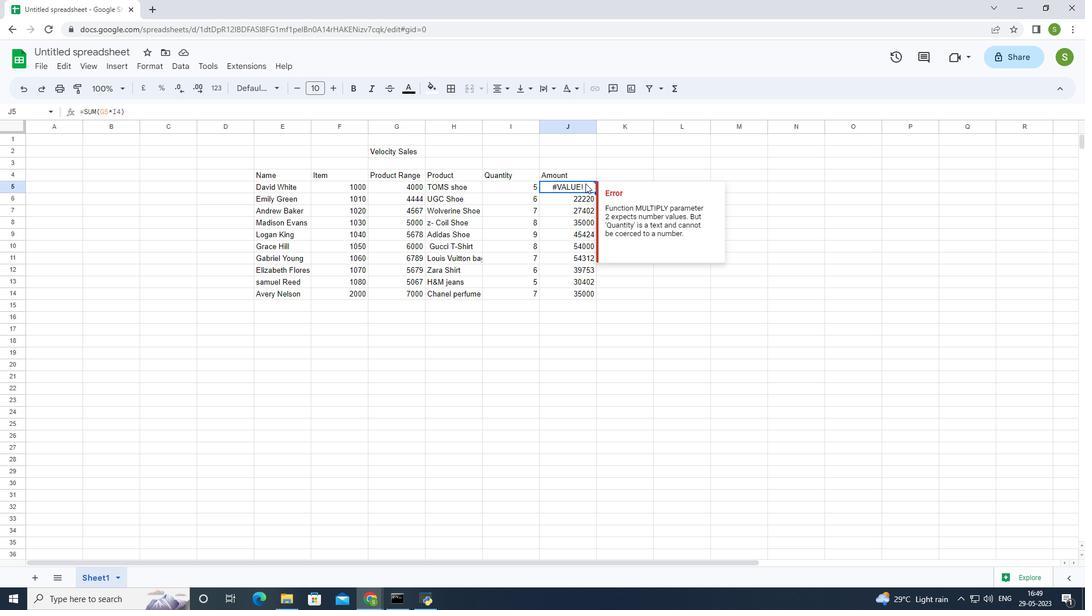 
Action: Mouse pressed left at (585, 183)
Screenshot: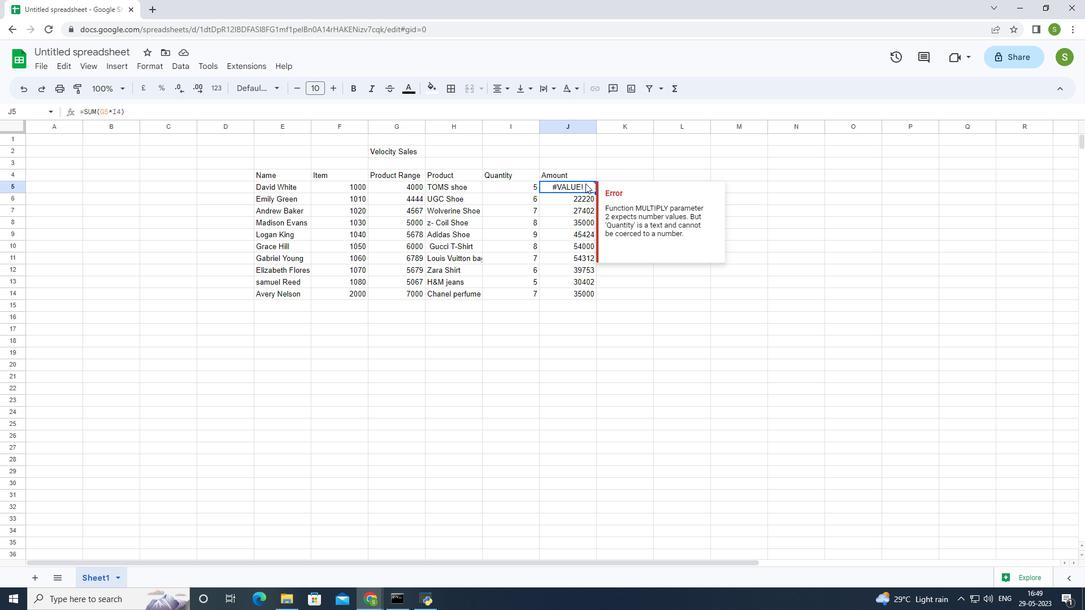 
Action: Mouse pressed left at (585, 183)
Screenshot: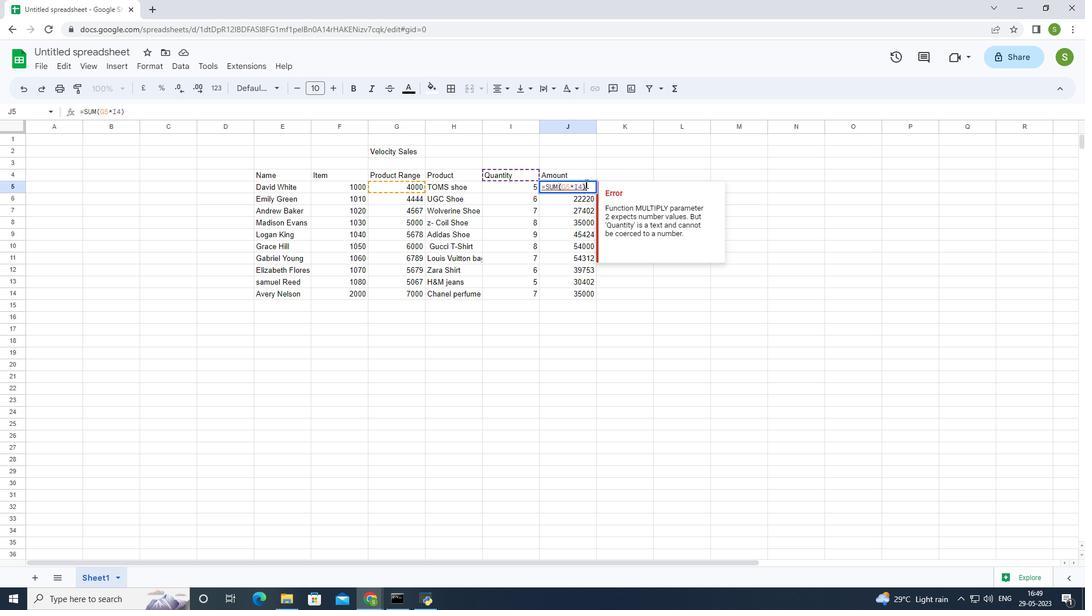 
Action: Mouse moved to (510, 186)
Screenshot: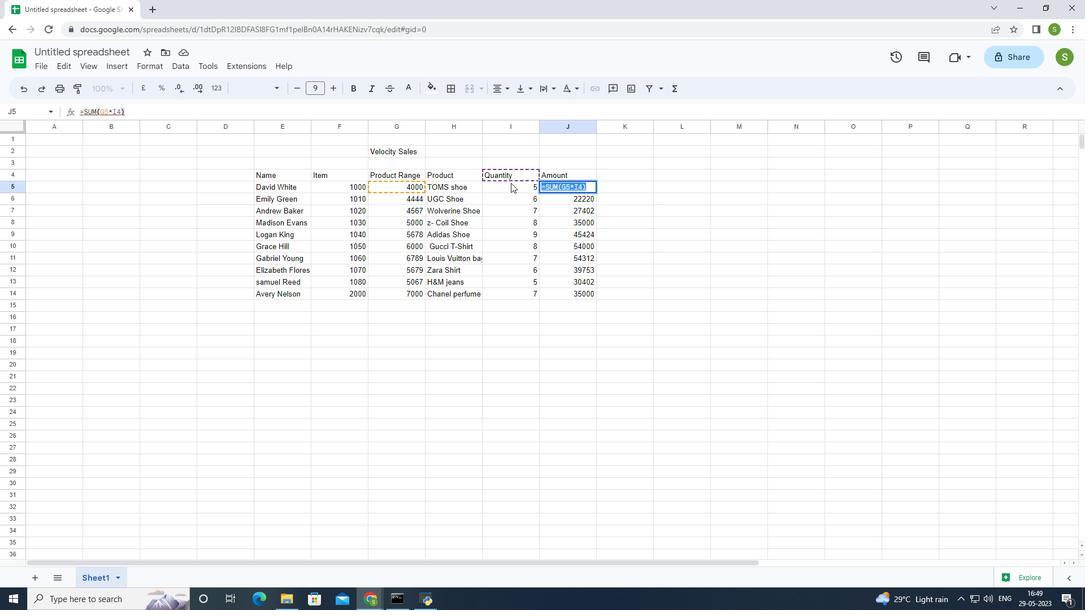 
Action: Mouse pressed left at (510, 186)
Screenshot: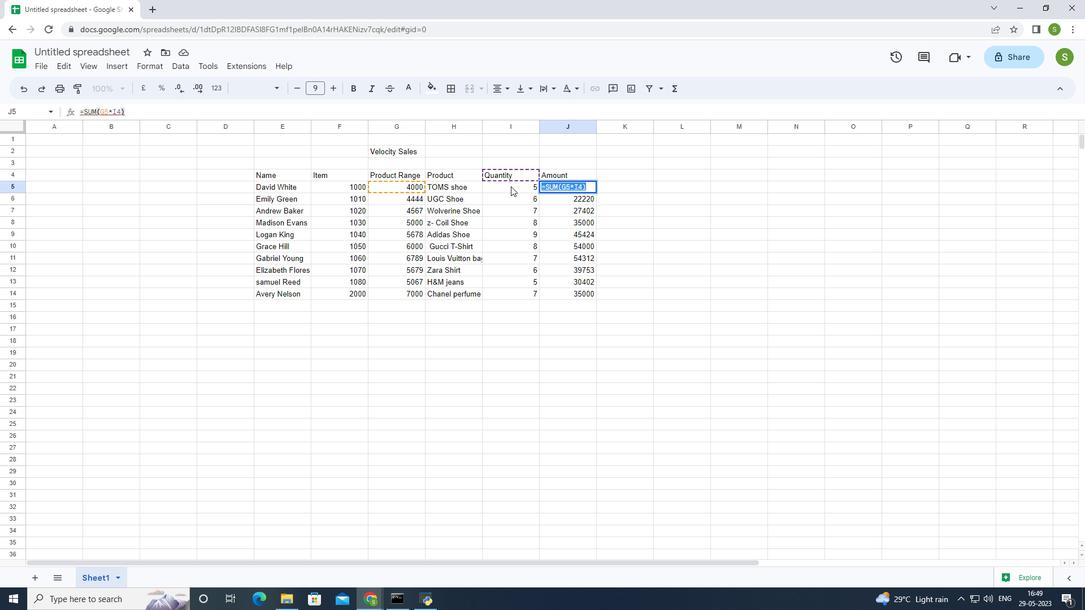 
Action: Mouse moved to (575, 189)
Screenshot: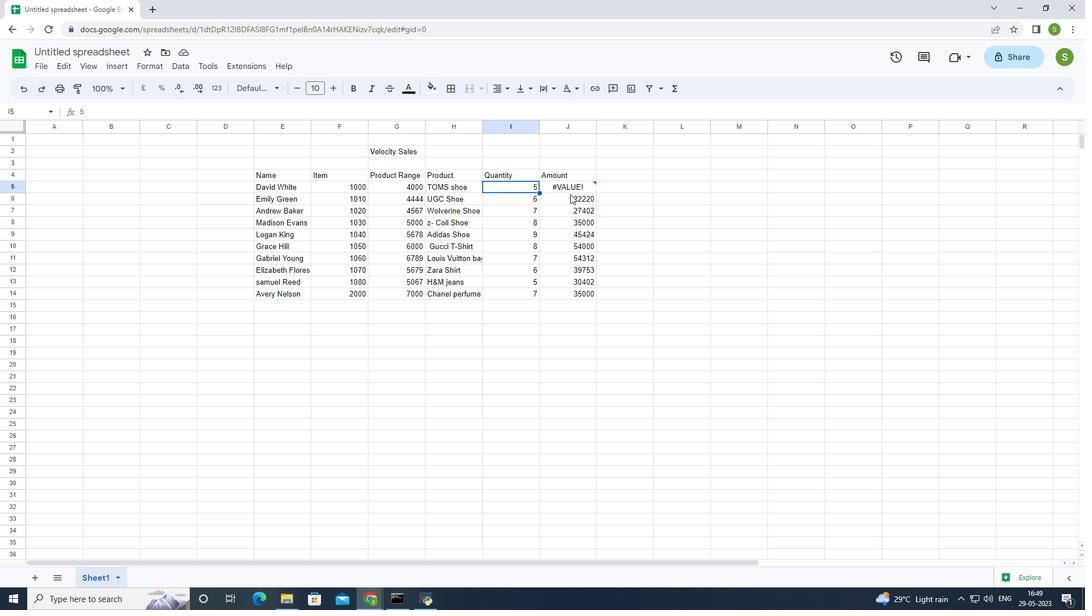 
Action: Mouse pressed left at (575, 189)
Screenshot: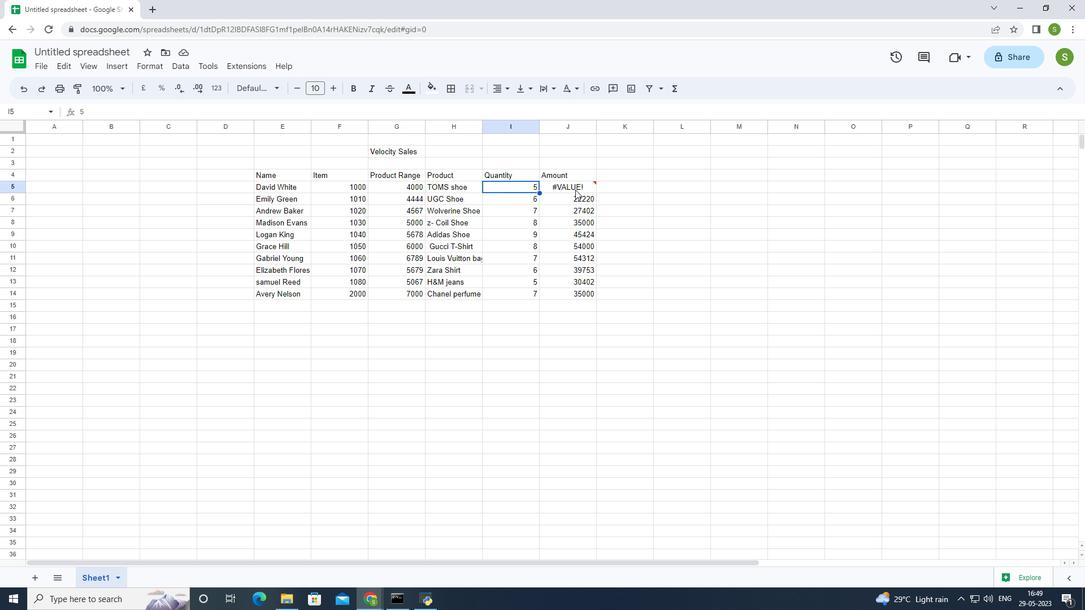 
Action: Mouse moved to (599, 188)
Screenshot: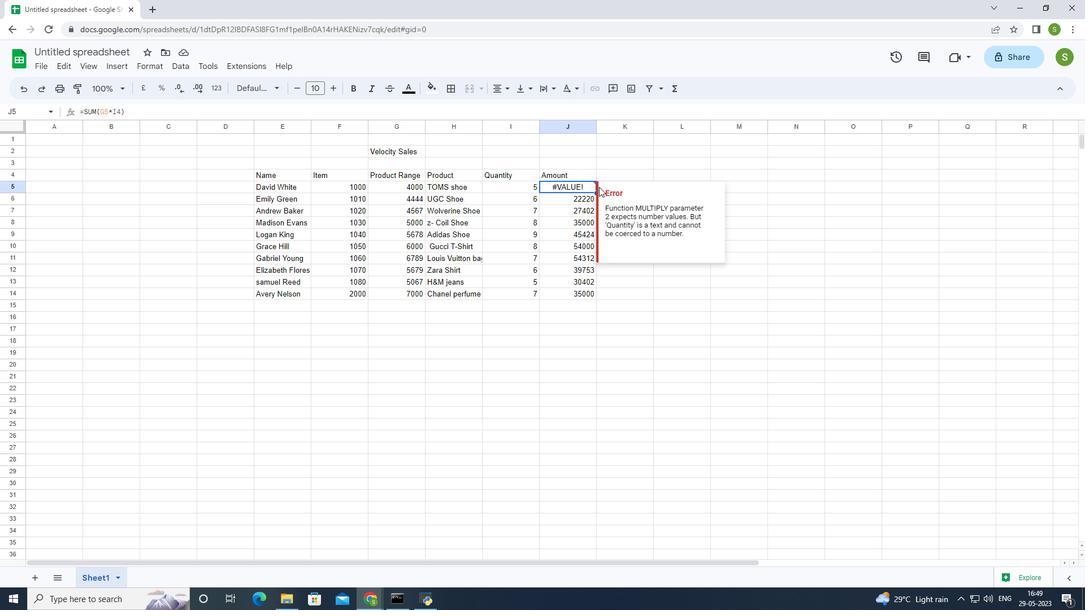 
Action: Mouse pressed left at (599, 188)
Screenshot: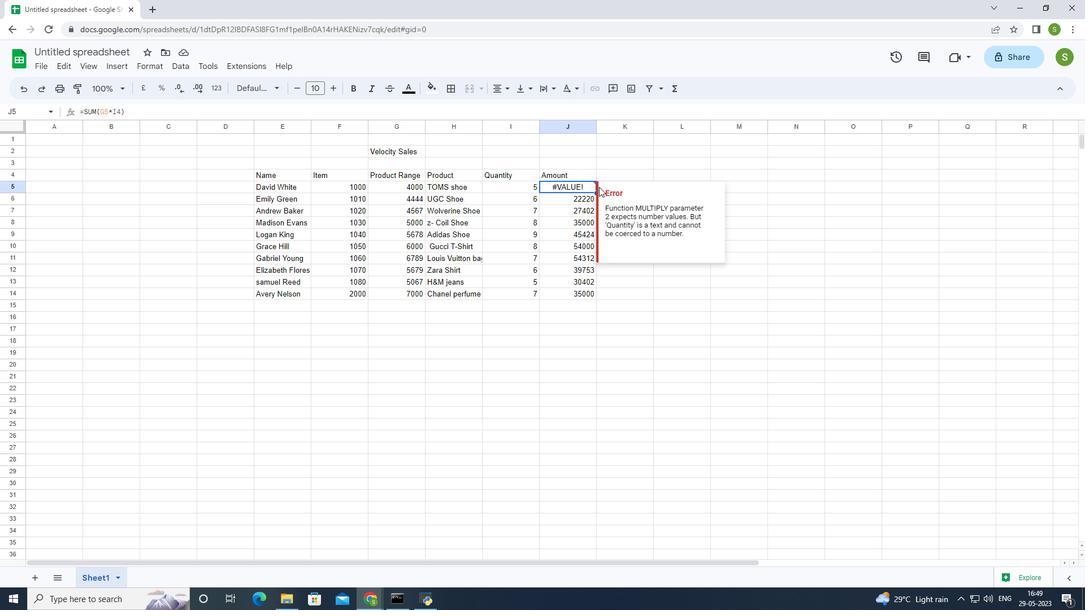 
Action: Mouse moved to (589, 189)
Screenshot: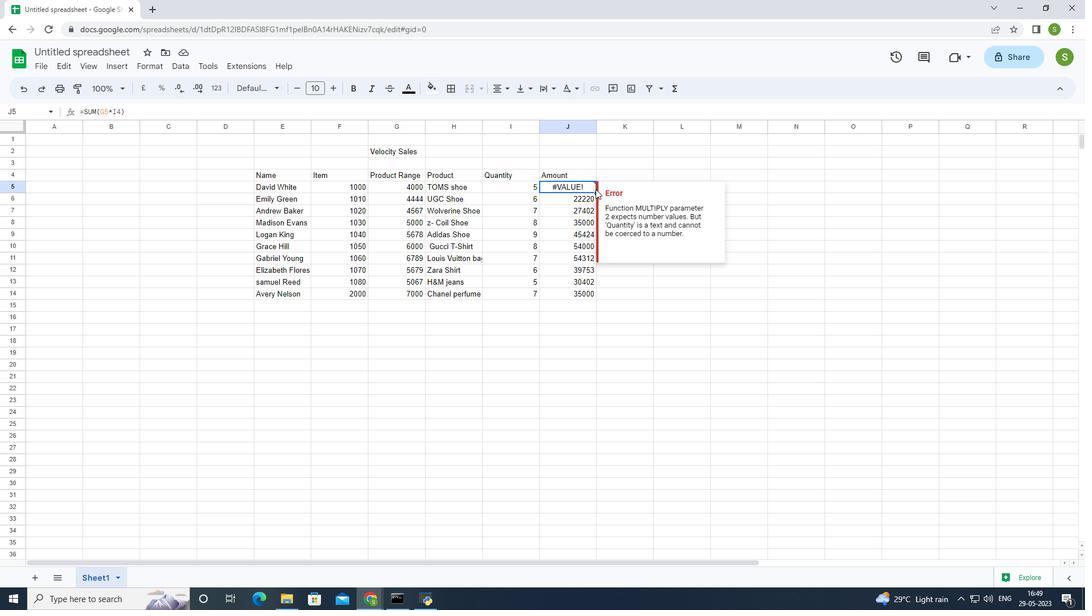 
Action: Mouse pressed left at (589, 189)
Screenshot: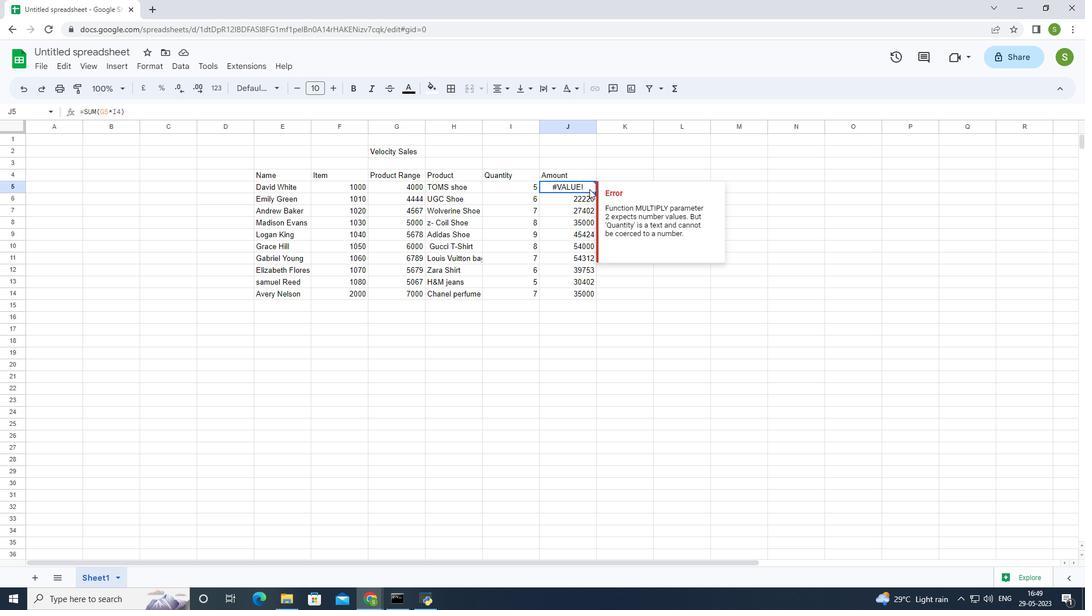 
Action: Mouse pressed left at (589, 189)
Screenshot: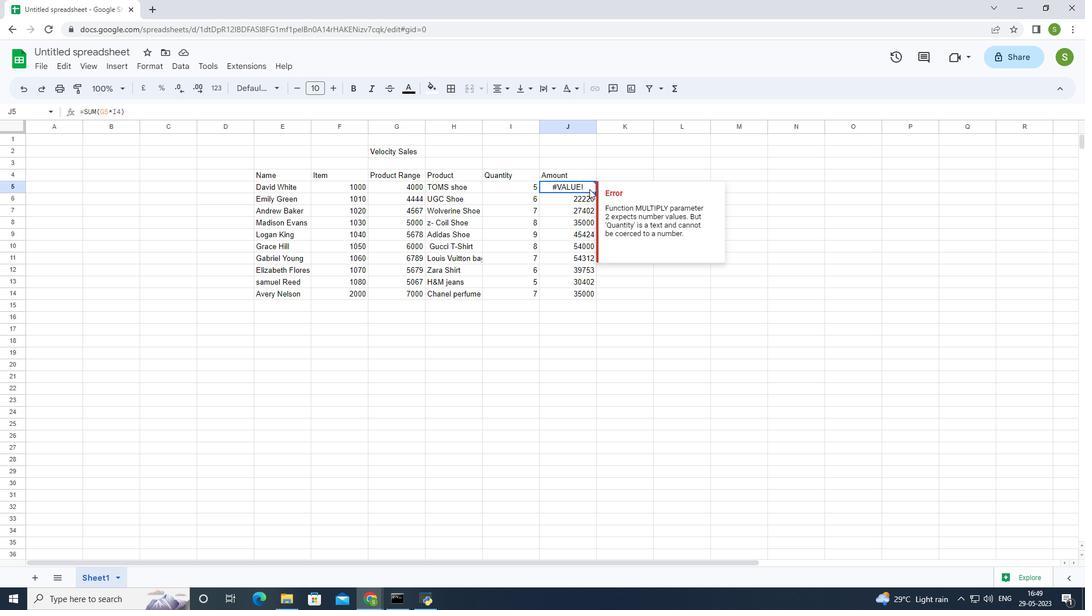 
Action: Mouse moved to (594, 185)
Screenshot: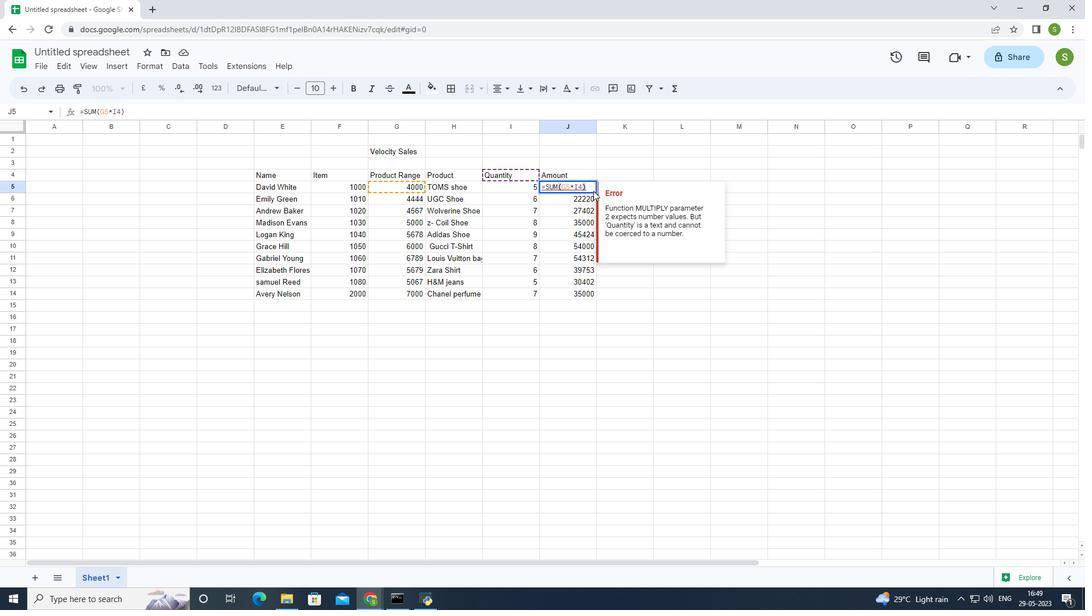 
Action: Key pressed <Key.backspace><Key.backspace><Key.backspace>
Screenshot: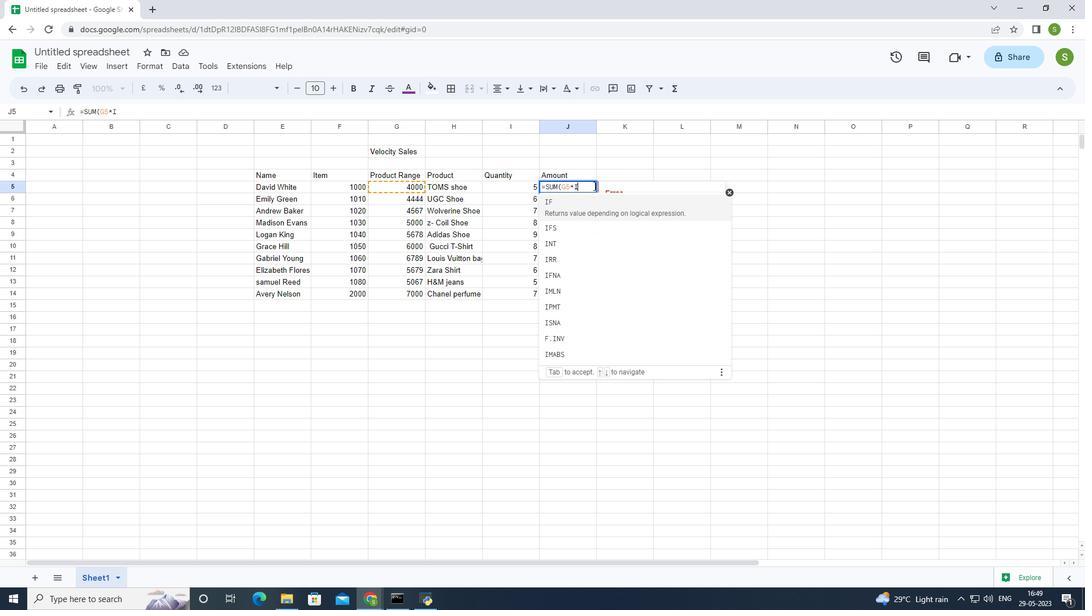 
Action: Mouse moved to (494, 186)
Screenshot: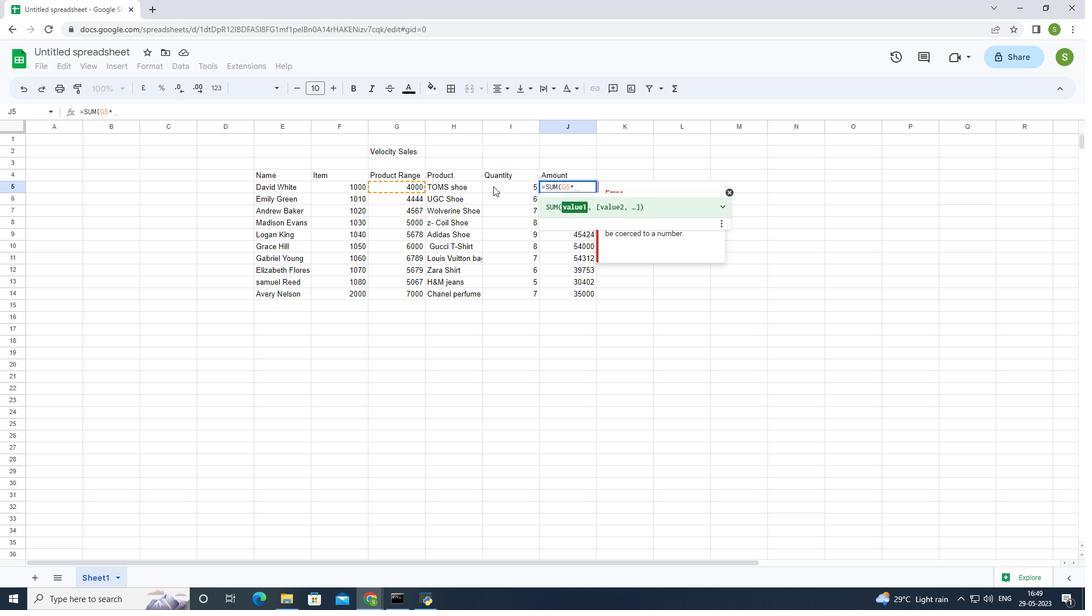 
Action: Mouse pressed left at (494, 186)
Screenshot: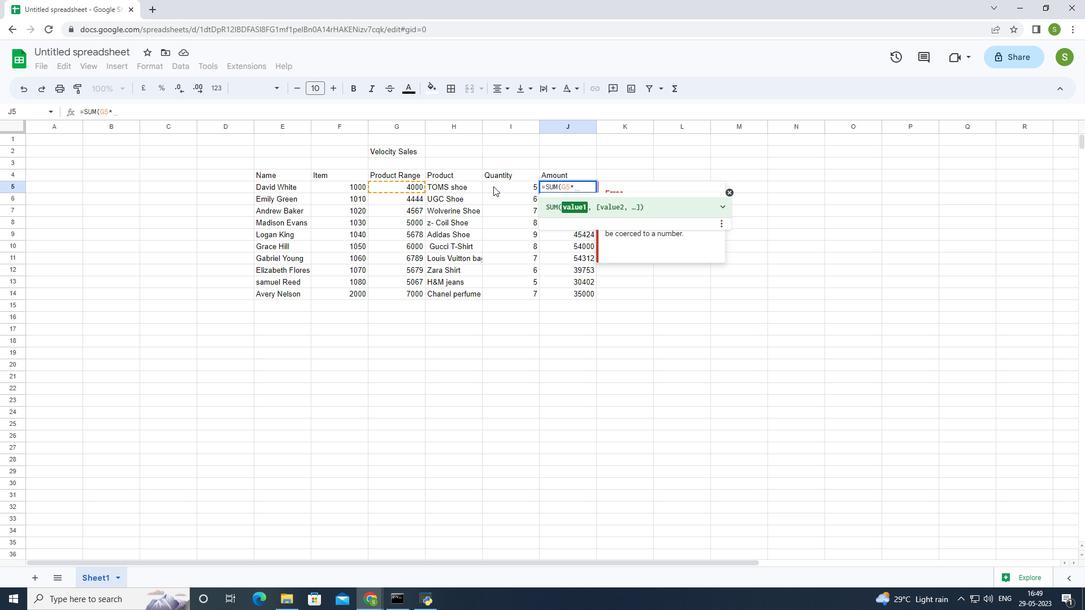 
Action: Mouse moved to (568, 195)
Screenshot: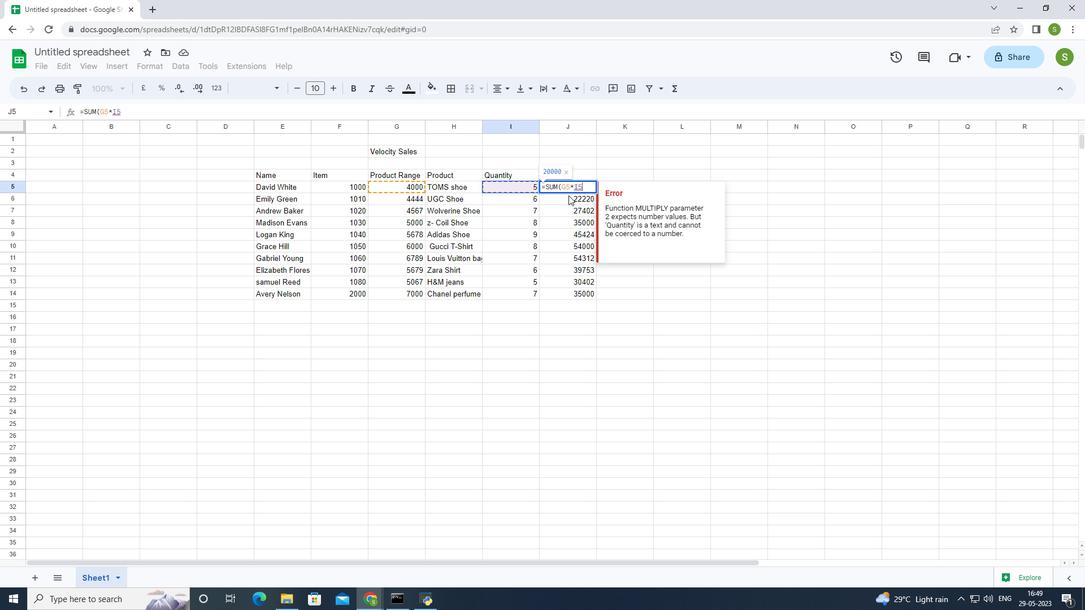 
Action: Key pressed <Key.enter>
Screenshot: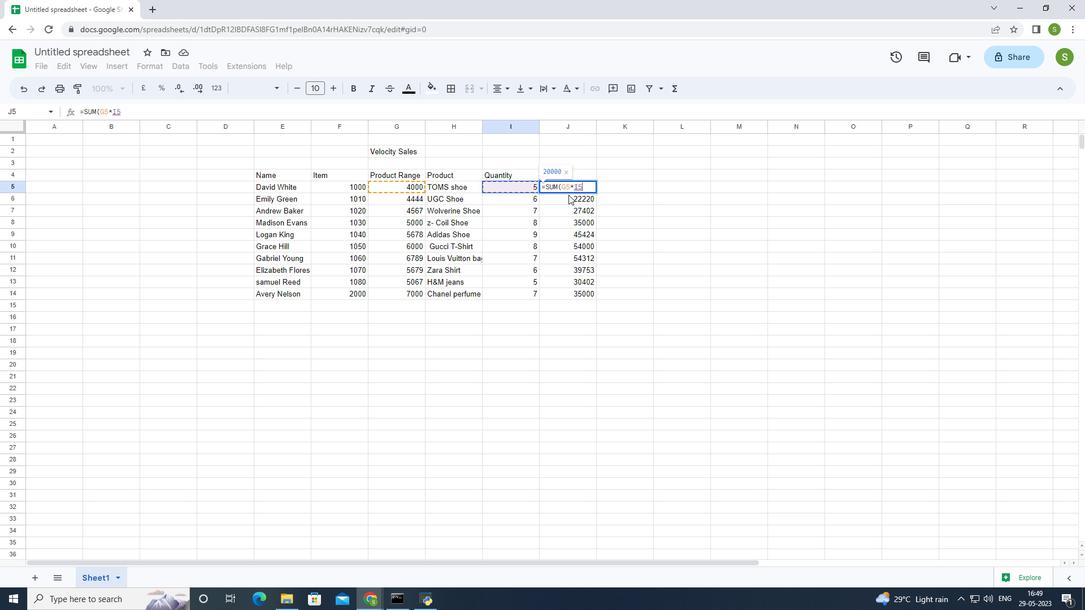
Action: Mouse moved to (560, 199)
Screenshot: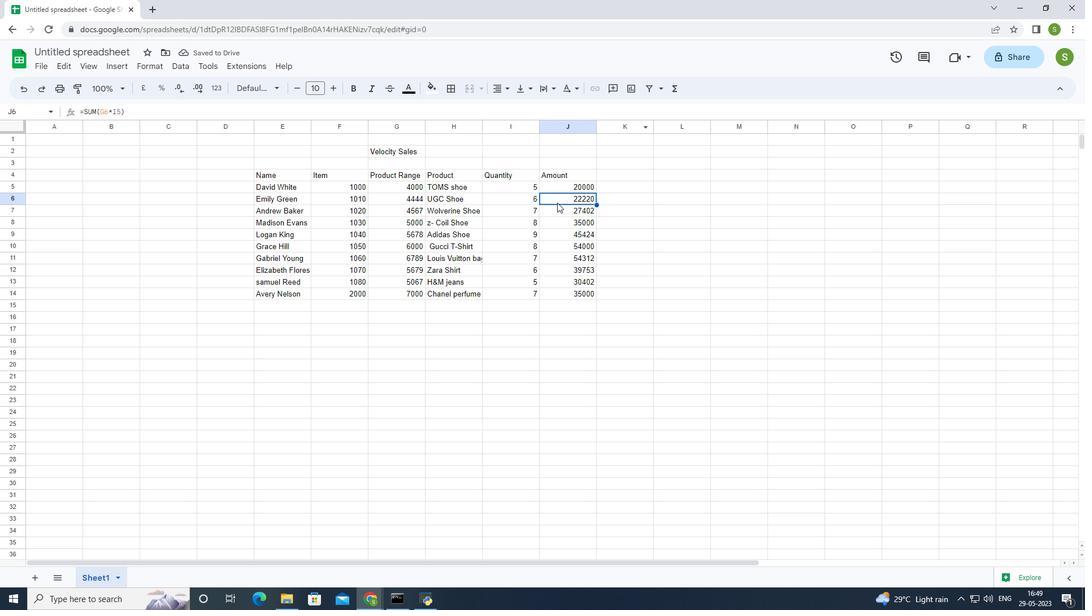 
Action: Mouse pressed left at (560, 199)
Screenshot: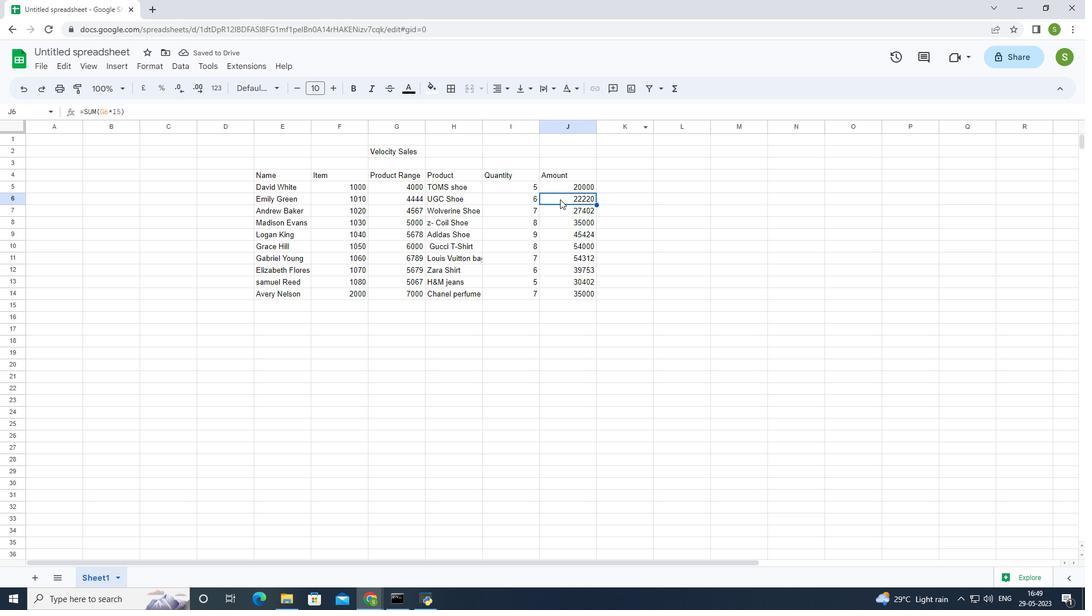 
Action: Mouse moved to (560, 198)
Screenshot: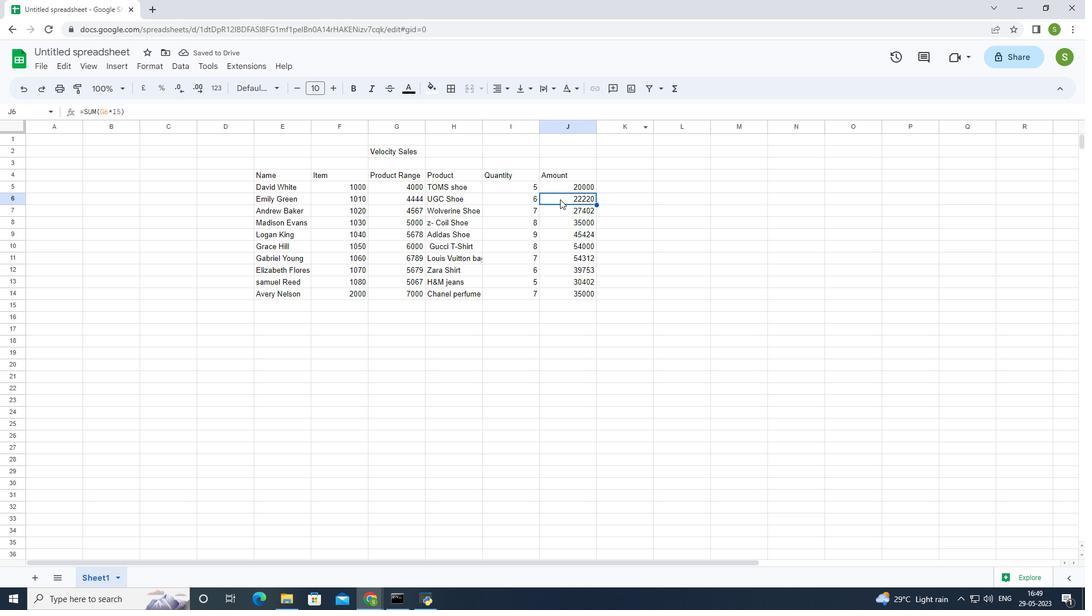 
Action: Mouse pressed left at (560, 198)
Screenshot: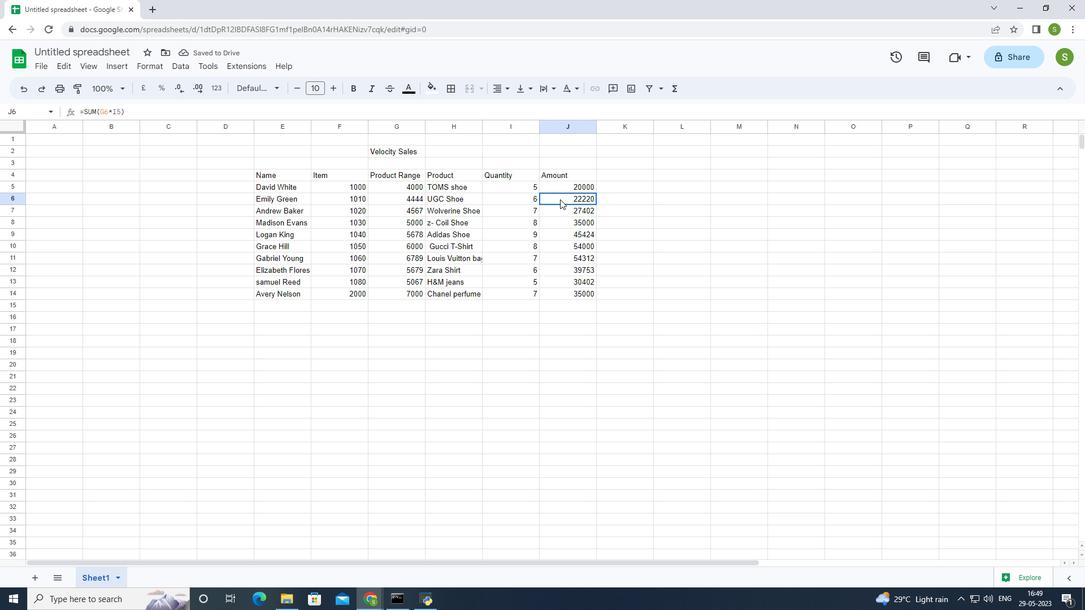 
Action: Mouse moved to (581, 186)
Screenshot: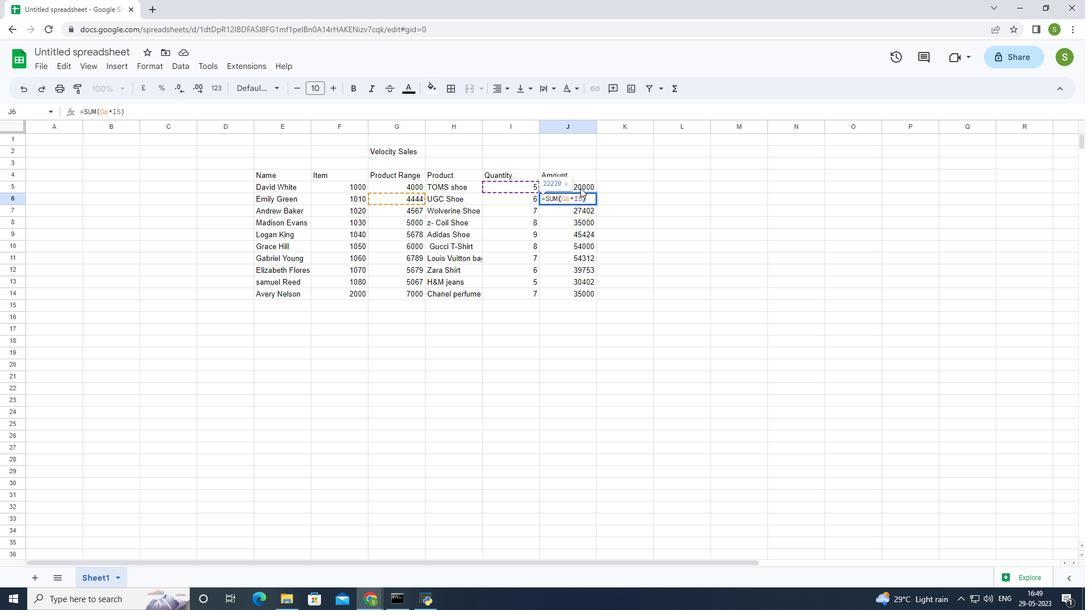 
Action: Mouse pressed left at (581, 186)
Screenshot: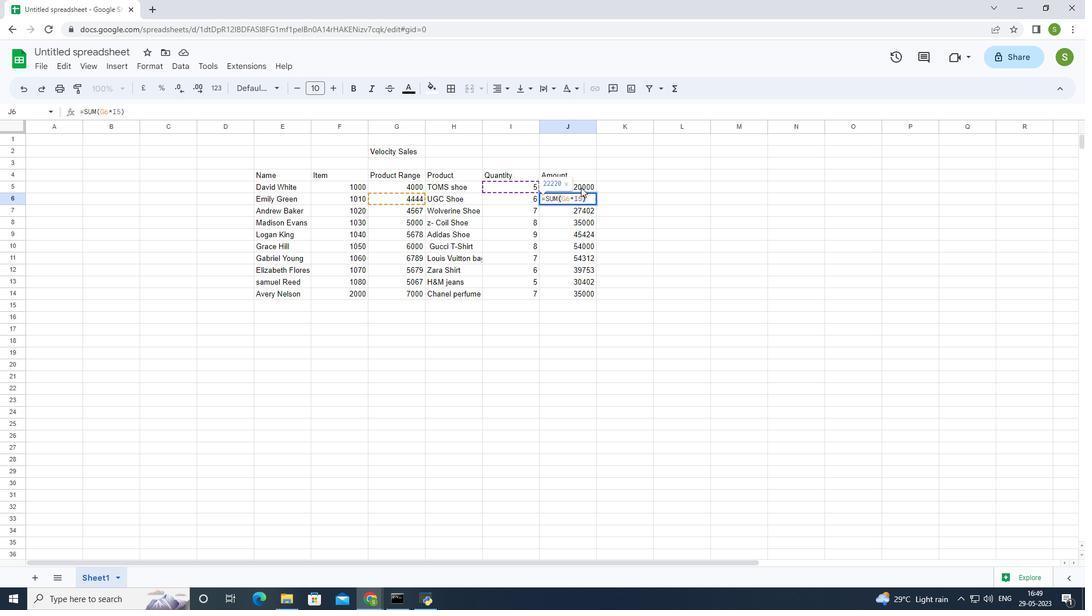 
Action: Mouse moved to (596, 195)
Screenshot: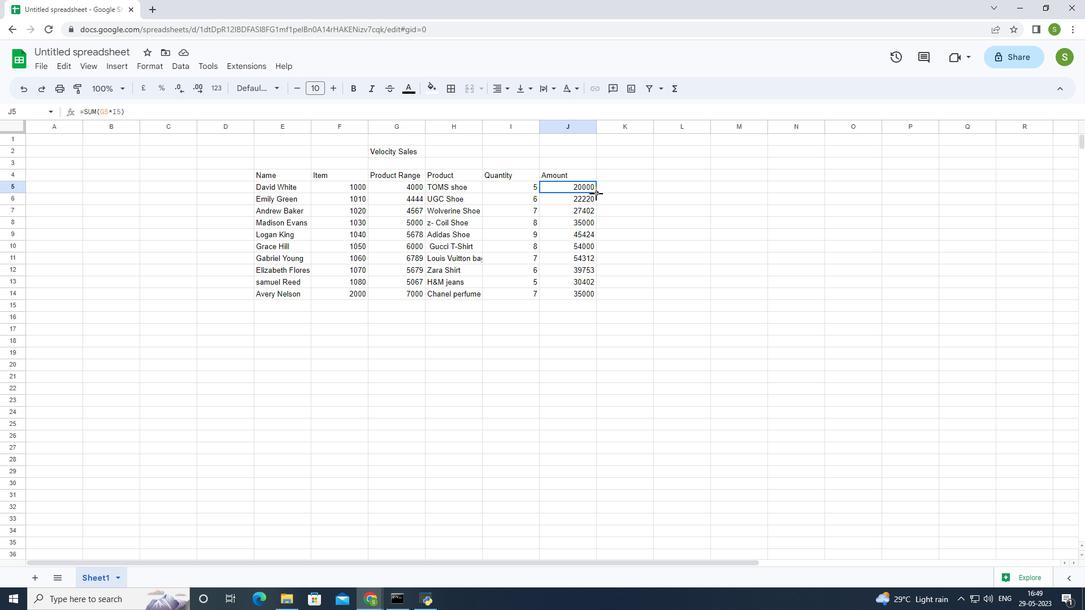 
Action: Mouse pressed left at (596, 195)
Screenshot: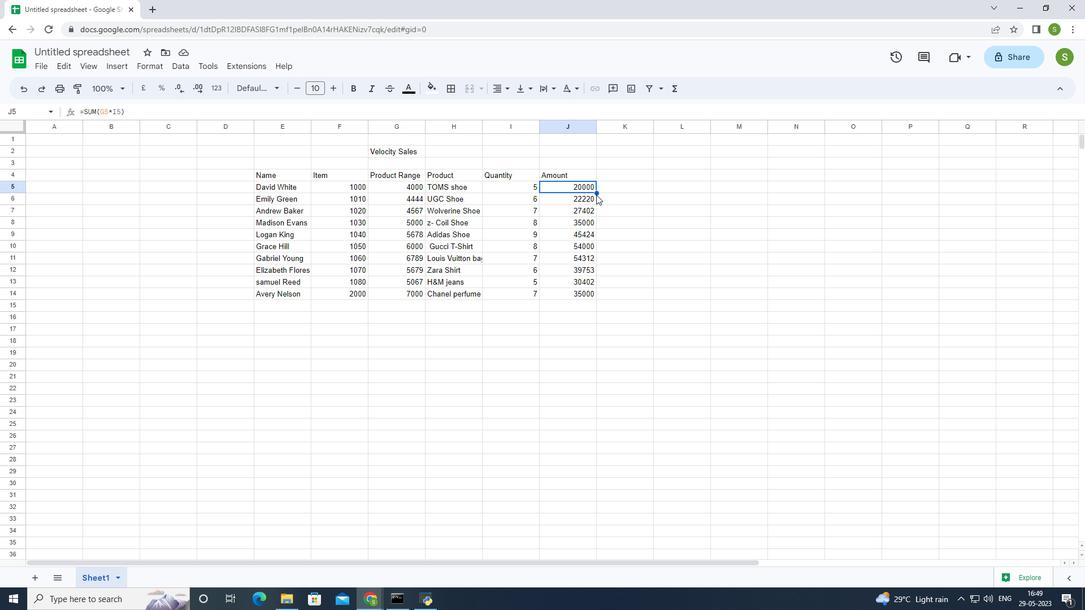 
Action: Mouse moved to (595, 191)
Screenshot: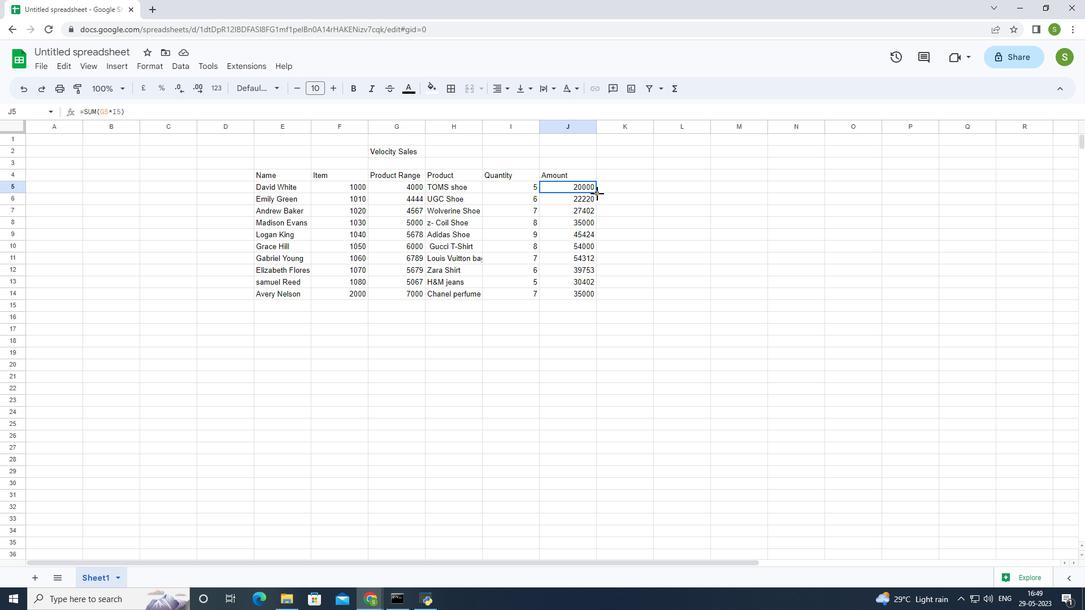
Action: Mouse pressed left at (595, 191)
Screenshot: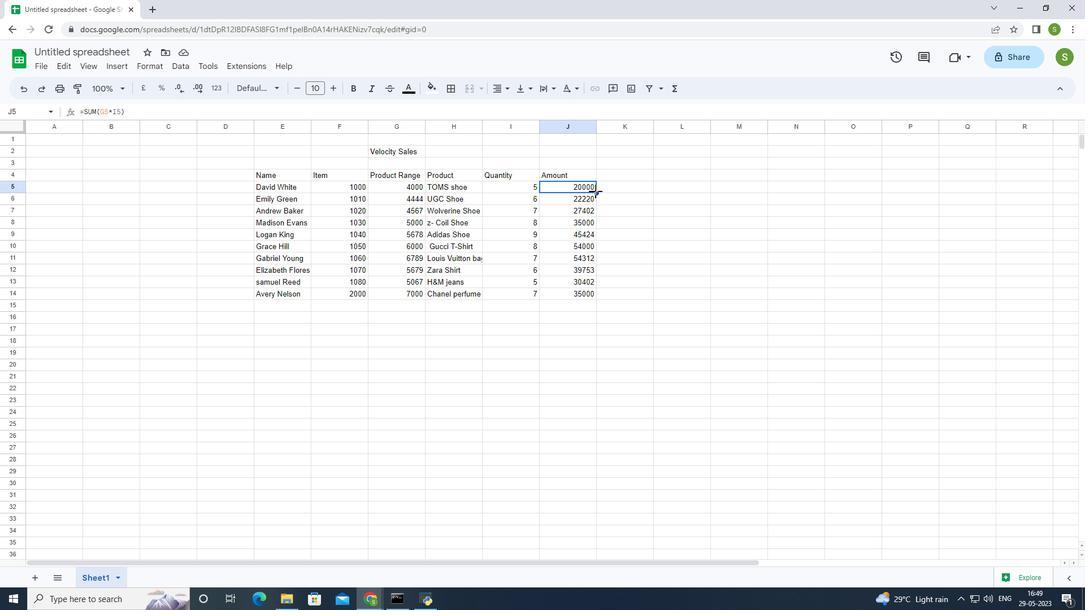 
Action: Mouse moved to (603, 239)
Screenshot: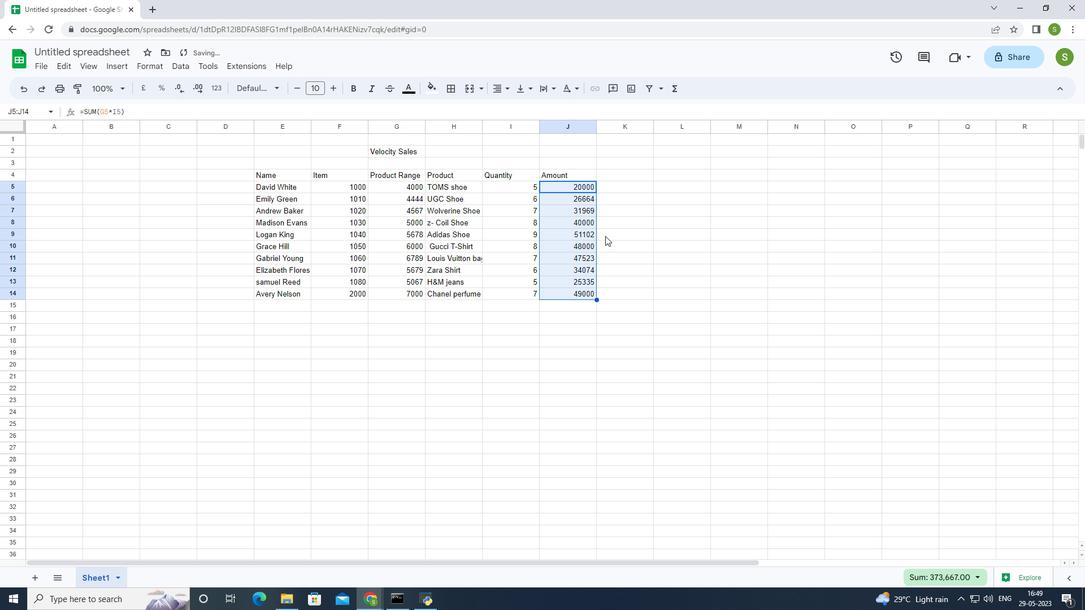 
Action: Key pressed <Key.enter>
Screenshot: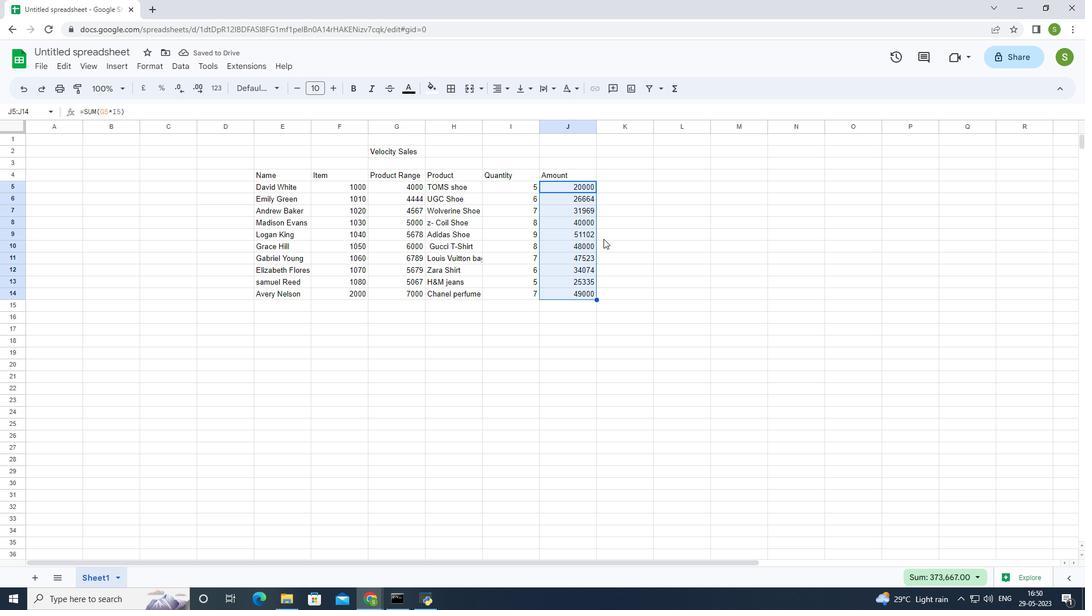 
Action: Mouse moved to (600, 236)
Screenshot: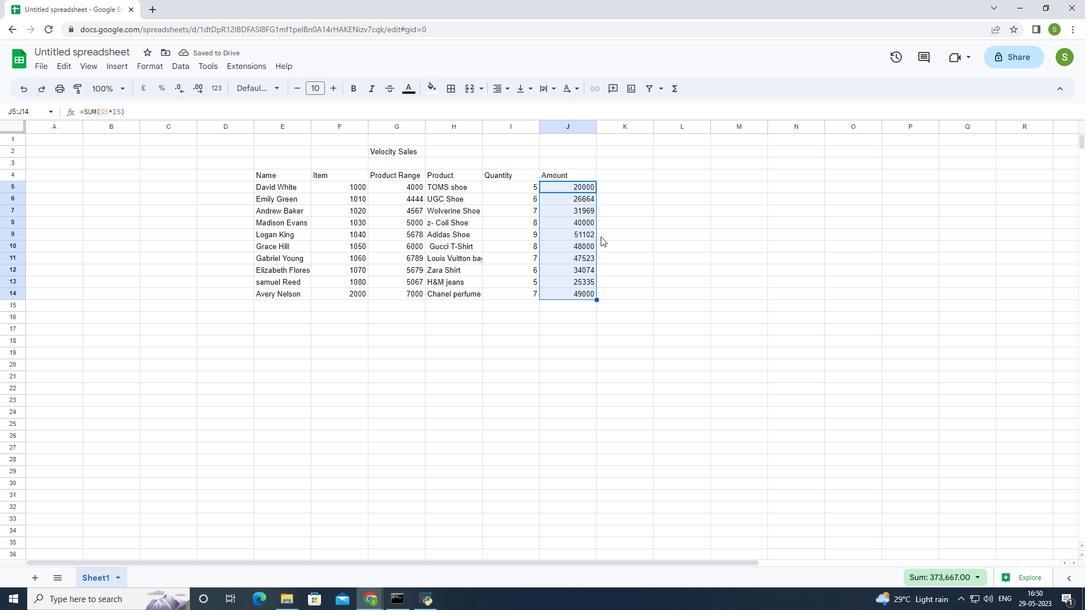 
Action: Key pressed <Key.enter><Key.enter><Key.enter><Key.enter><Key.enter><Key.enter><Key.enter>
Screenshot: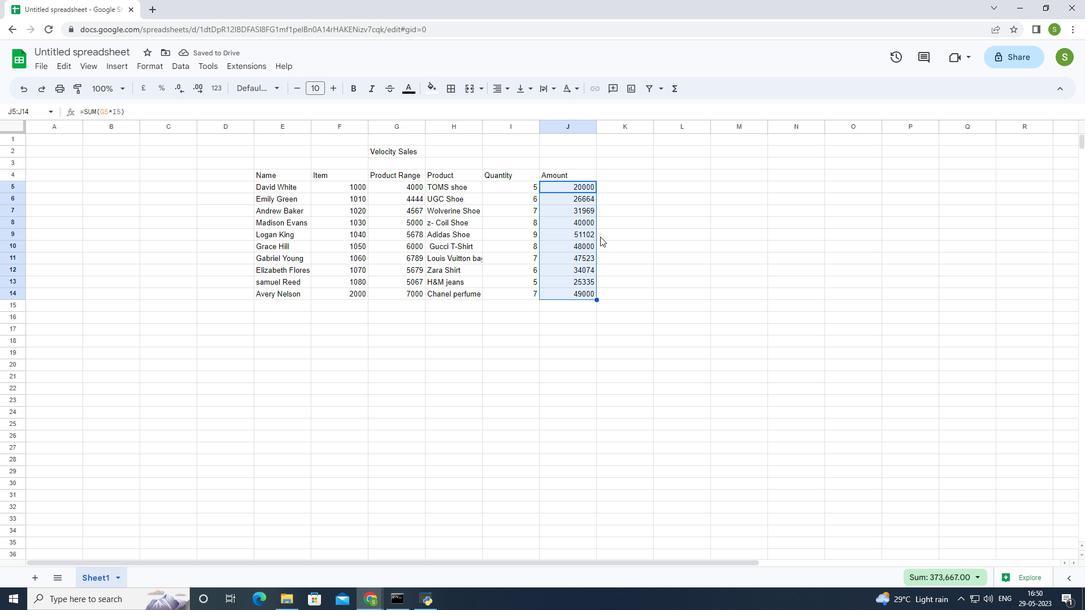 
Action: Mouse moved to (600, 236)
Screenshot: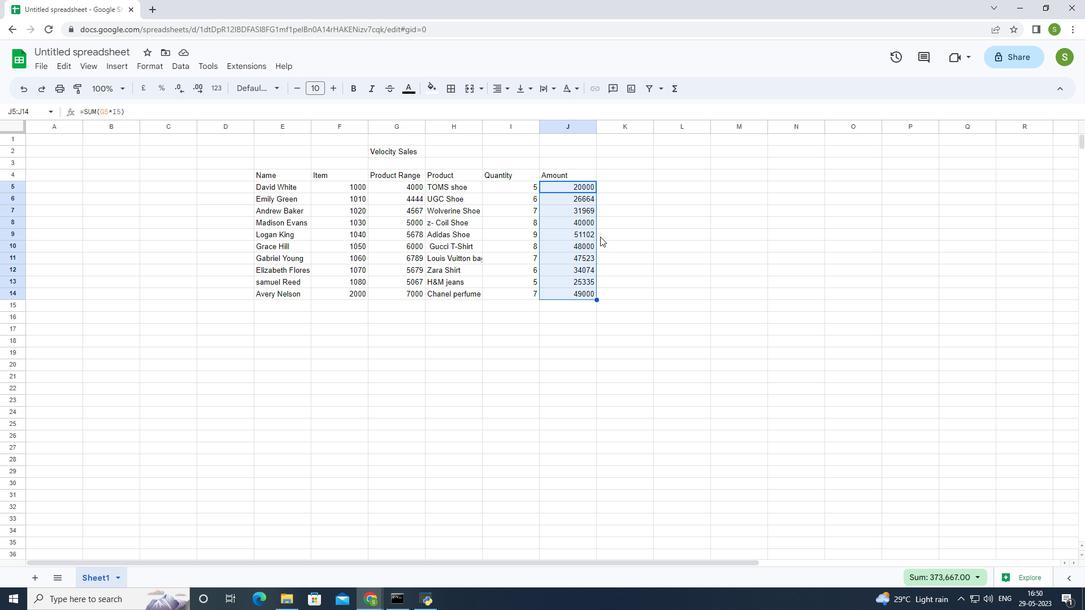 
Action: Key pressed <Key.enter>
Screenshot: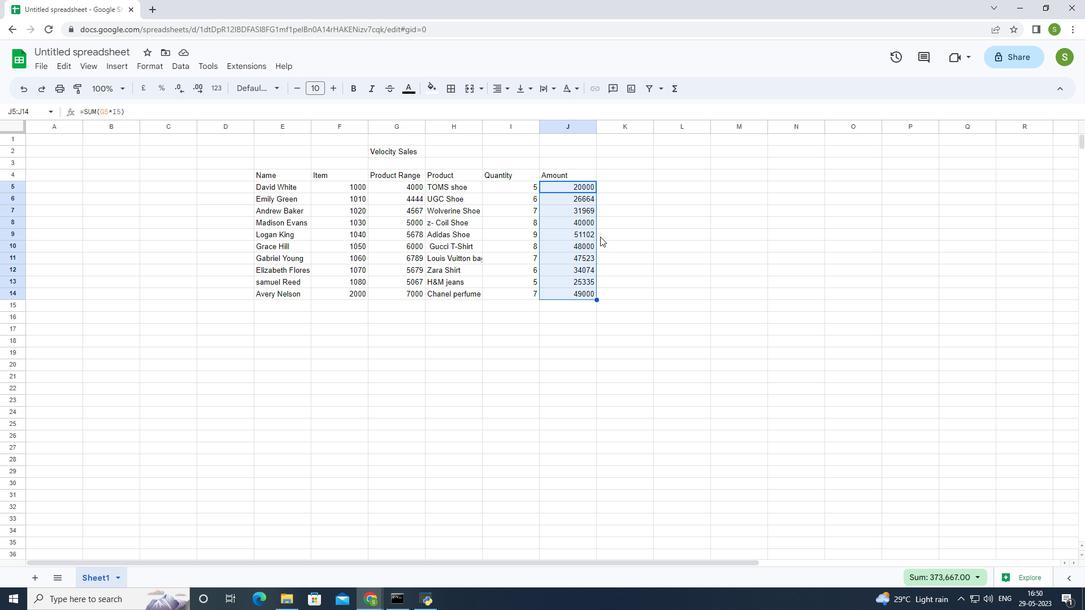 
Action: Mouse moved to (607, 233)
Screenshot: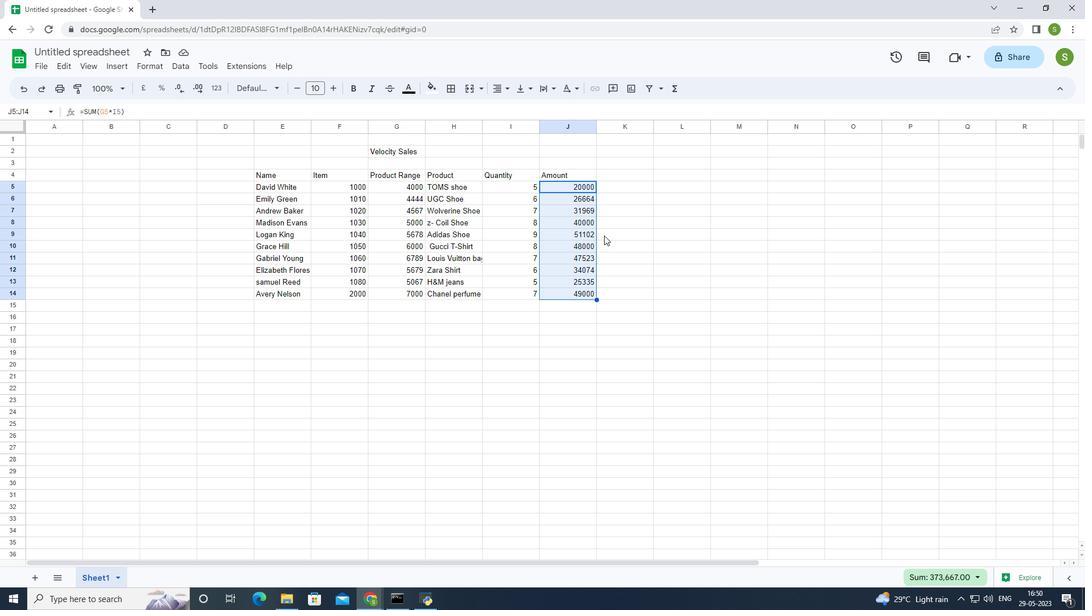 
Action: Mouse pressed left at (607, 233)
Screenshot: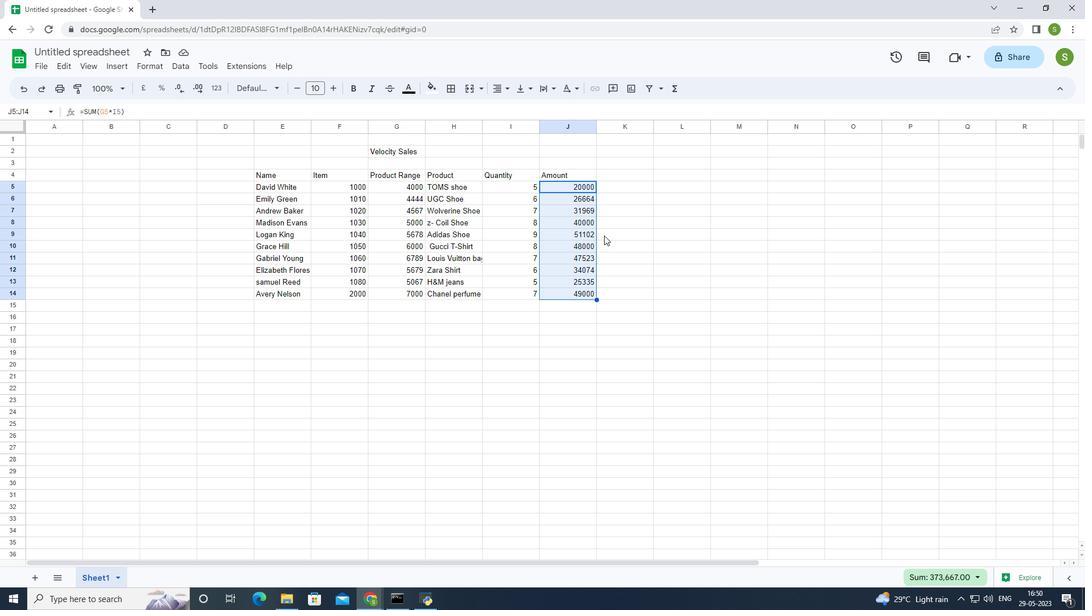 
Action: Mouse moved to (607, 176)
Screenshot: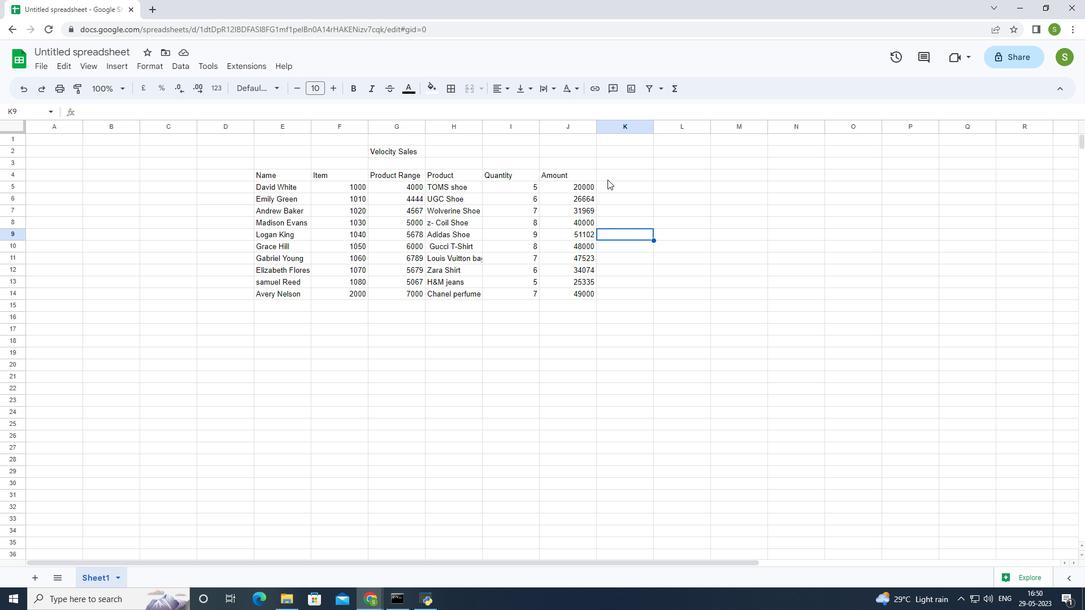 
Action: Mouse pressed left at (607, 176)
Screenshot: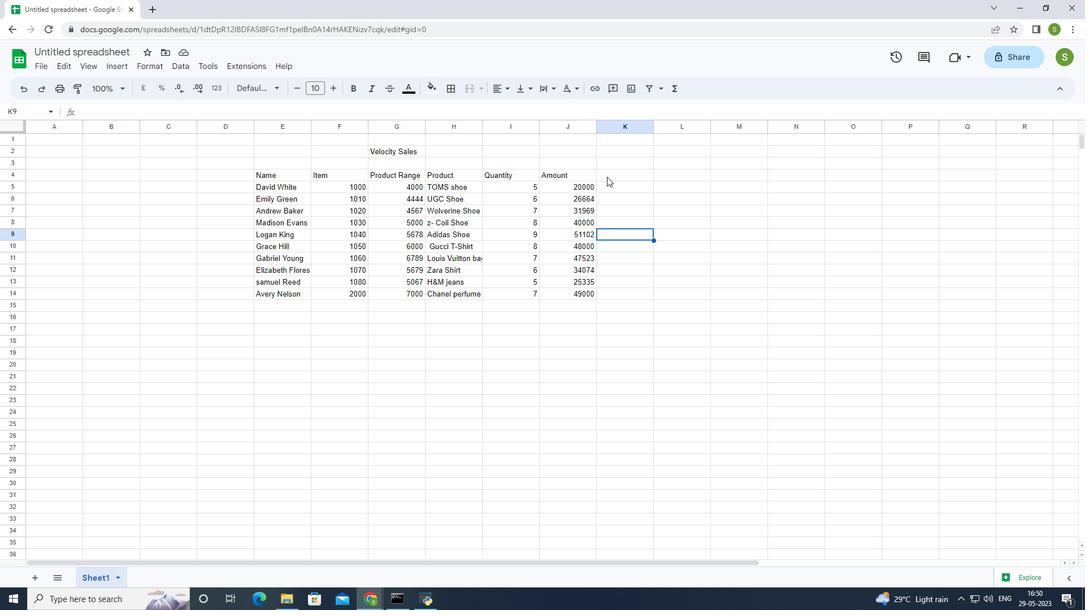 
Action: Mouse moved to (698, 204)
Screenshot: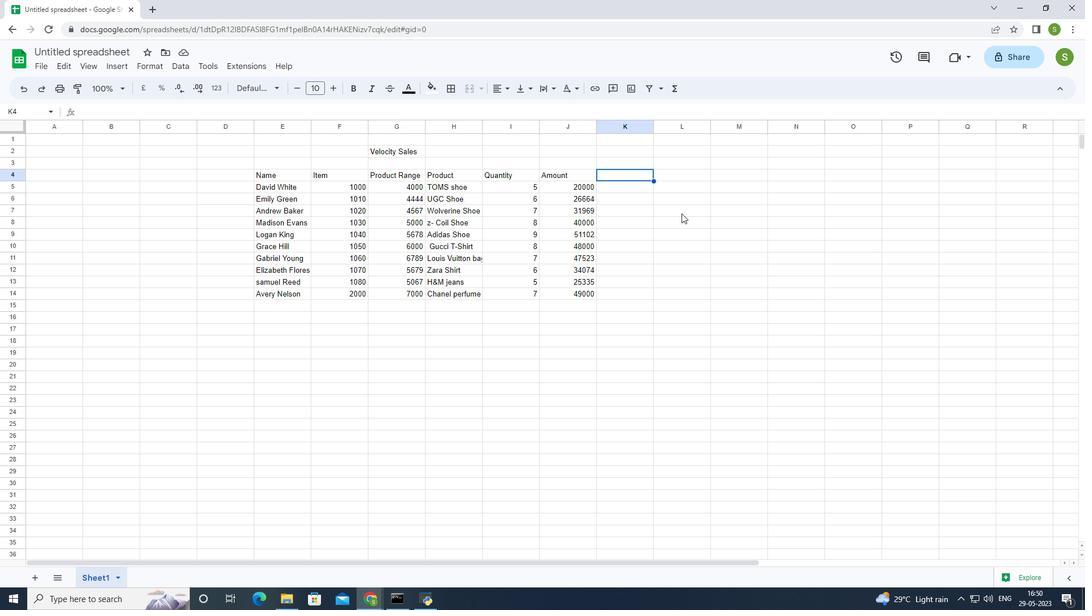 
Action: Key pressed commission<Key.enter>
Screenshot: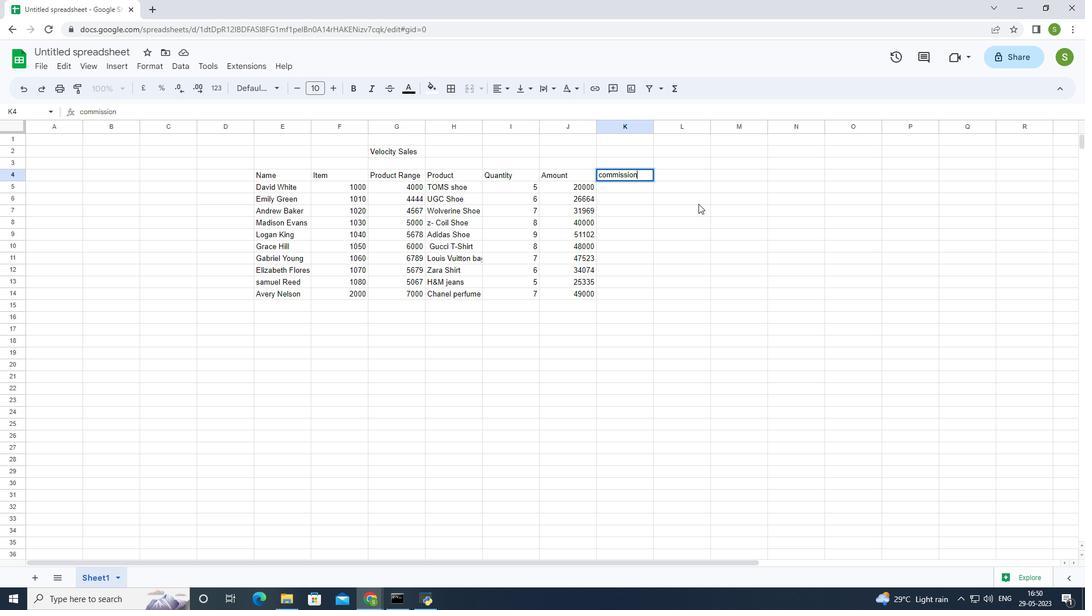 
Action: Mouse moved to (629, 188)
Screenshot: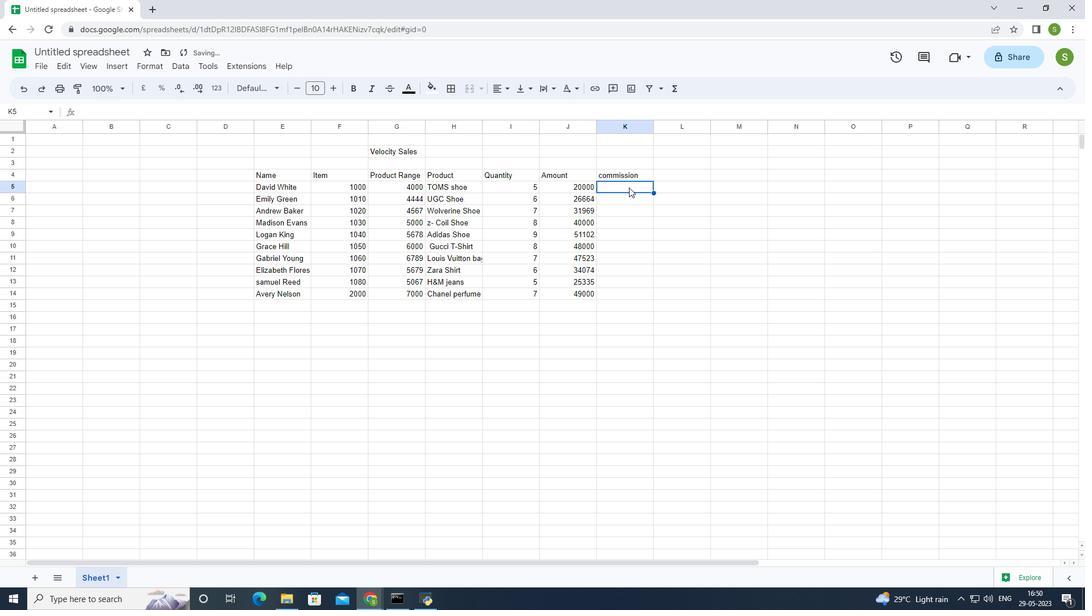 
Action: Mouse pressed left at (629, 188)
Screenshot: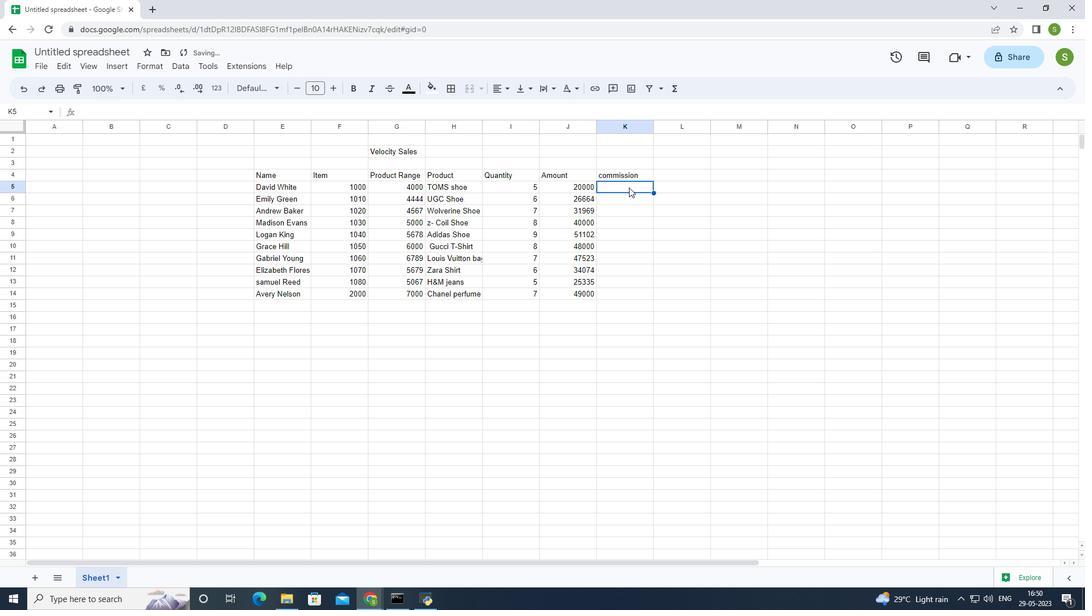 
Action: Mouse moved to (631, 193)
Screenshot: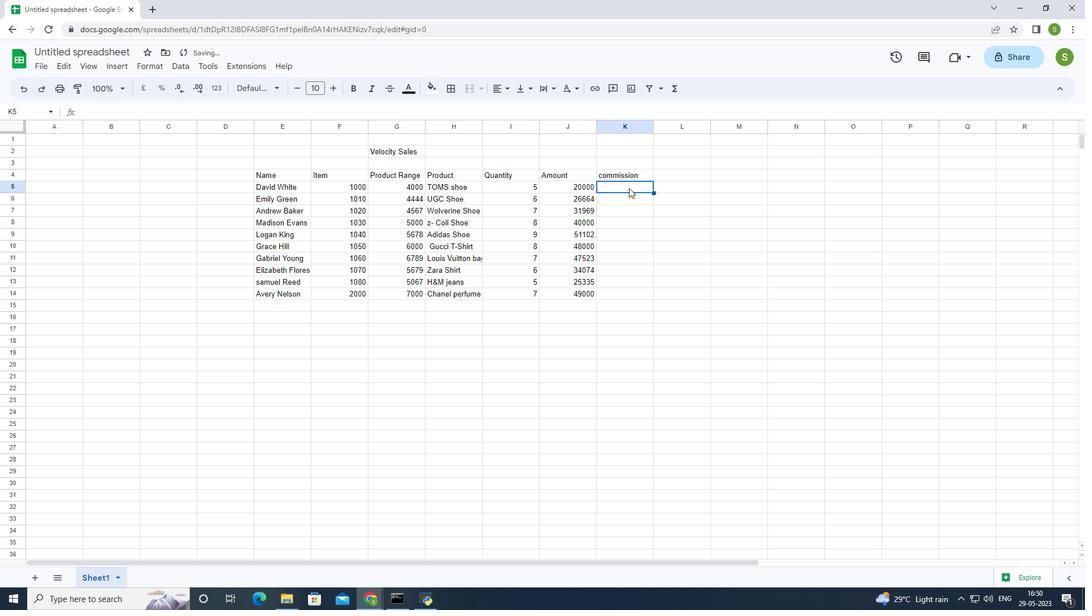 
Action: Key pressed =<Key.shift_r>(
Screenshot: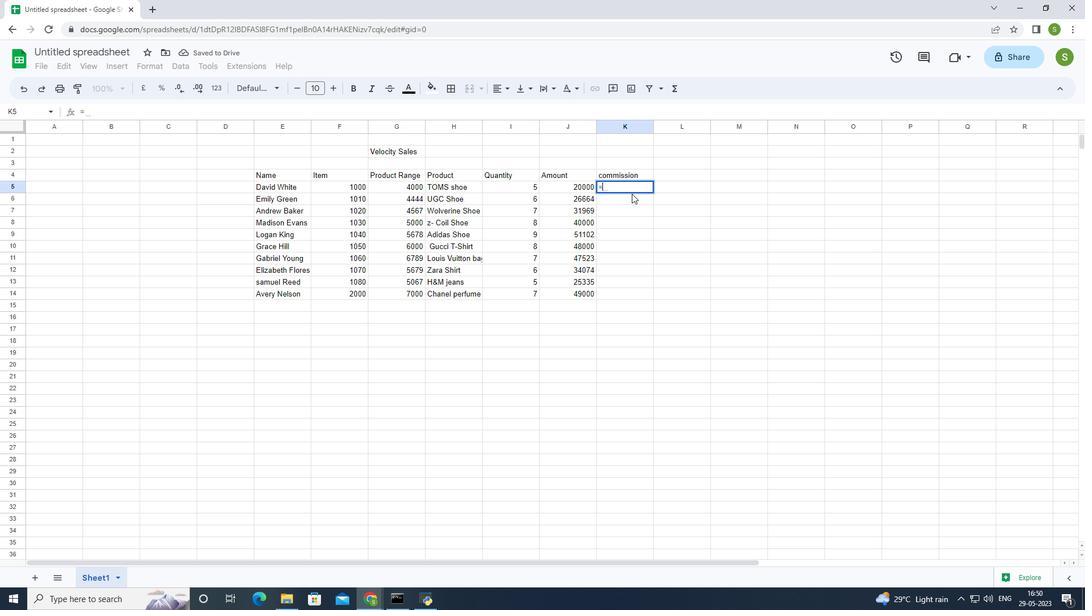 
Action: Mouse moved to (573, 182)
Screenshot: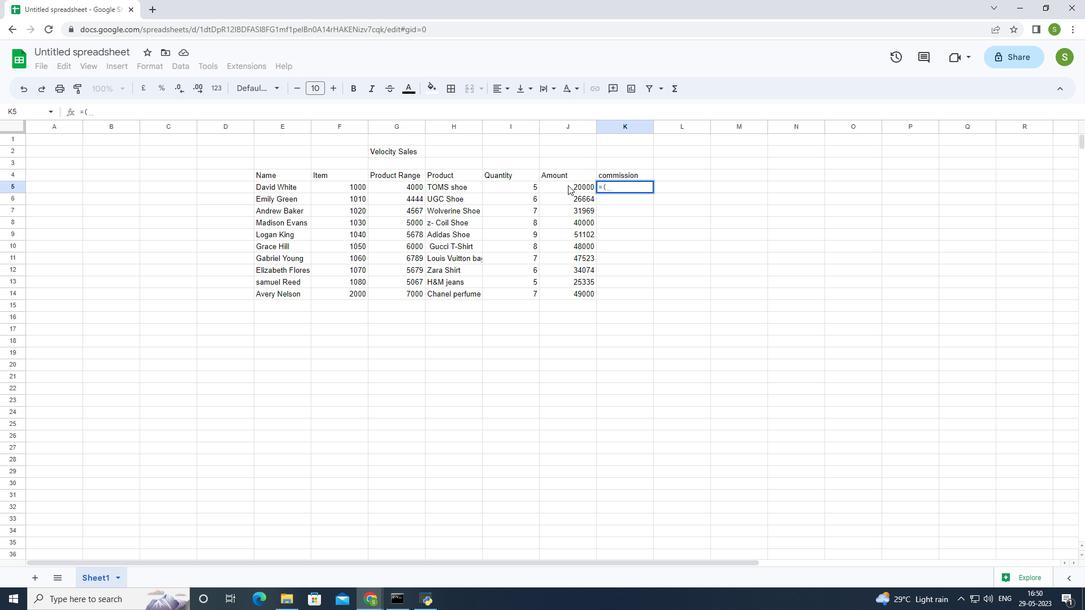 
Action: Mouse pressed left at (573, 182)
Screenshot: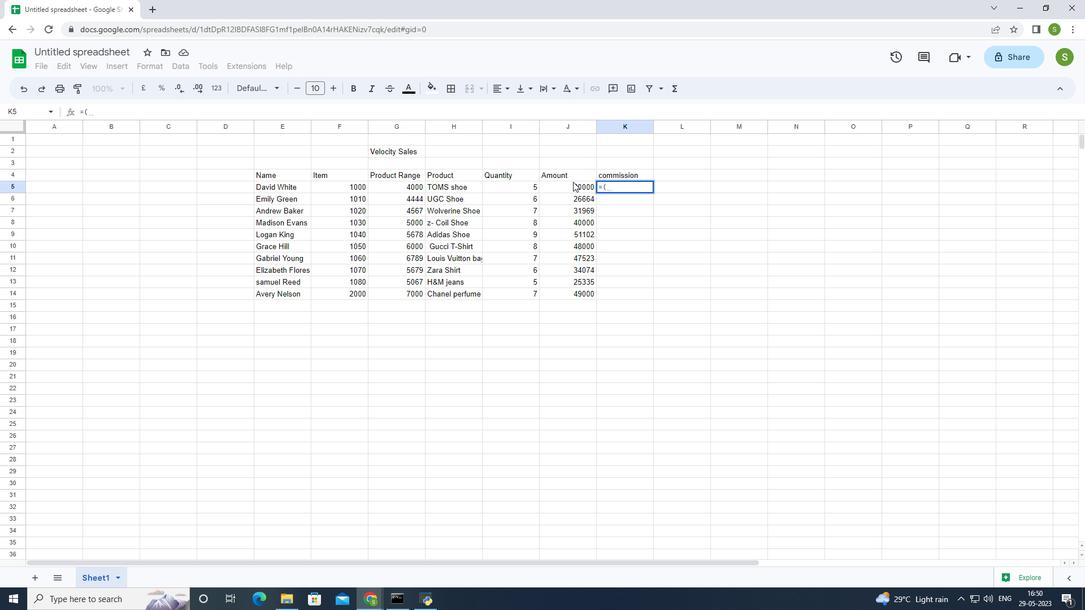 
Action: Mouse moved to (569, 216)
Screenshot: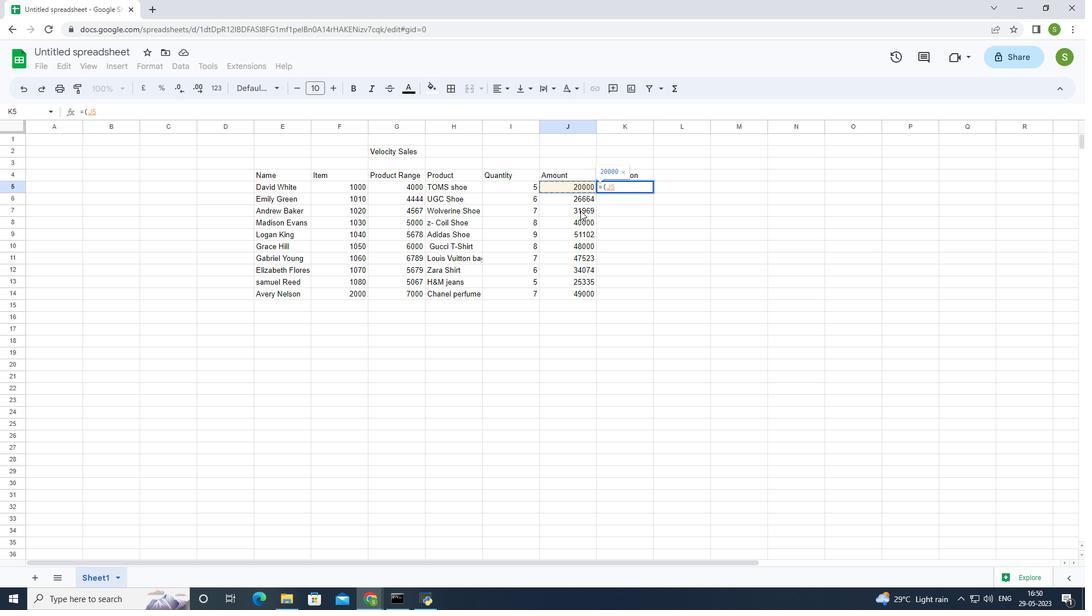 
Action: Key pressed <Key.shift_r><Key.shift_r>*2<Key.shift_r>%<Key.enter>
Screenshot: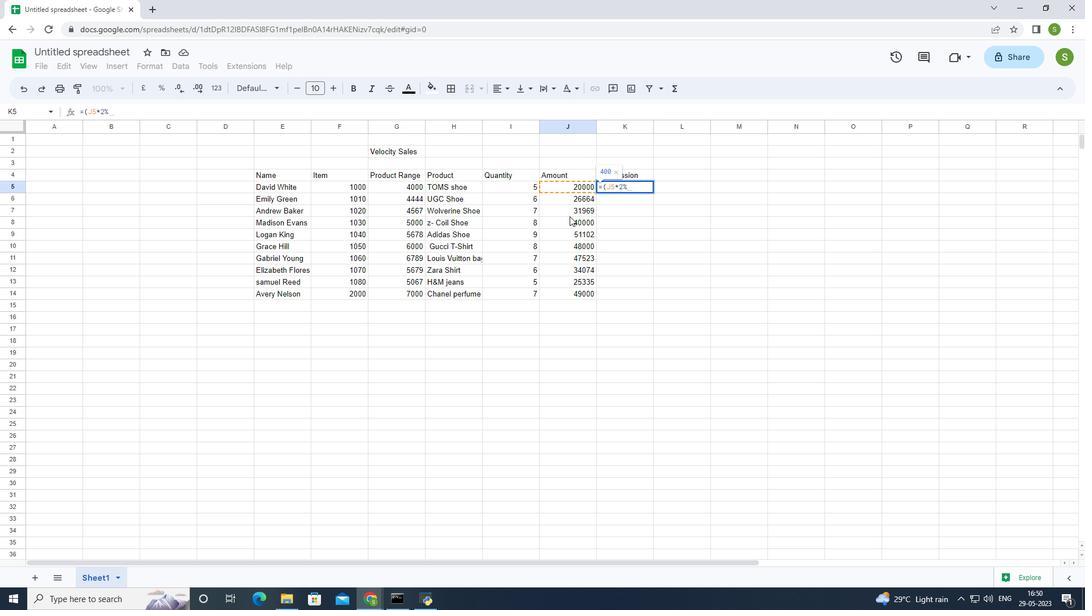 
Action: Mouse moved to (669, 276)
Screenshot: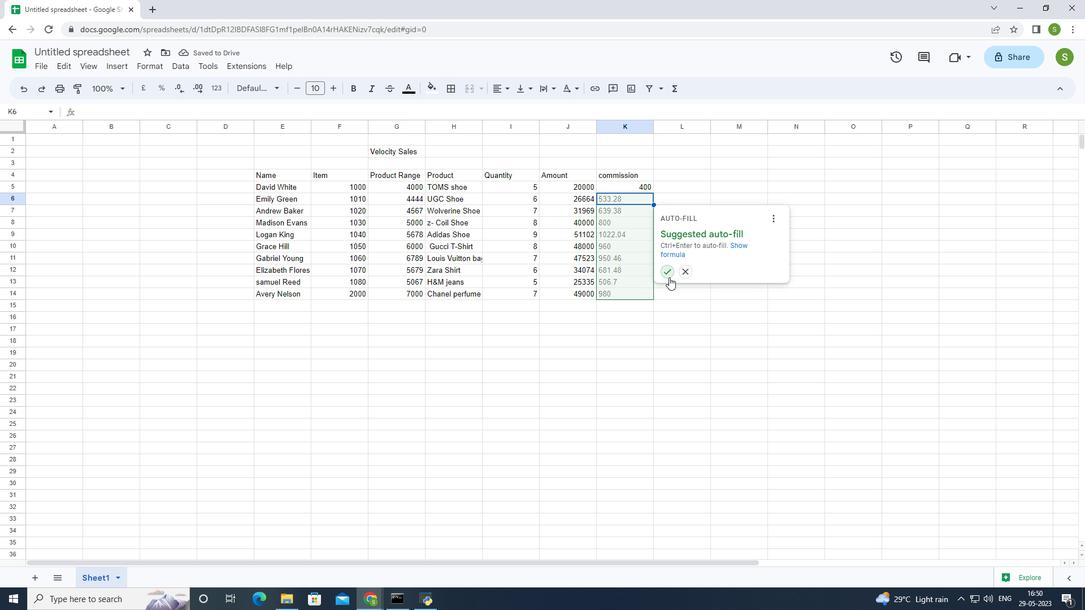 
Action: Mouse pressed left at (669, 276)
Screenshot: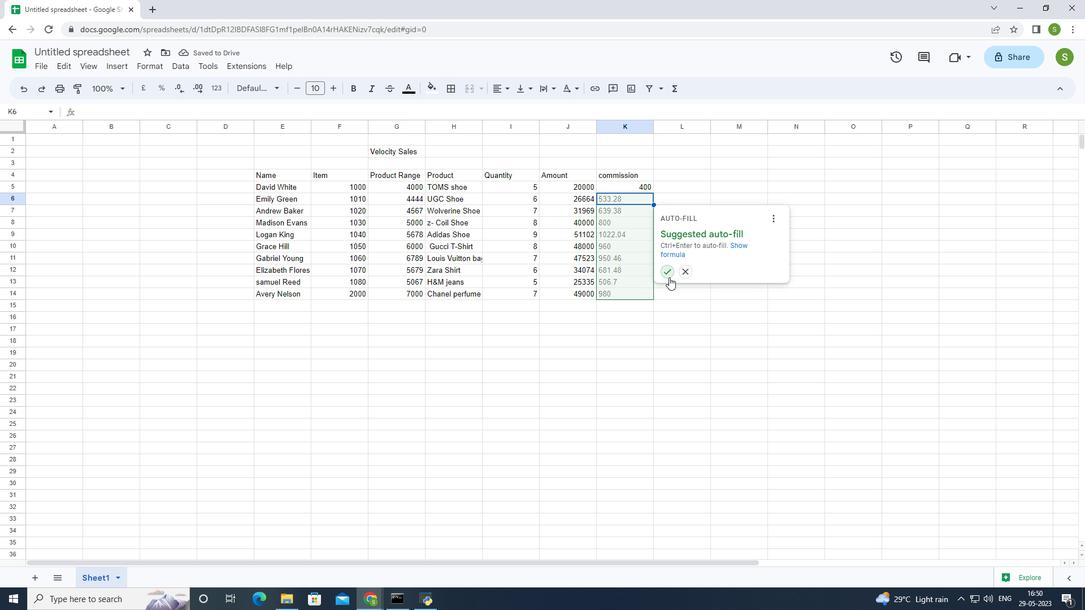 
Action: Mouse moved to (543, 308)
Screenshot: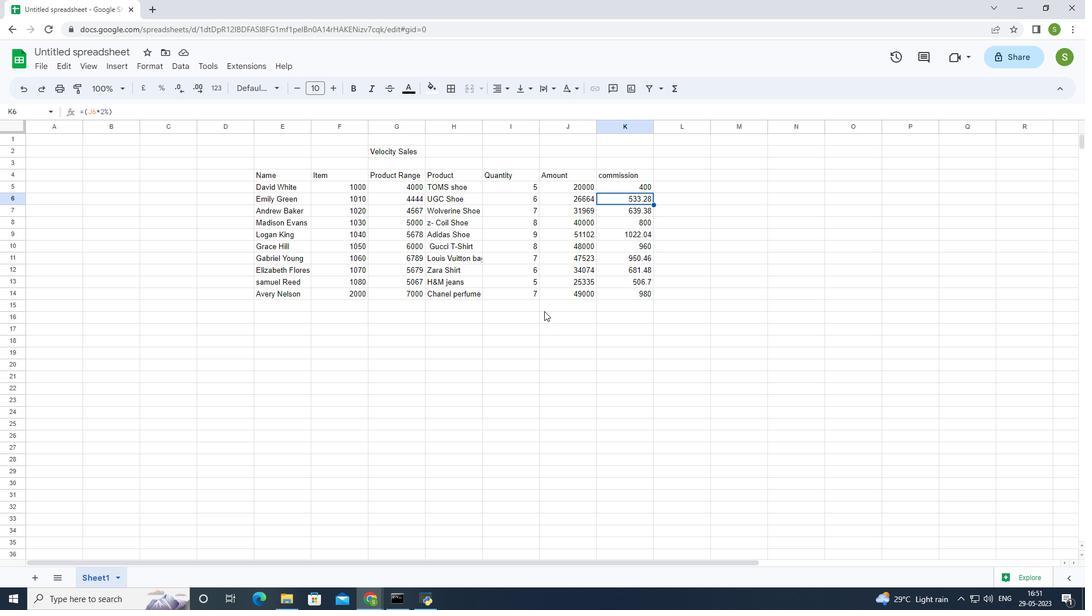 
Action: Key pressed ctrl+S
Screenshot: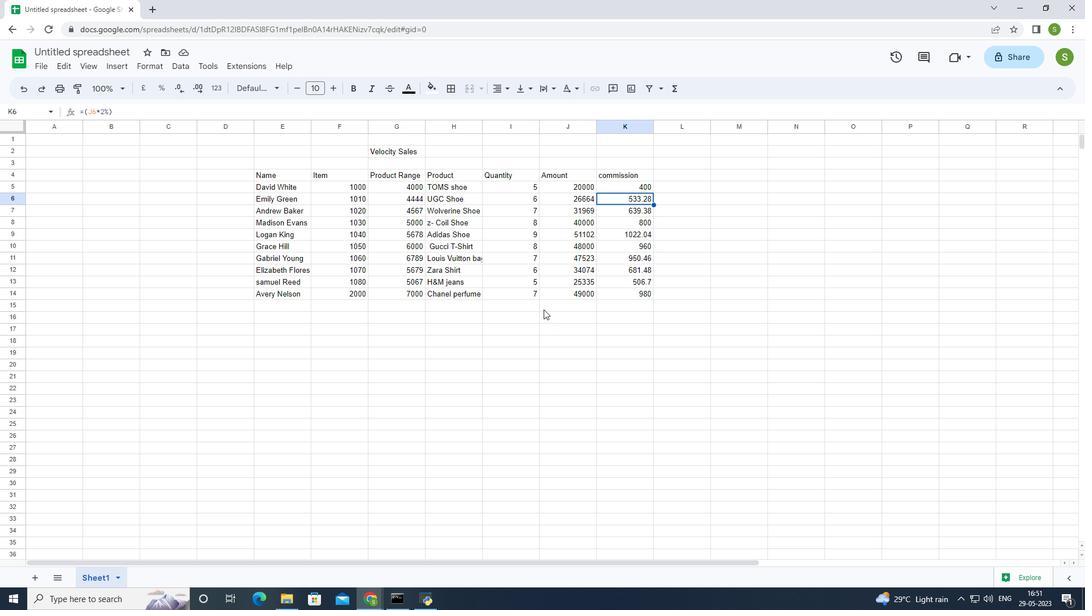 
Action: Mouse moved to (543, 306)
Screenshot: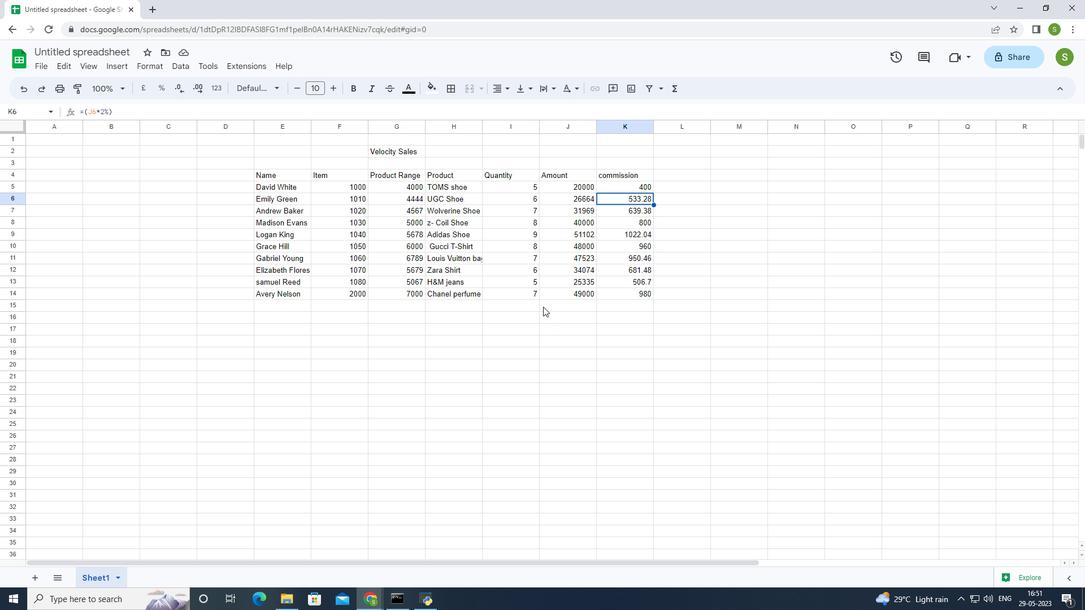 
Action: Key pressed <'\x13'><'\x13'><'\x13'><'\x13'>
Screenshot: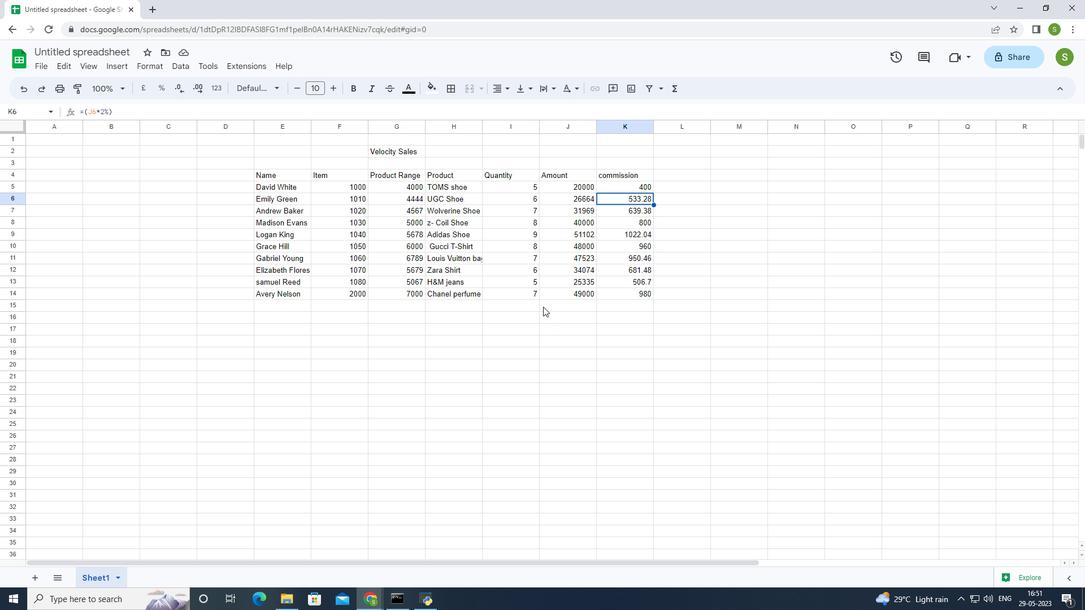 
Action: Mouse moved to (642, 314)
Screenshot: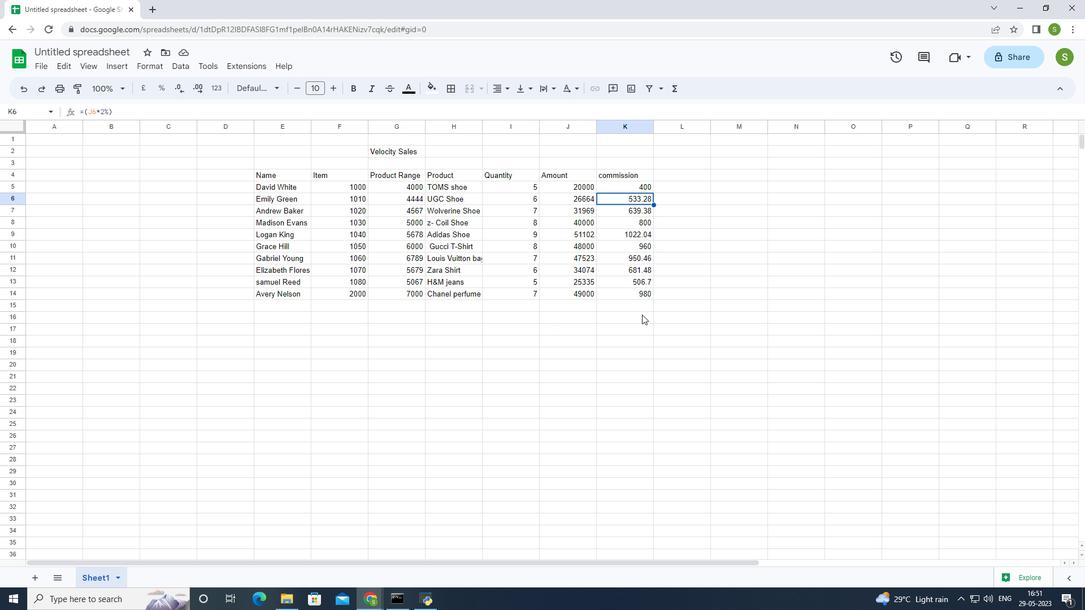 
